 Task: Find a flat in Novi Sad, Serbia, for one adult from 7th to 15th July, with a price range of ₹15,000 to ₹20,000, and the host should speak English.
Action: Mouse moved to (581, 89)
Screenshot: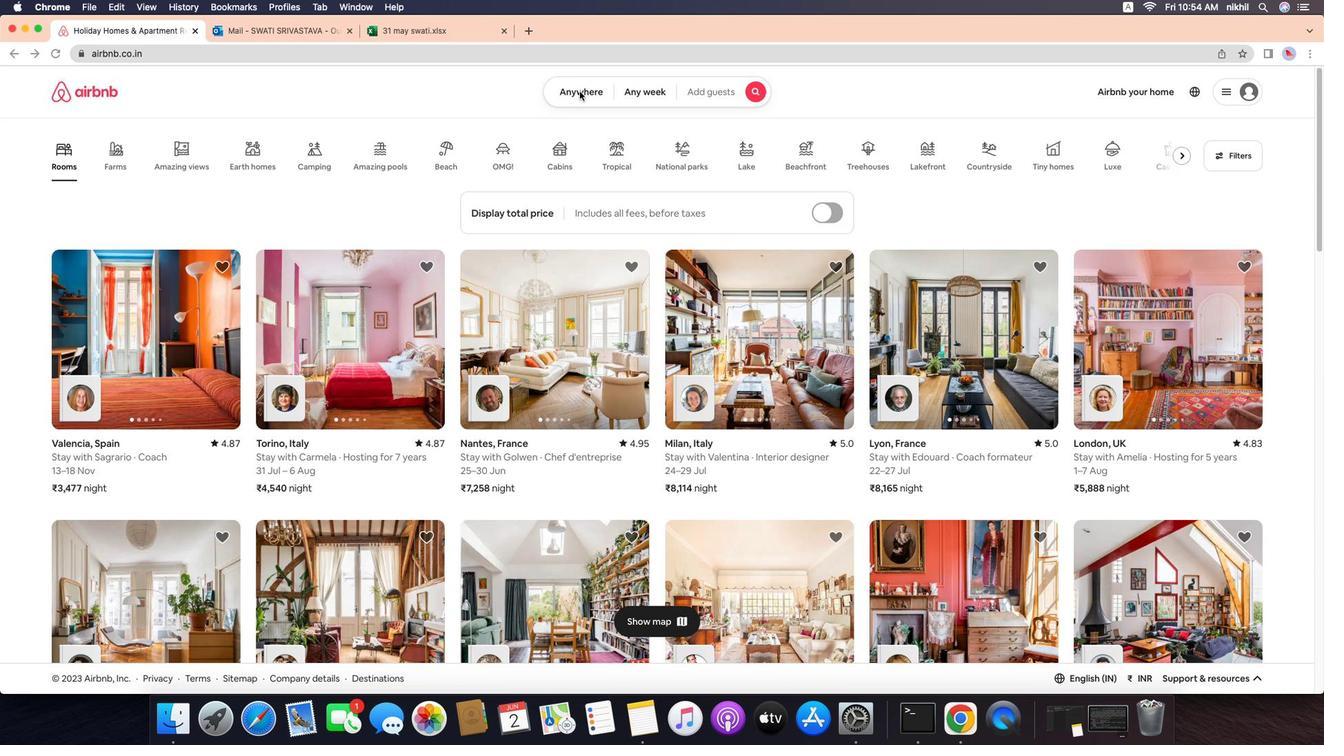 
Action: Mouse pressed left at (581, 89)
Screenshot: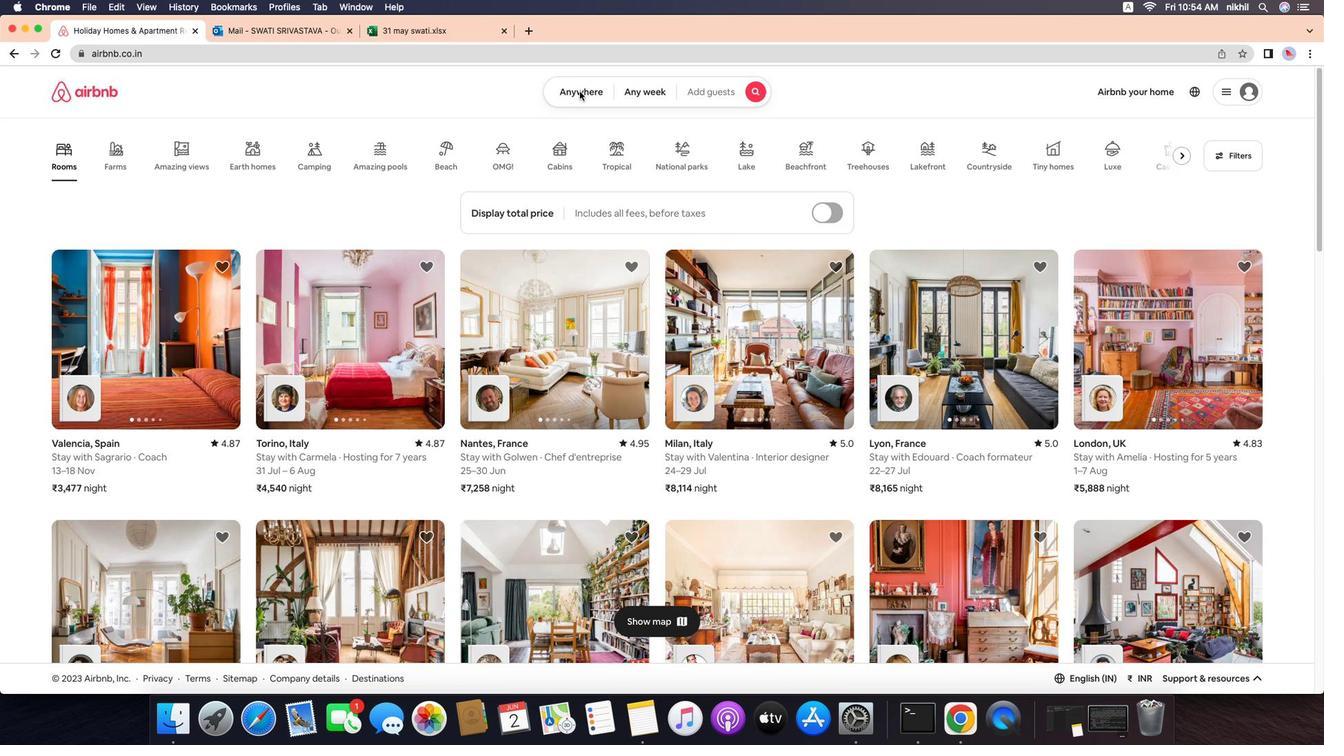 
Action: Mouse moved to (575, 95)
Screenshot: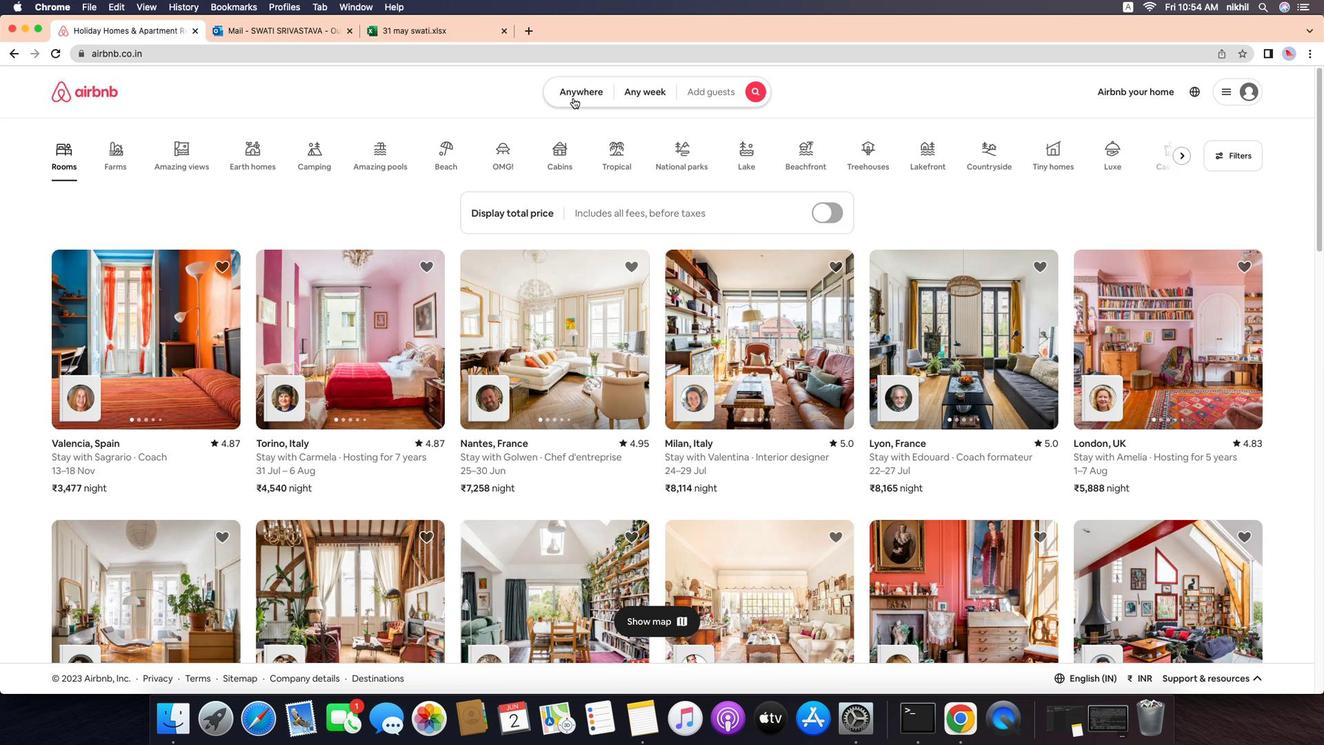 
Action: Mouse pressed left at (575, 95)
Screenshot: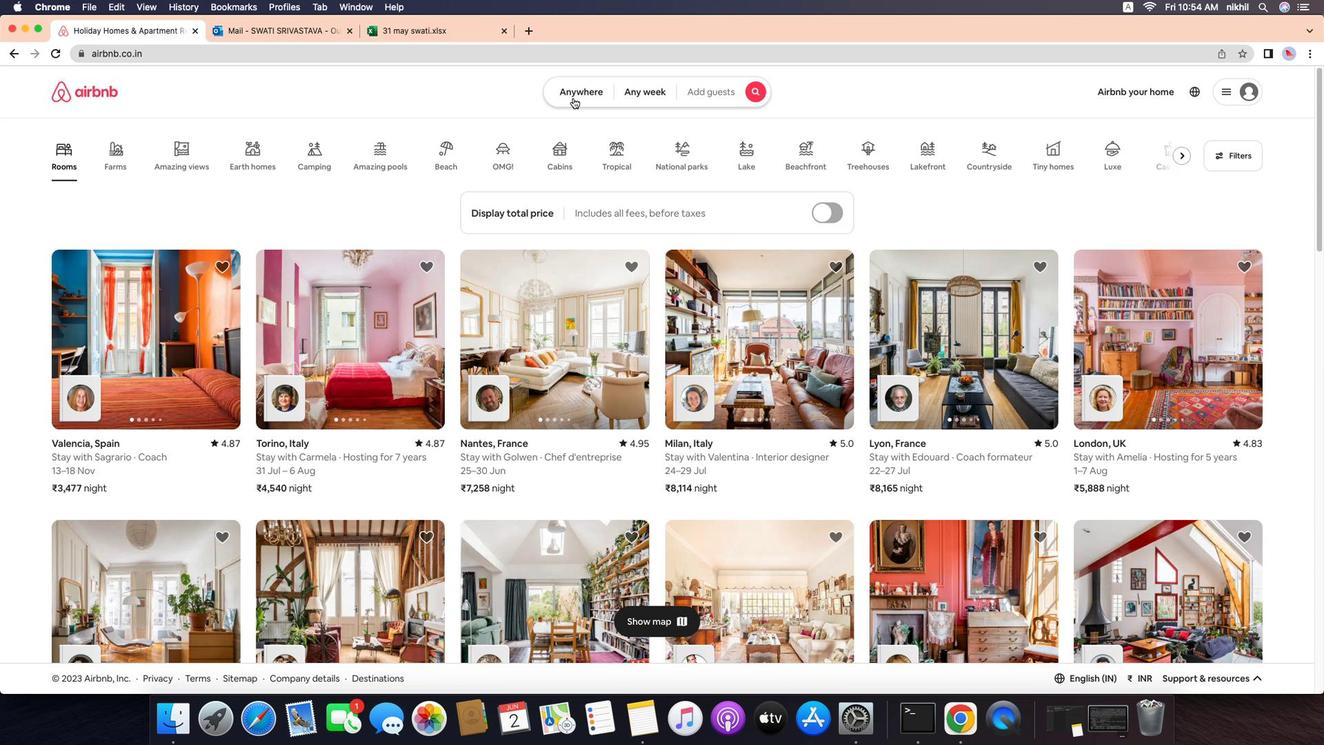 
Action: Mouse moved to (490, 137)
Screenshot: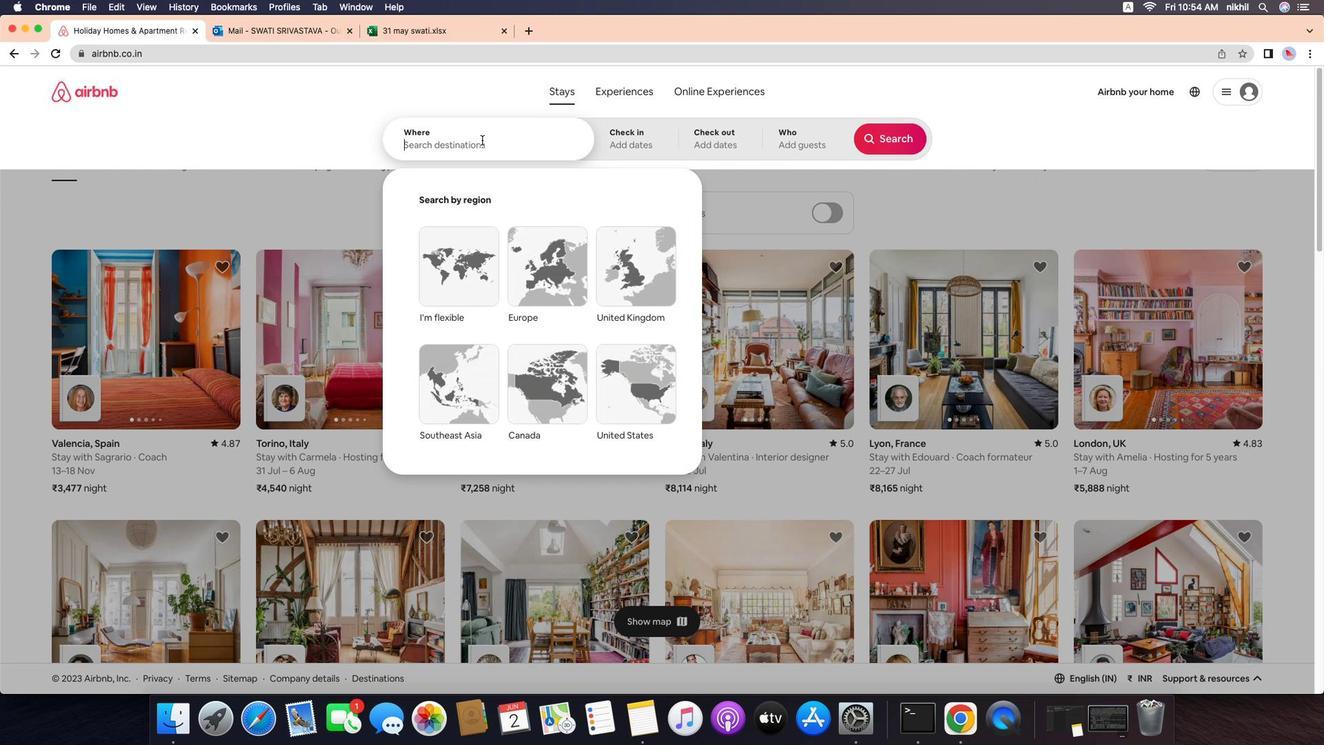 
Action: Mouse pressed left at (490, 137)
Screenshot: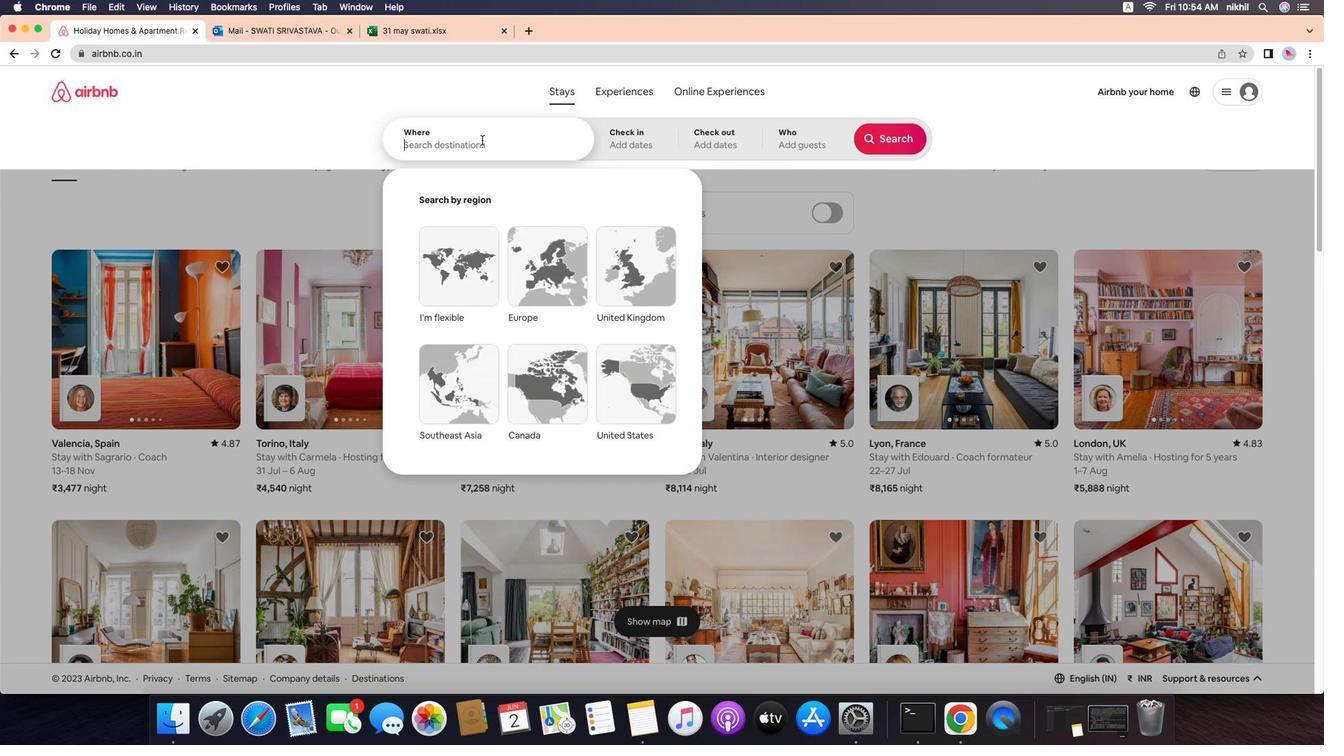 
Action: Mouse moved to (490, 137)
Screenshot: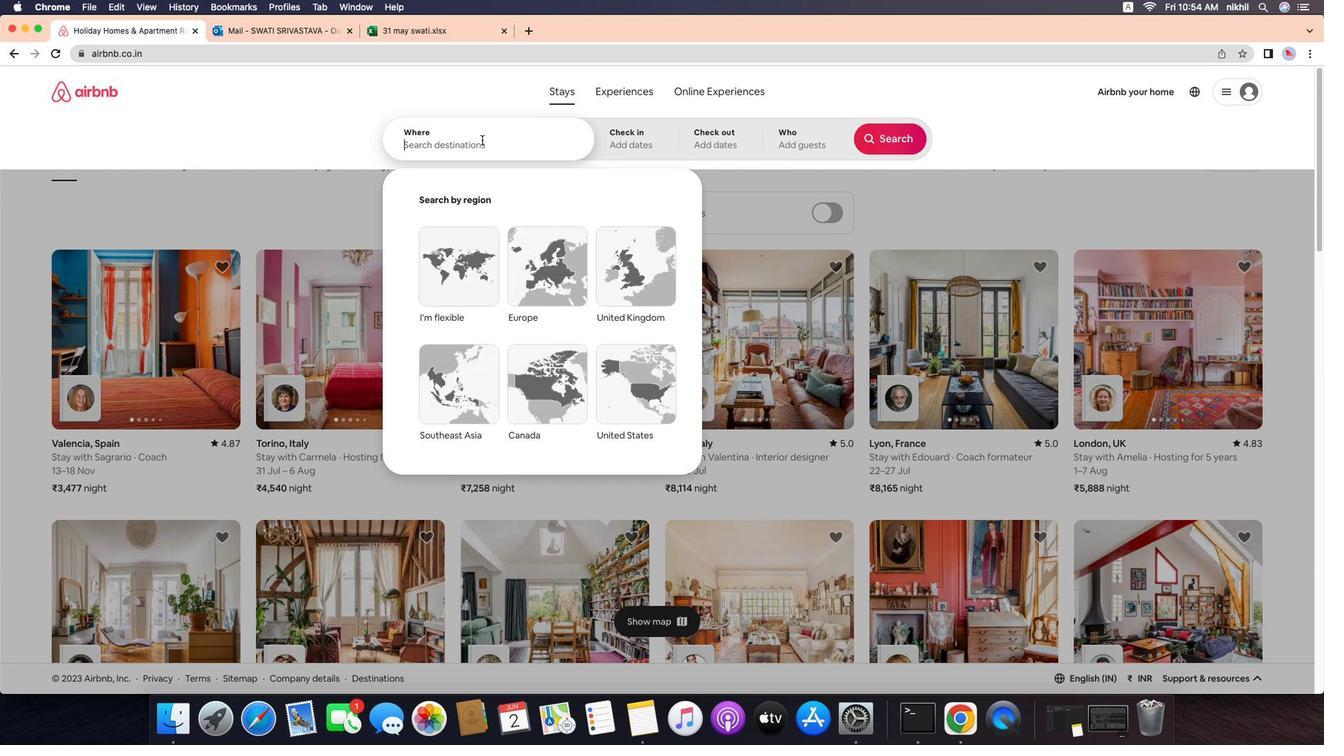 
Action: Key pressed Key.caps_lock'N'Key.caps_lock'o''v''i'Key.spaceKey.caps_lock'S'Key.caps_lock'a''s'','Key.spaceKey.caps_lock'S'Key.caps_lock'e''r''b''i''a'
Screenshot: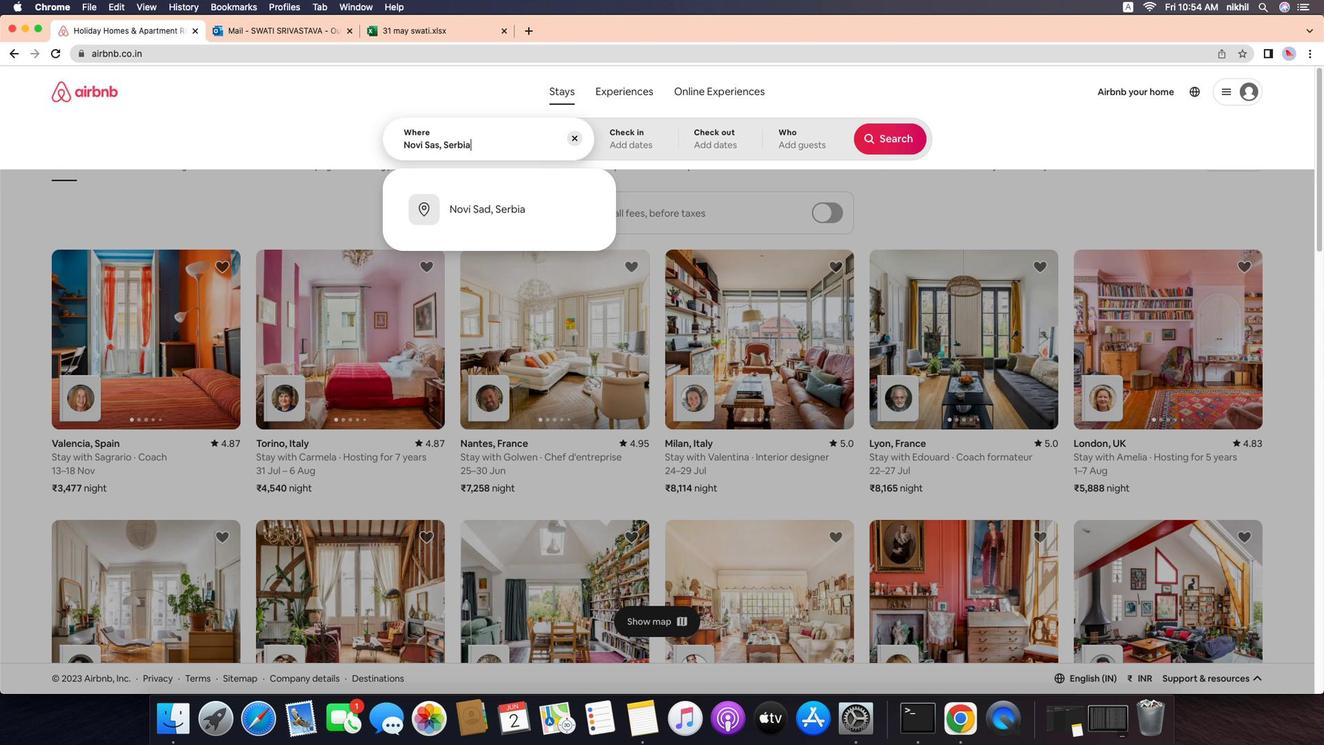 
Action: Mouse moved to (521, 204)
Screenshot: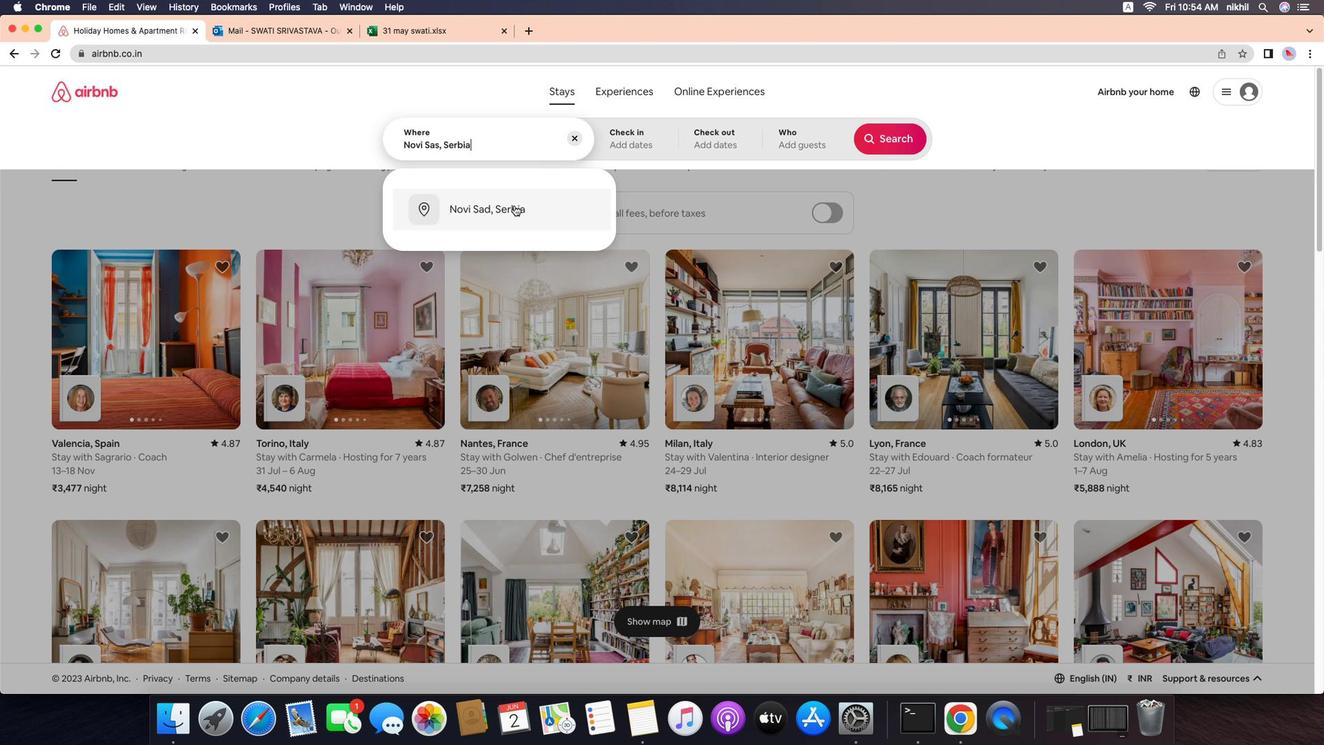 
Action: Mouse pressed left at (521, 204)
Screenshot: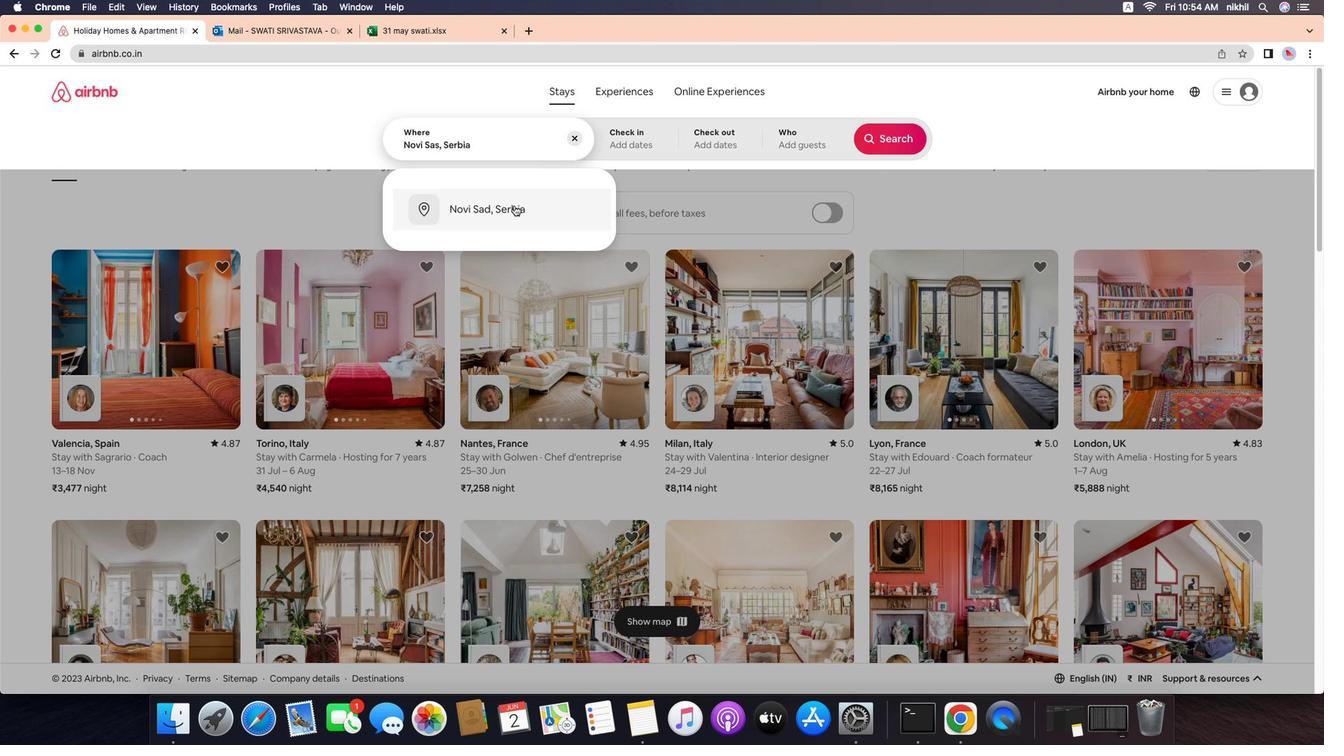 
Action: Mouse moved to (831, 327)
Screenshot: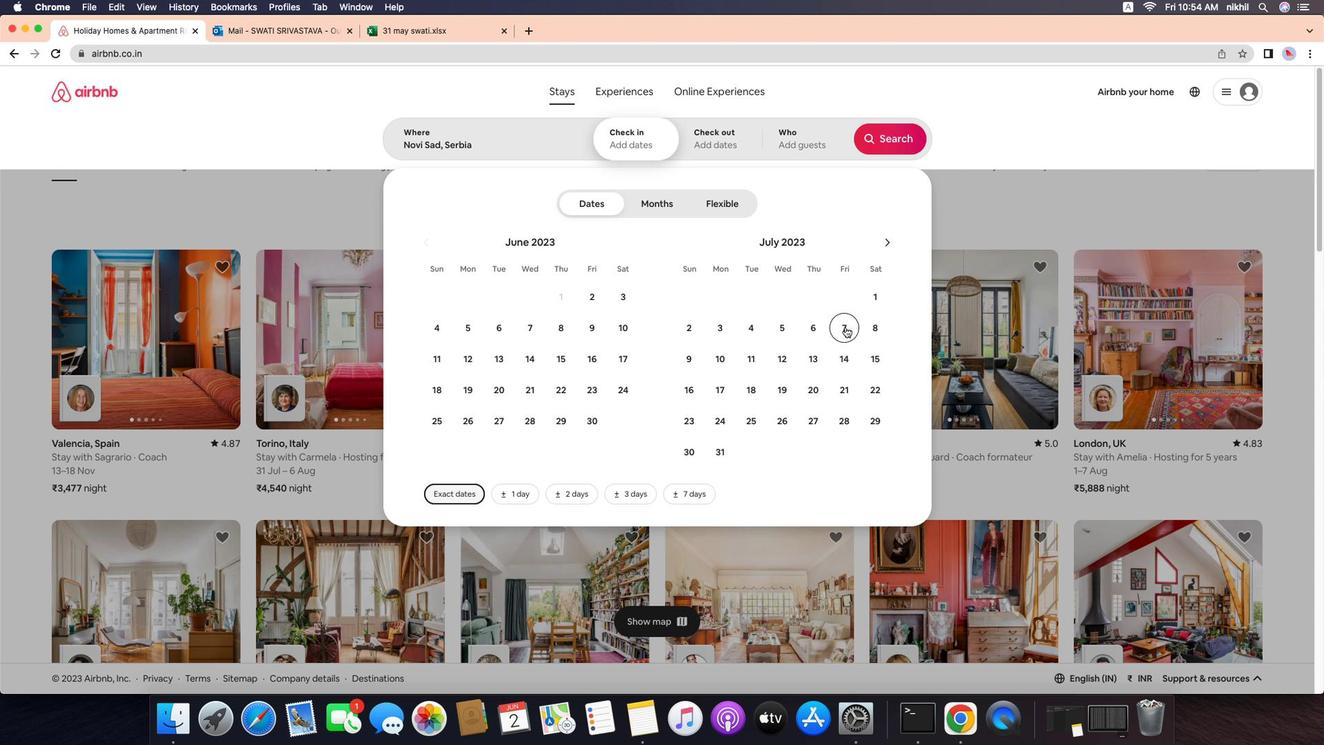 
Action: Mouse pressed left at (831, 327)
Screenshot: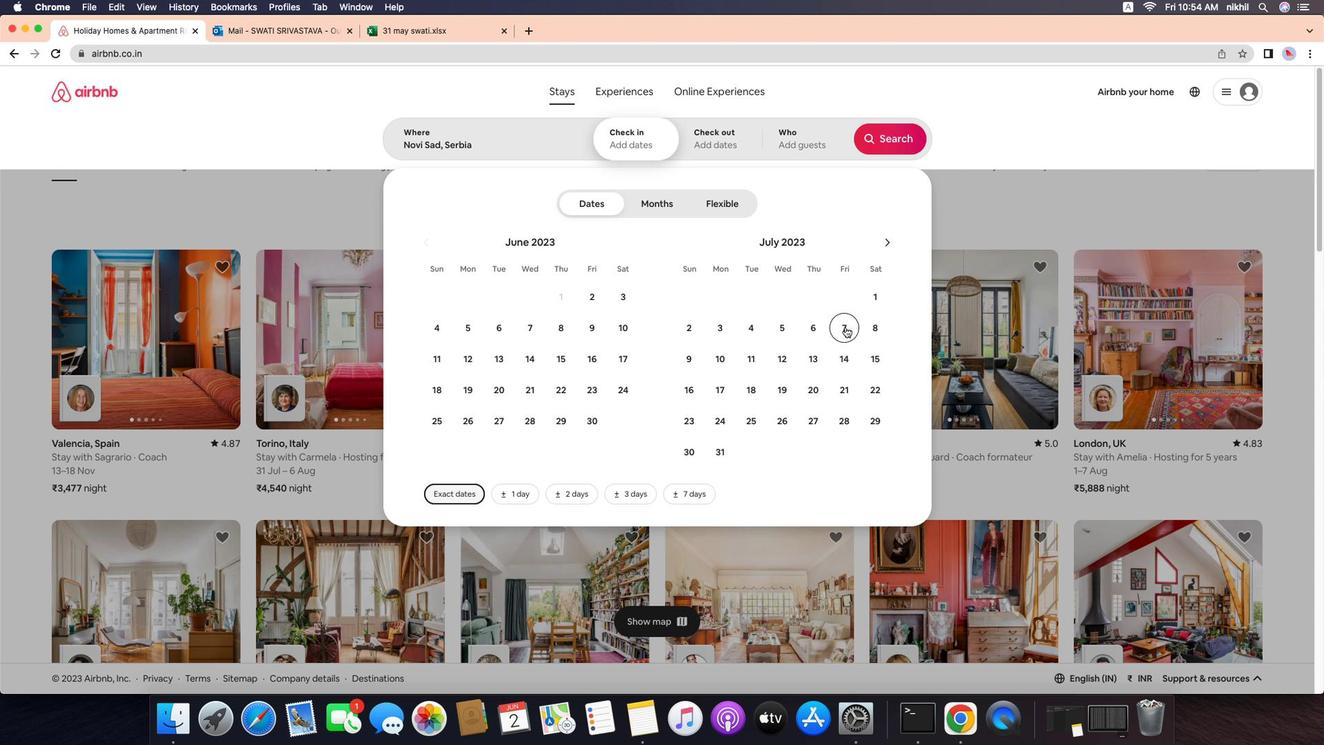 
Action: Mouse moved to (870, 363)
Screenshot: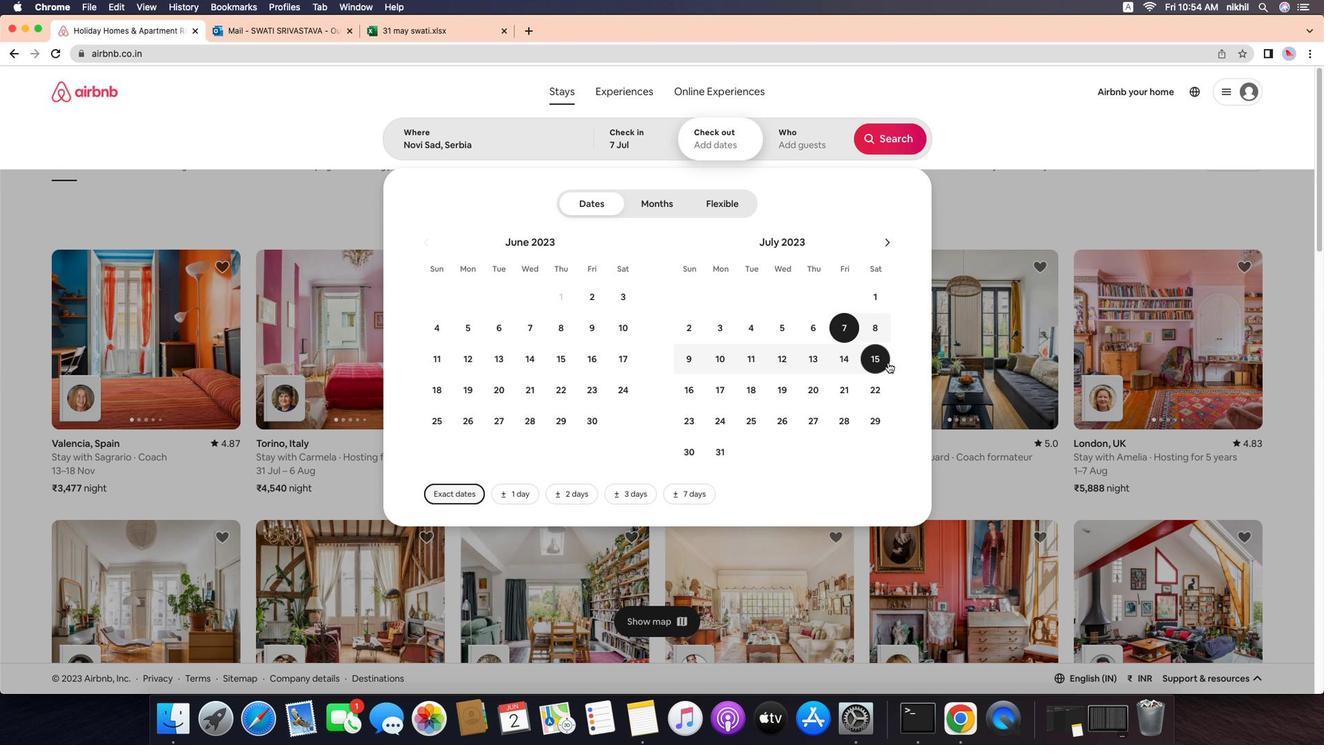 
Action: Mouse pressed left at (870, 363)
Screenshot: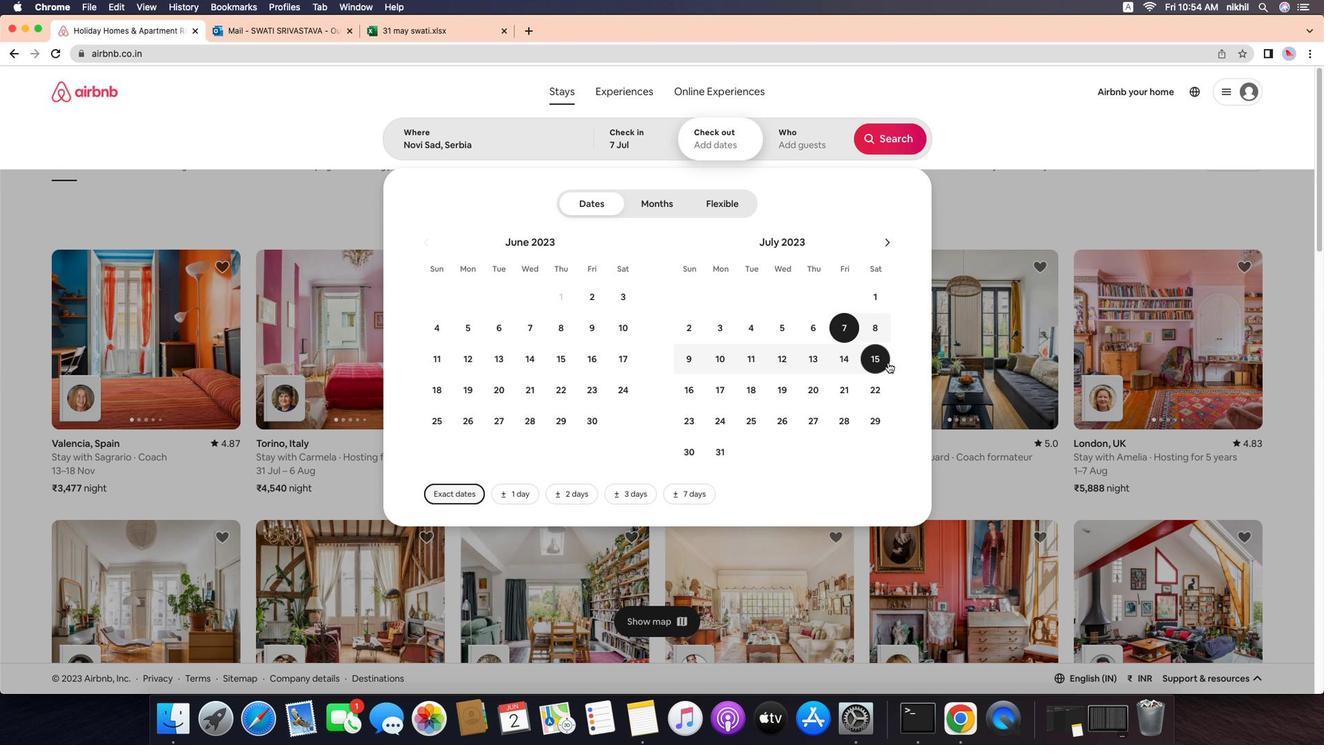 
Action: Mouse moved to (795, 138)
Screenshot: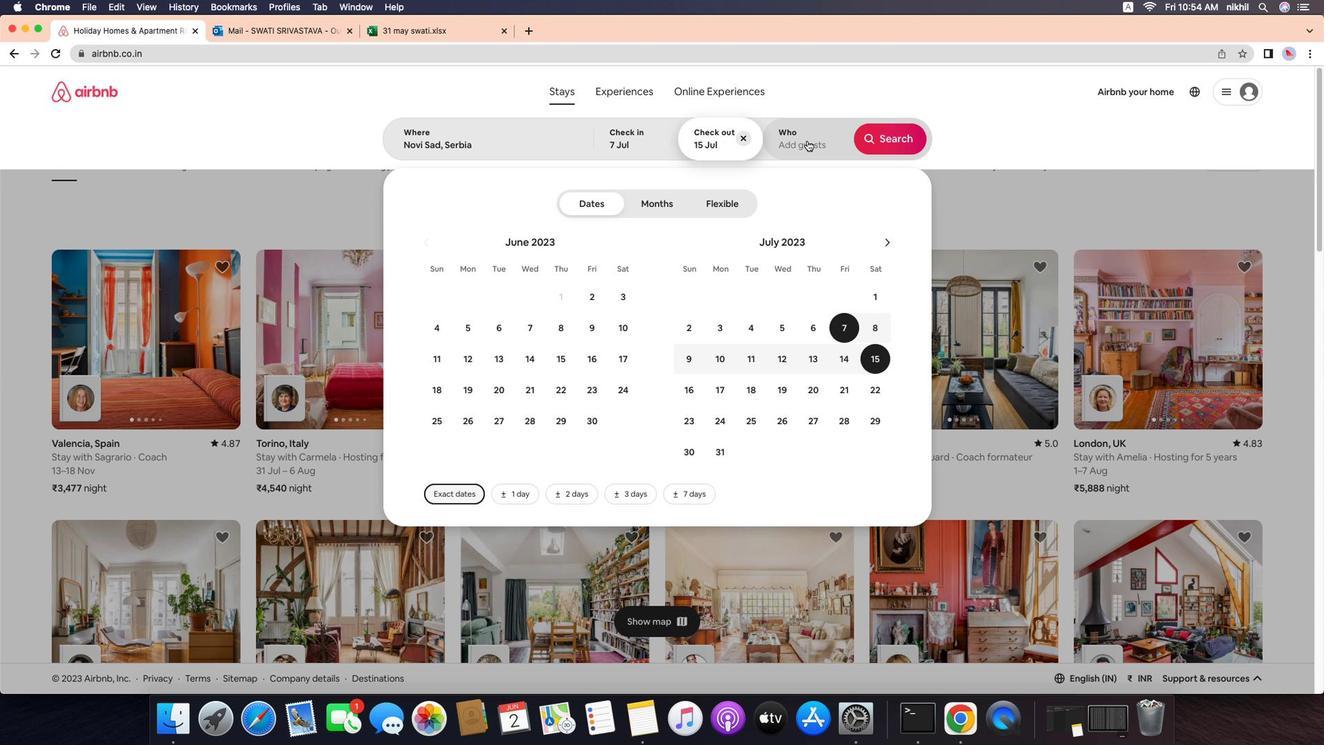 
Action: Mouse pressed left at (795, 138)
Screenshot: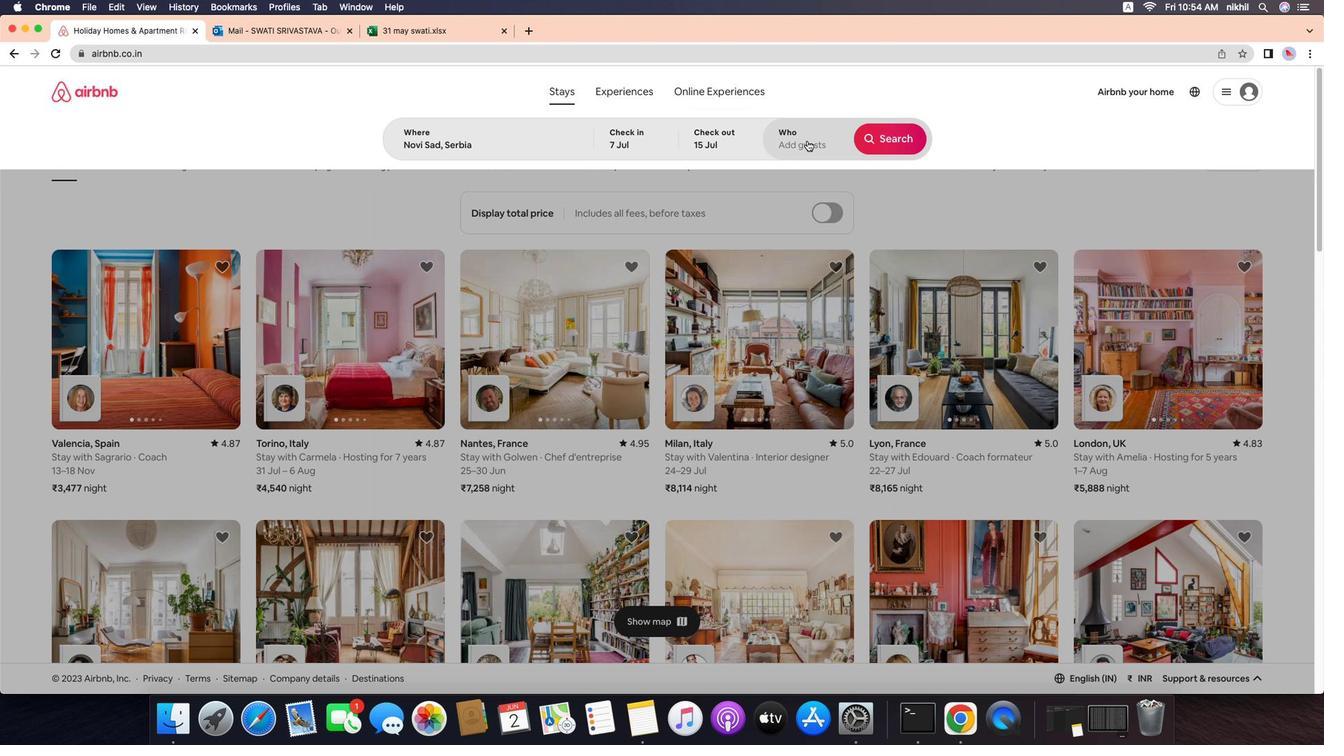 
Action: Mouse moved to (877, 203)
Screenshot: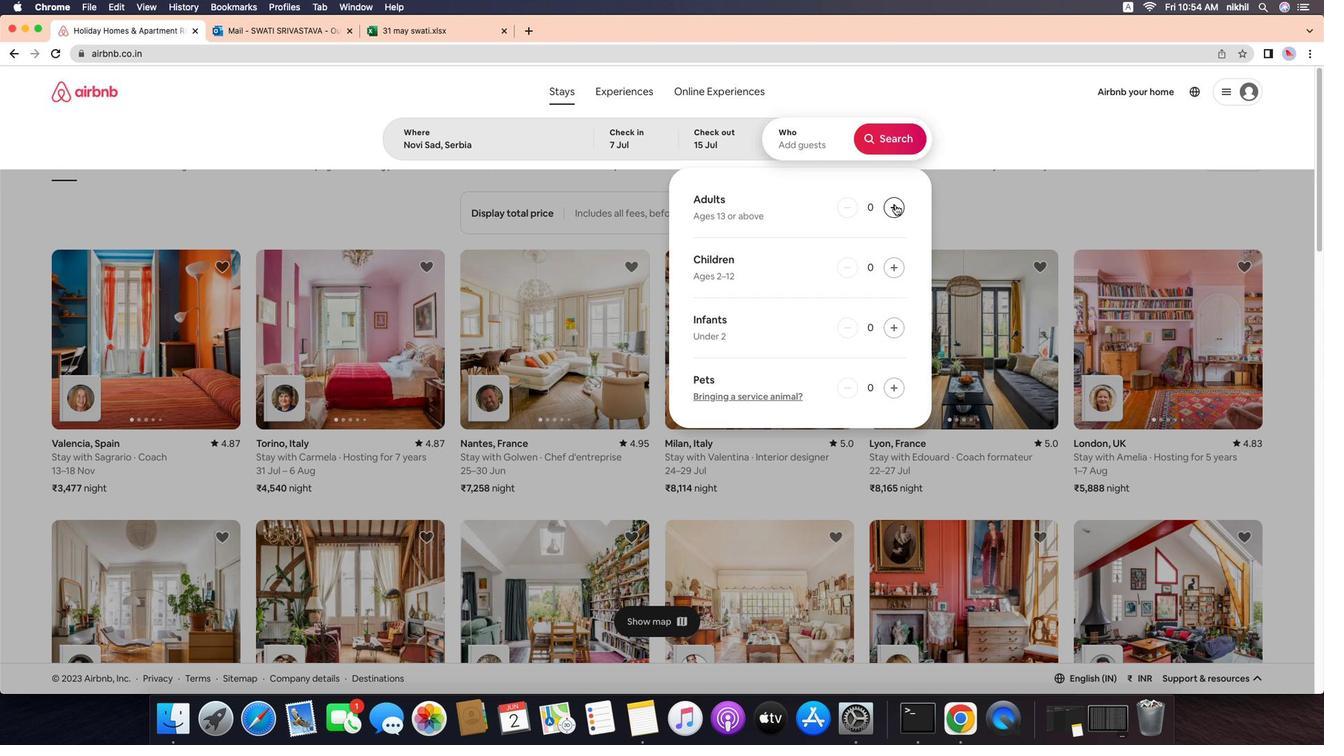 
Action: Mouse pressed left at (877, 203)
Screenshot: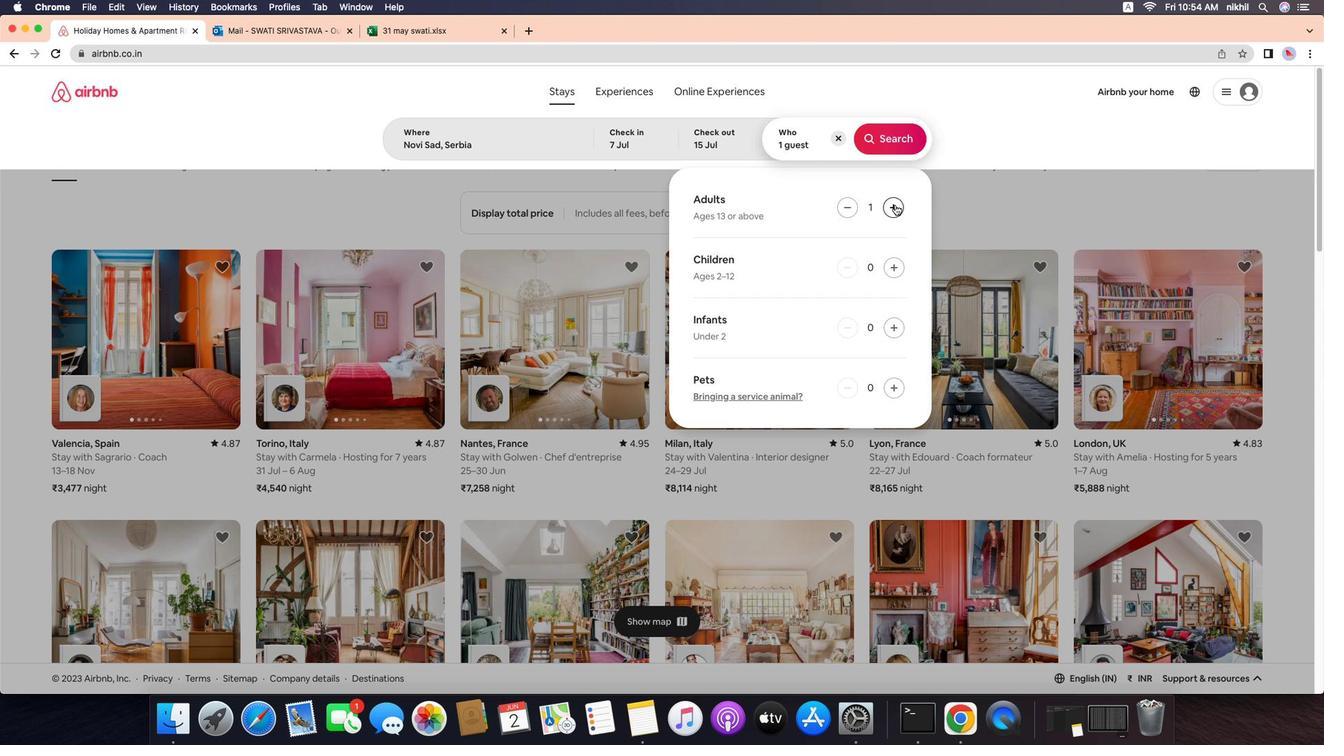 
Action: Mouse pressed left at (877, 203)
Screenshot: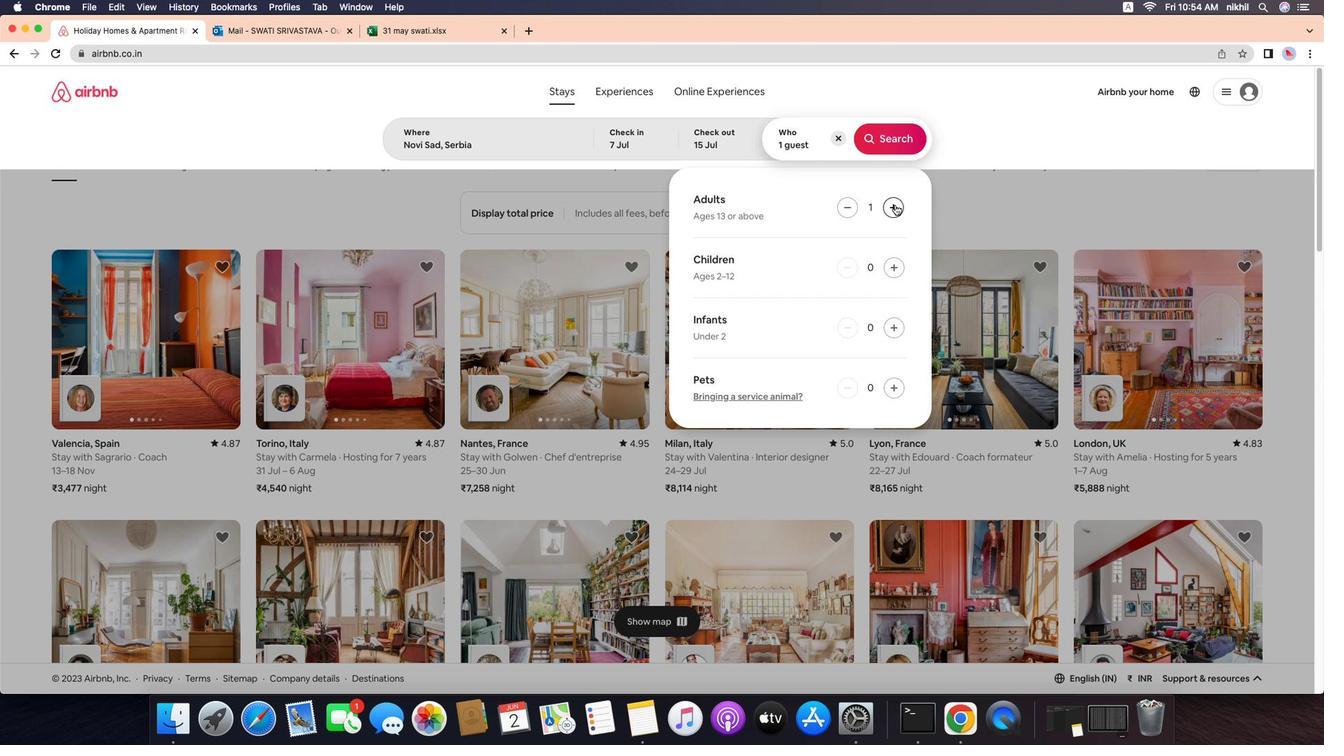 
Action: Mouse pressed left at (877, 203)
Screenshot: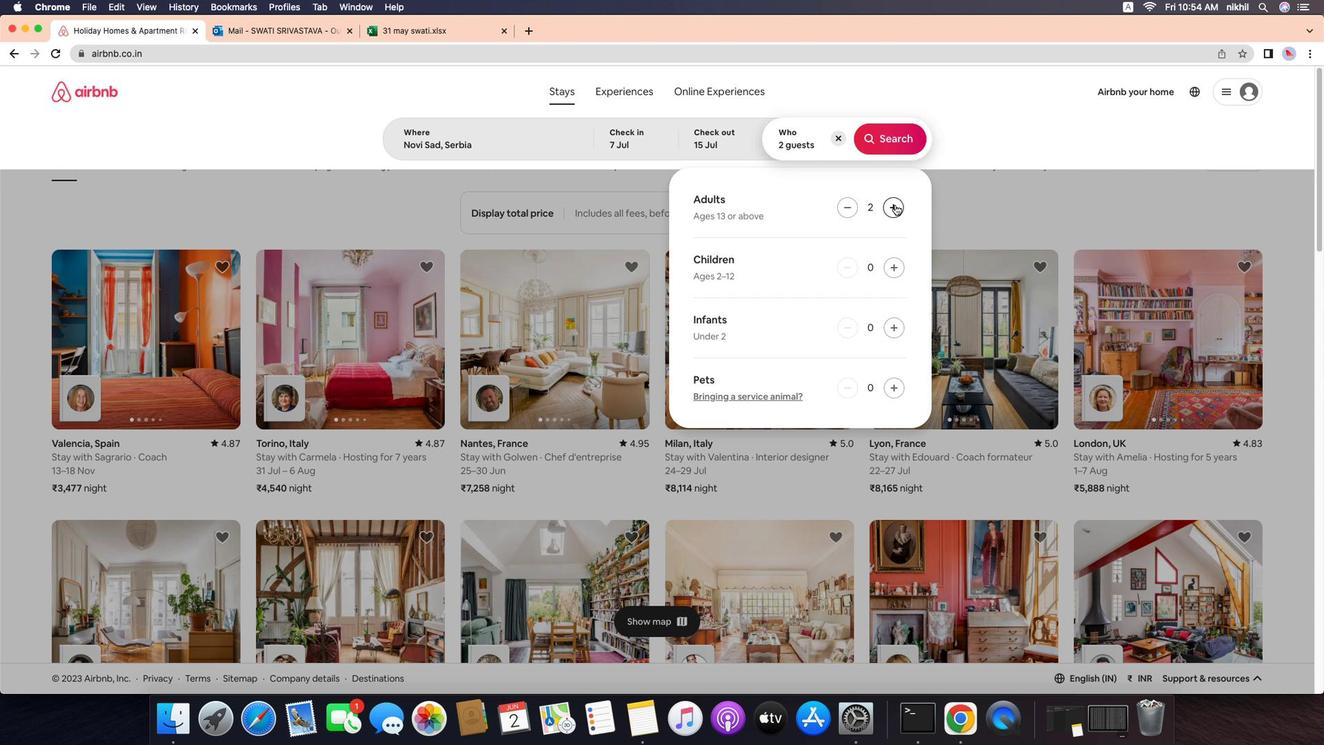 
Action: Mouse pressed left at (877, 203)
Screenshot: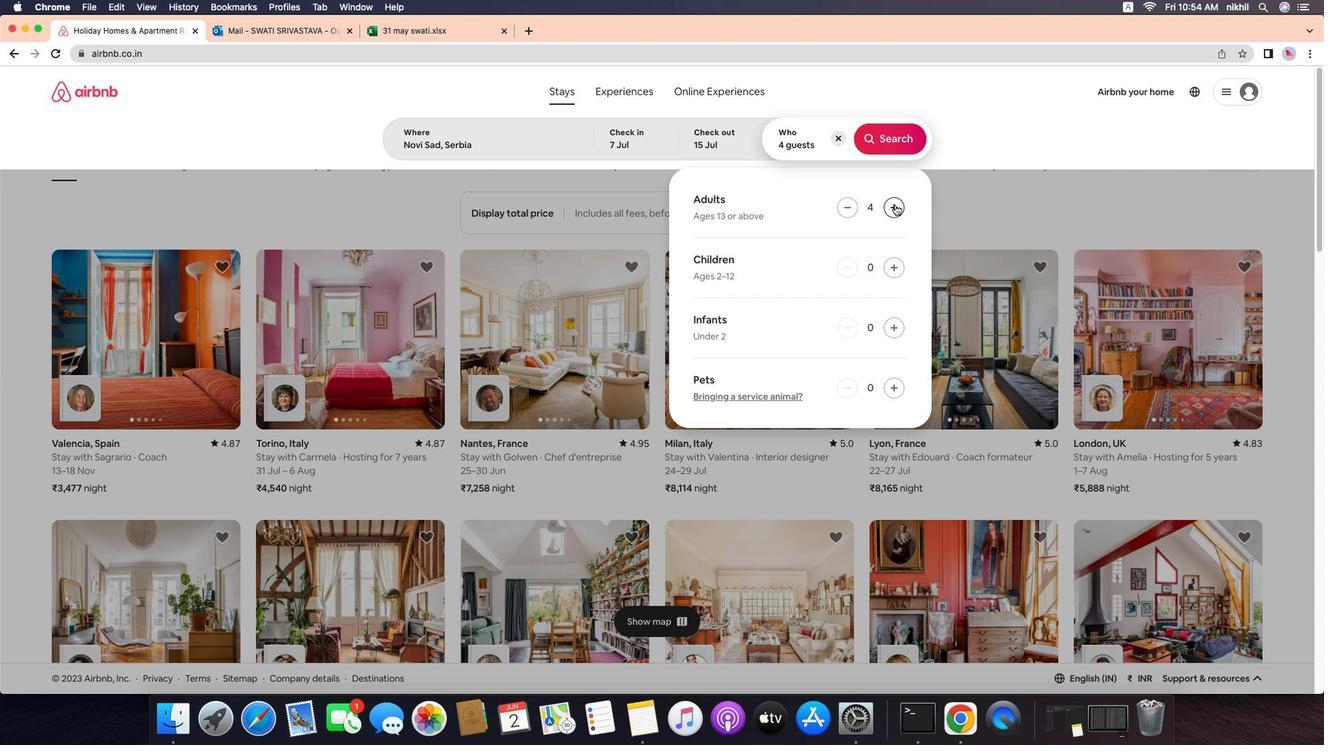 
Action: Mouse pressed left at (877, 203)
Screenshot: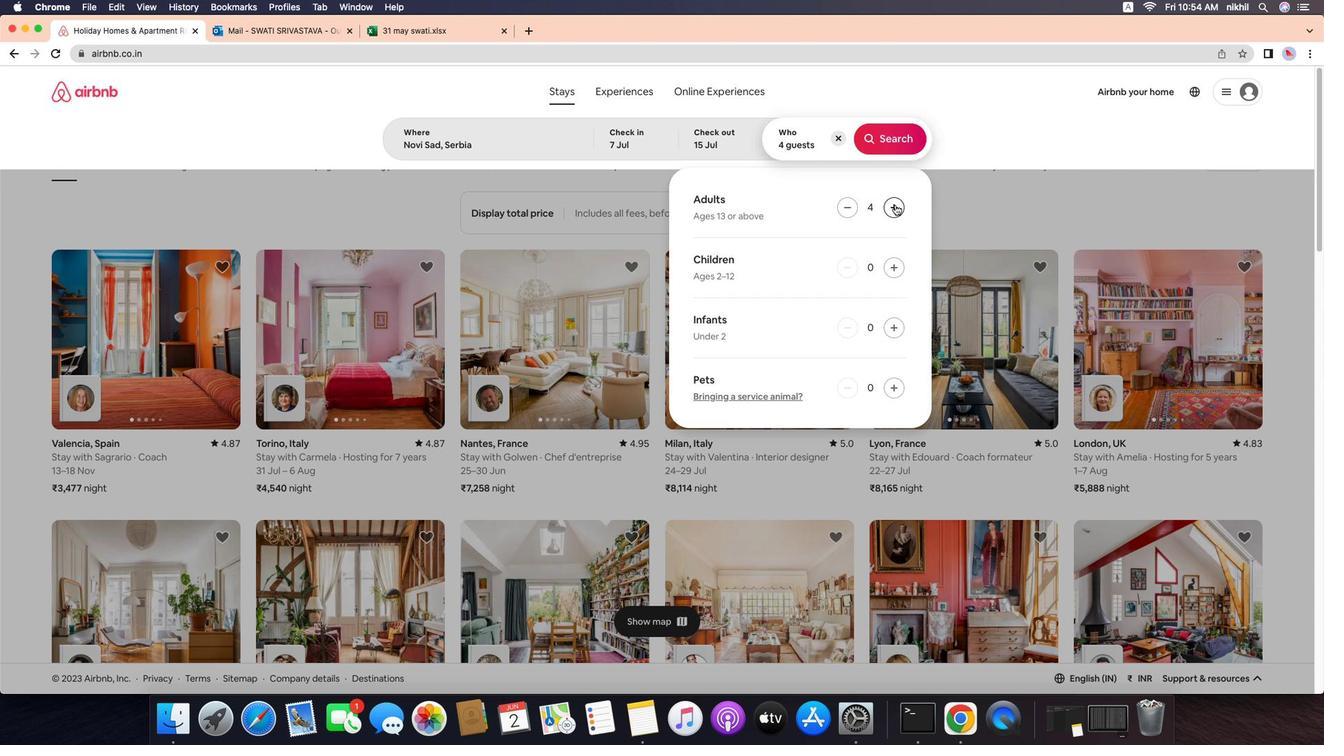
Action: Mouse pressed left at (877, 203)
Screenshot: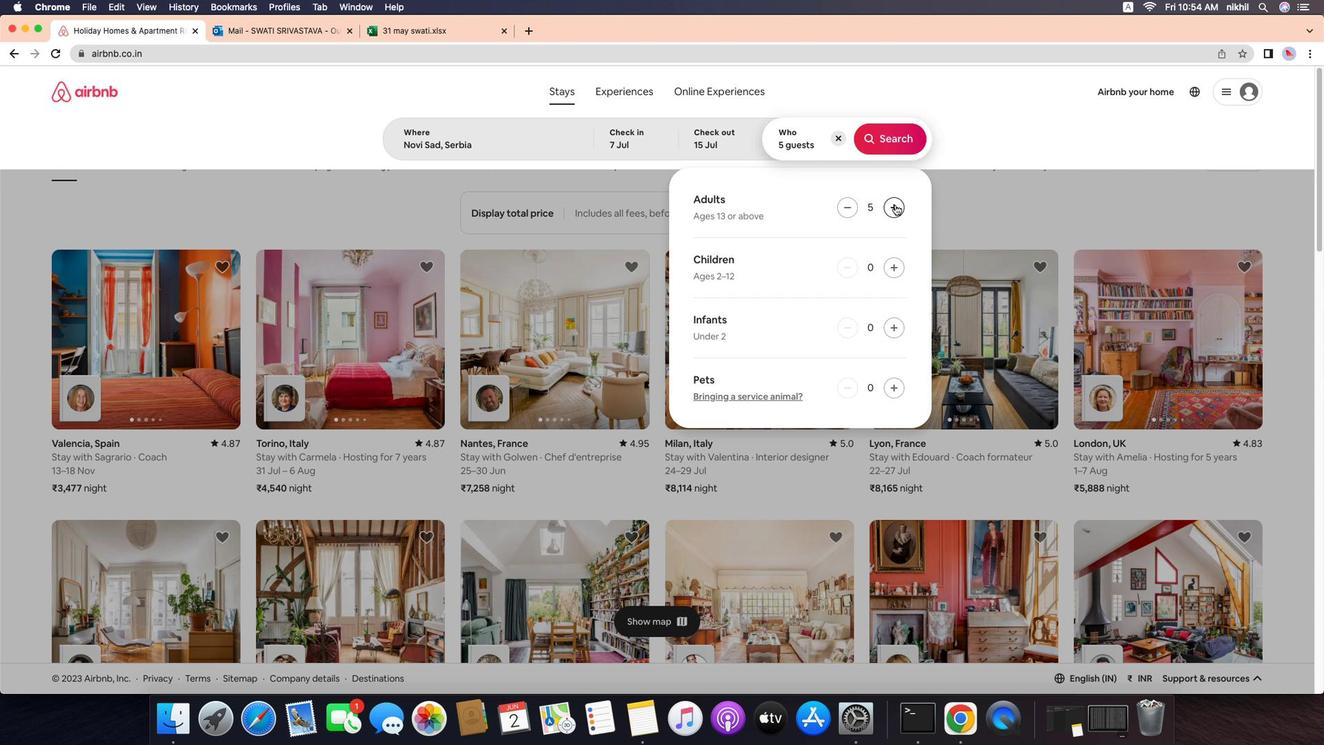 
Action: Mouse moved to (883, 135)
Screenshot: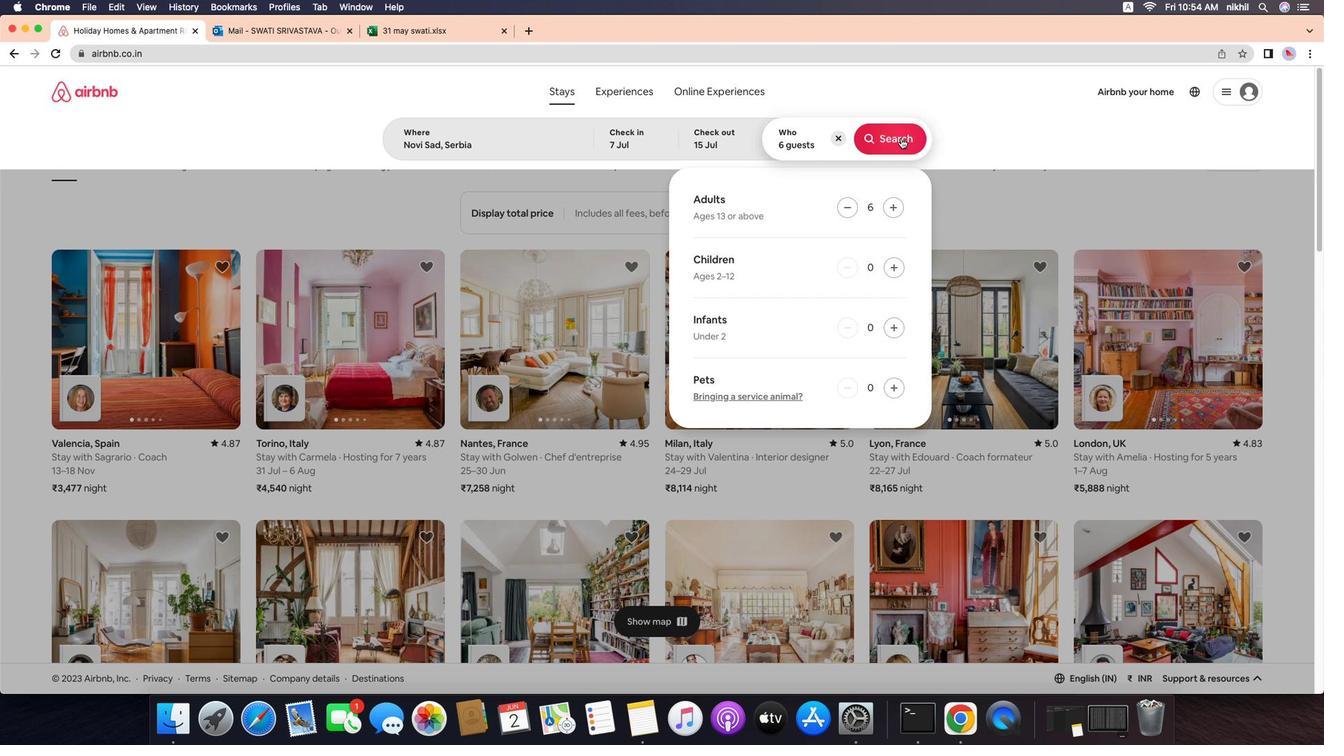 
Action: Mouse pressed left at (883, 135)
Screenshot: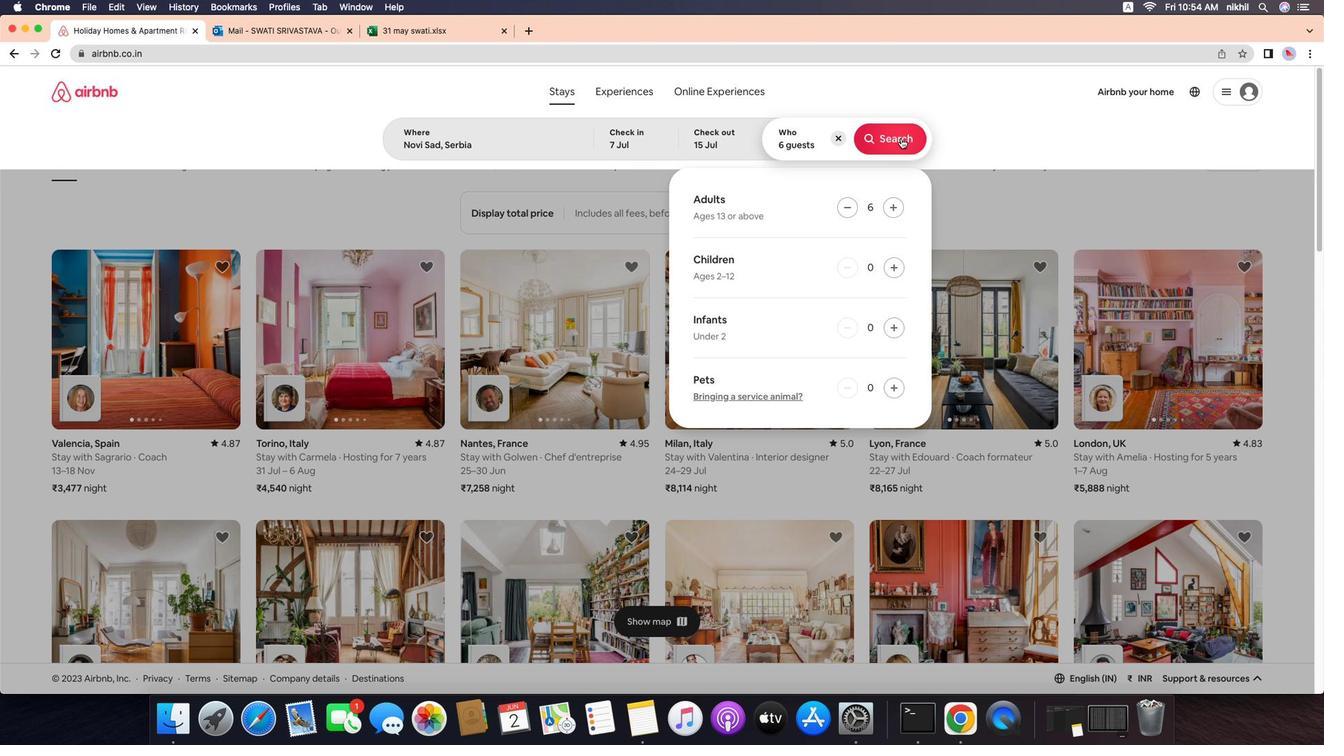 
Action: Mouse moved to (1229, 147)
Screenshot: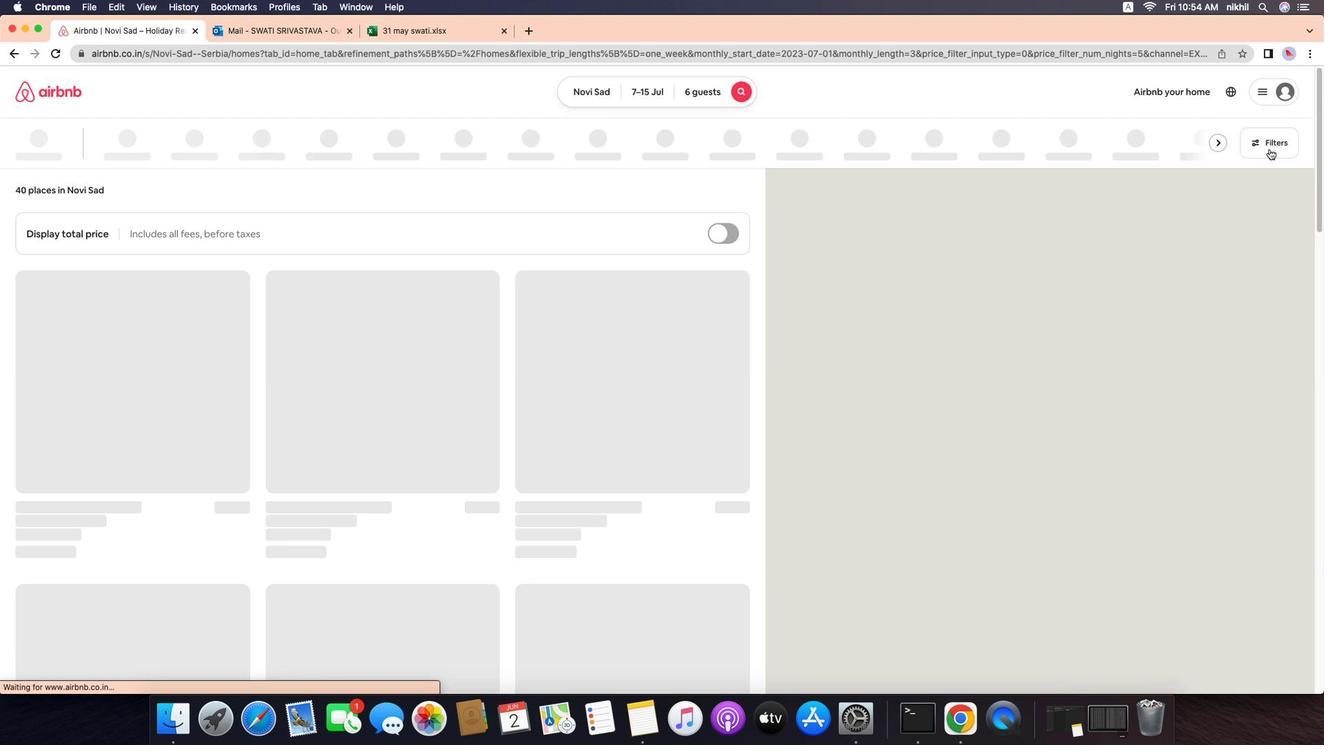 
Action: Mouse pressed left at (1229, 147)
Screenshot: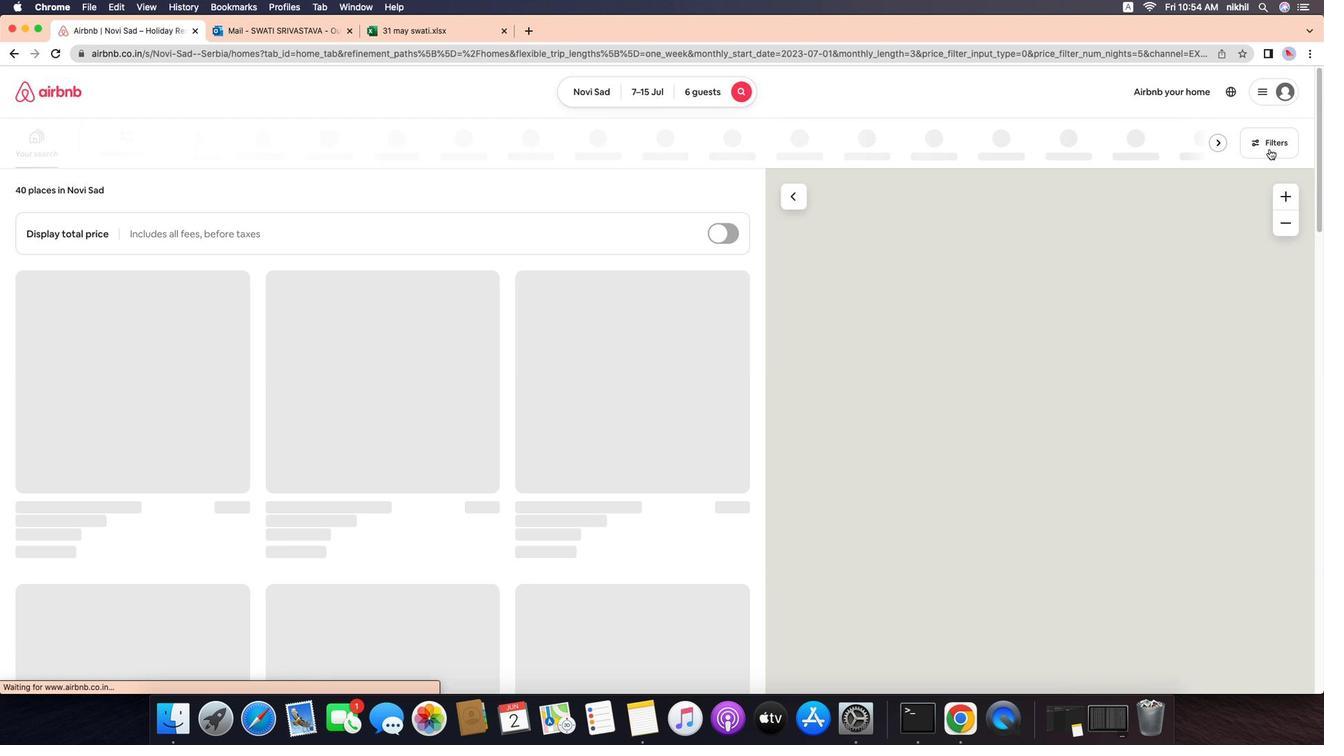 
Action: Mouse moved to (533, 465)
Screenshot: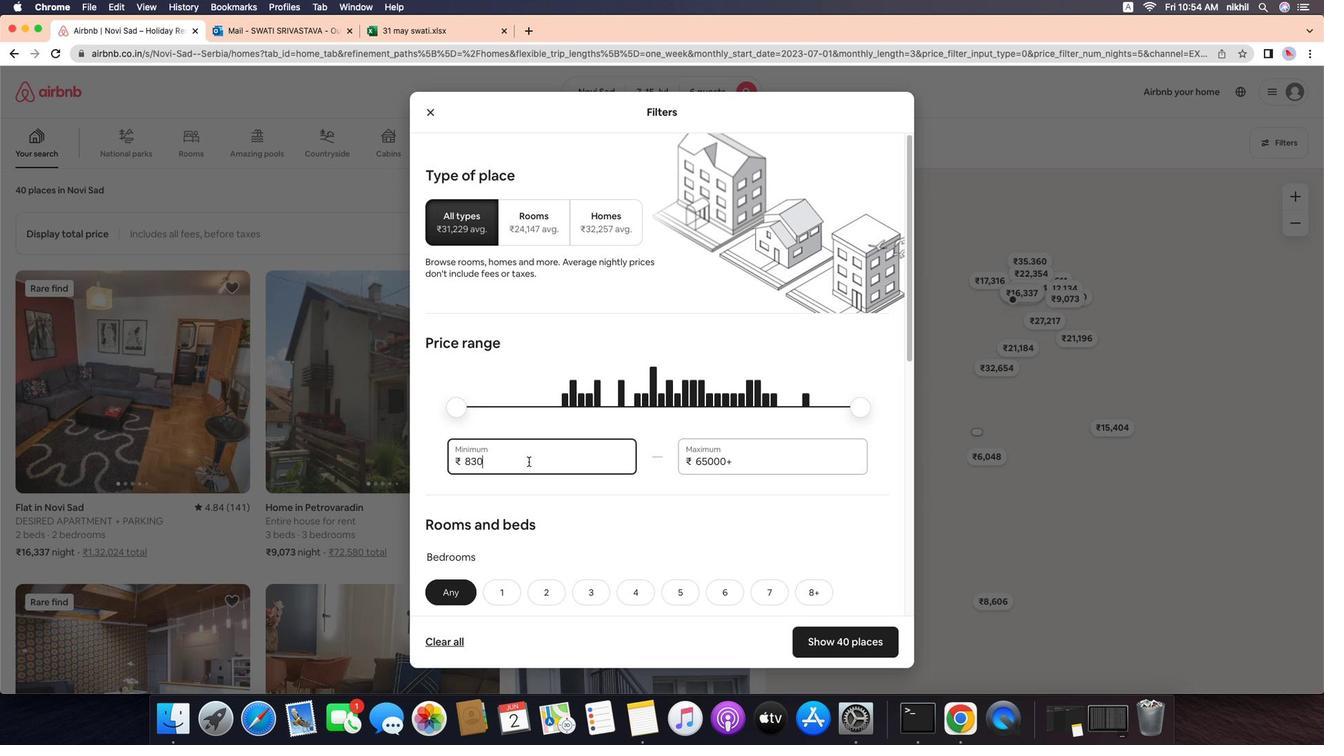 
Action: Mouse pressed left at (533, 465)
Screenshot: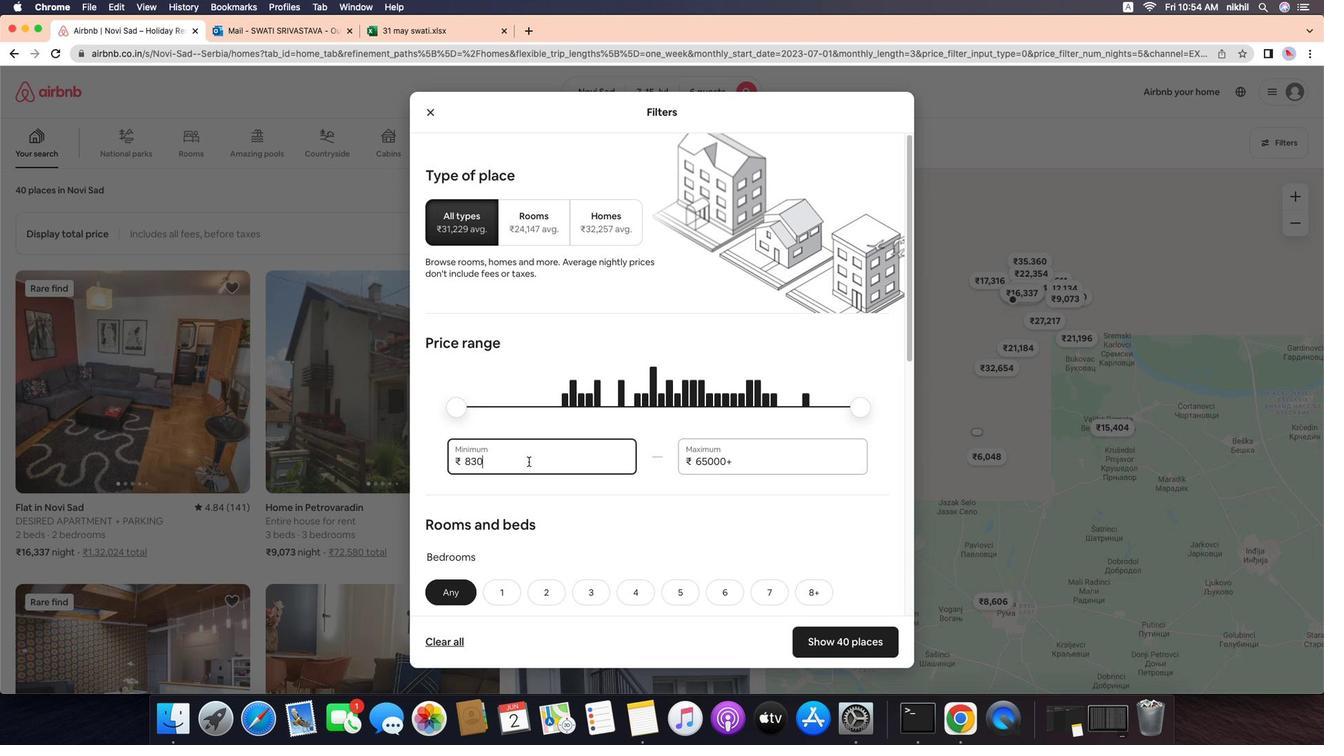 
Action: Key pressed Key.backspaceKey.backspaceKey.backspaceKey.backspace'1''5''0''0''0'
Screenshot: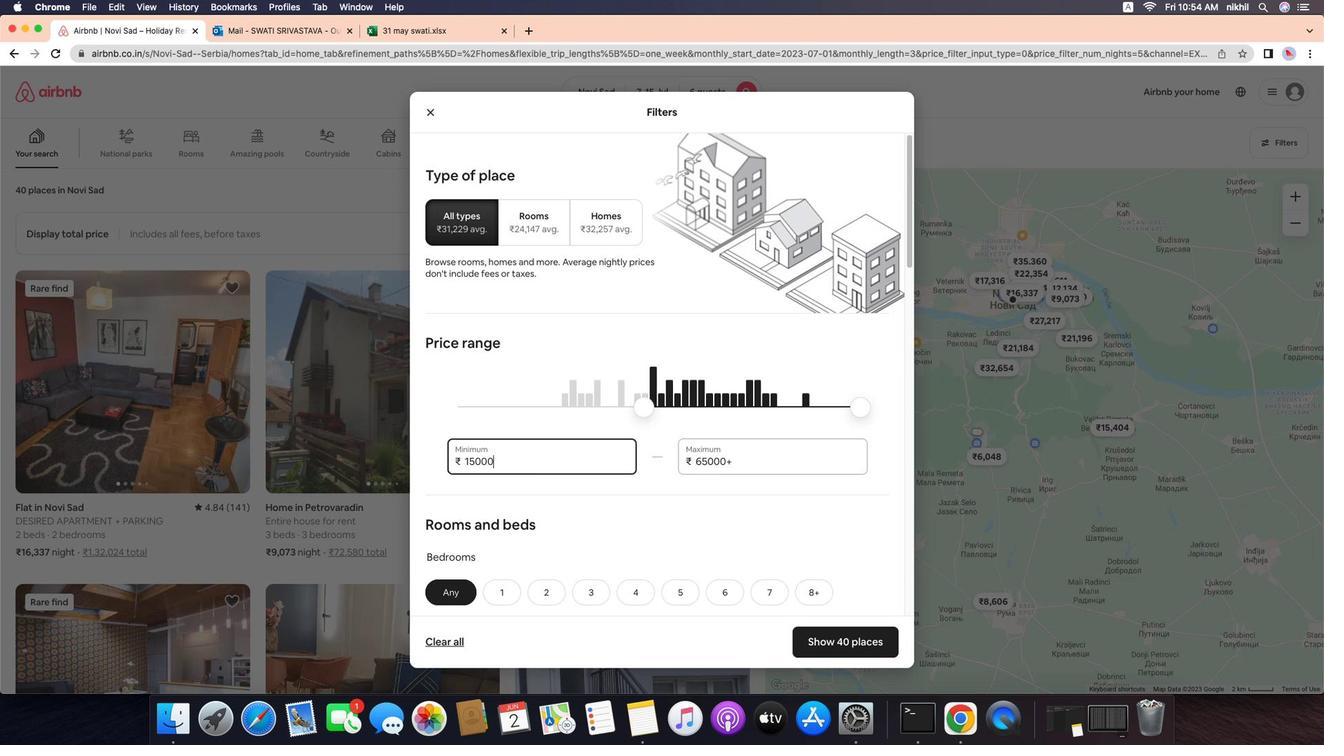 
Action: Mouse moved to (729, 465)
Screenshot: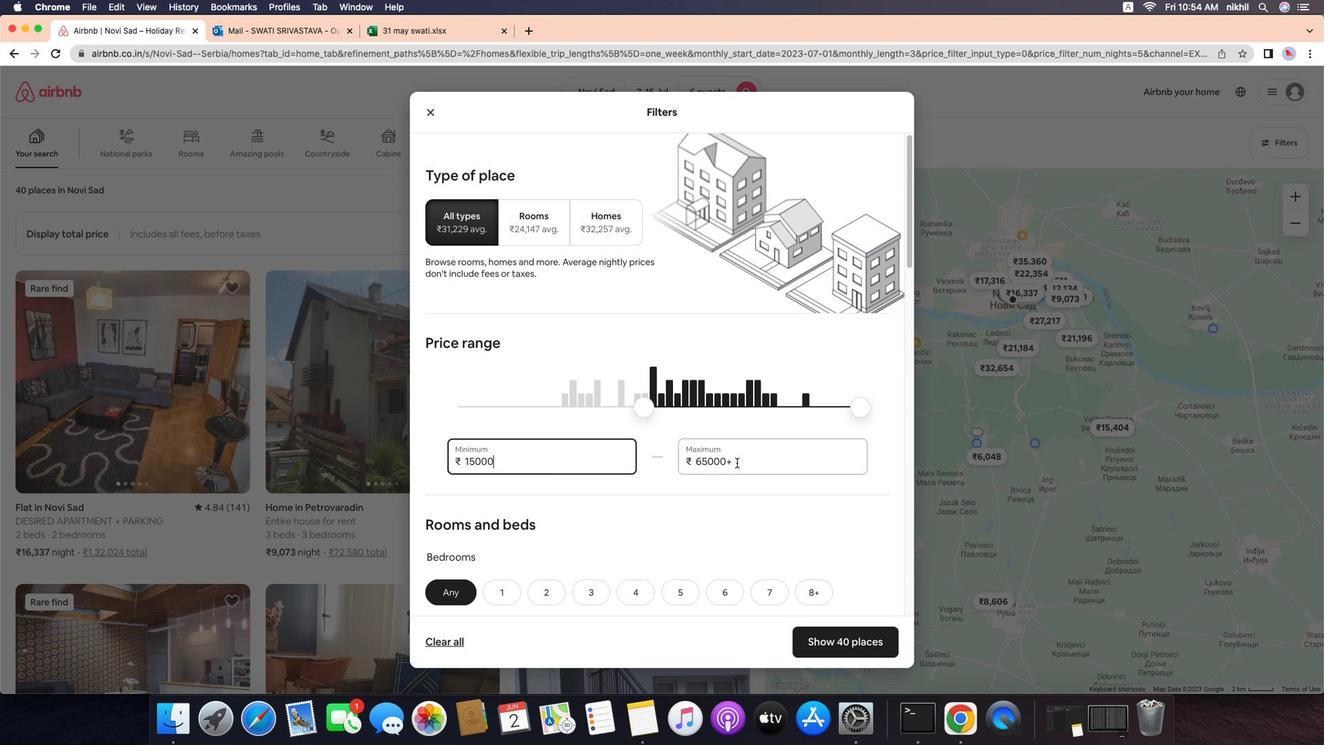 
Action: Mouse pressed left at (729, 465)
Screenshot: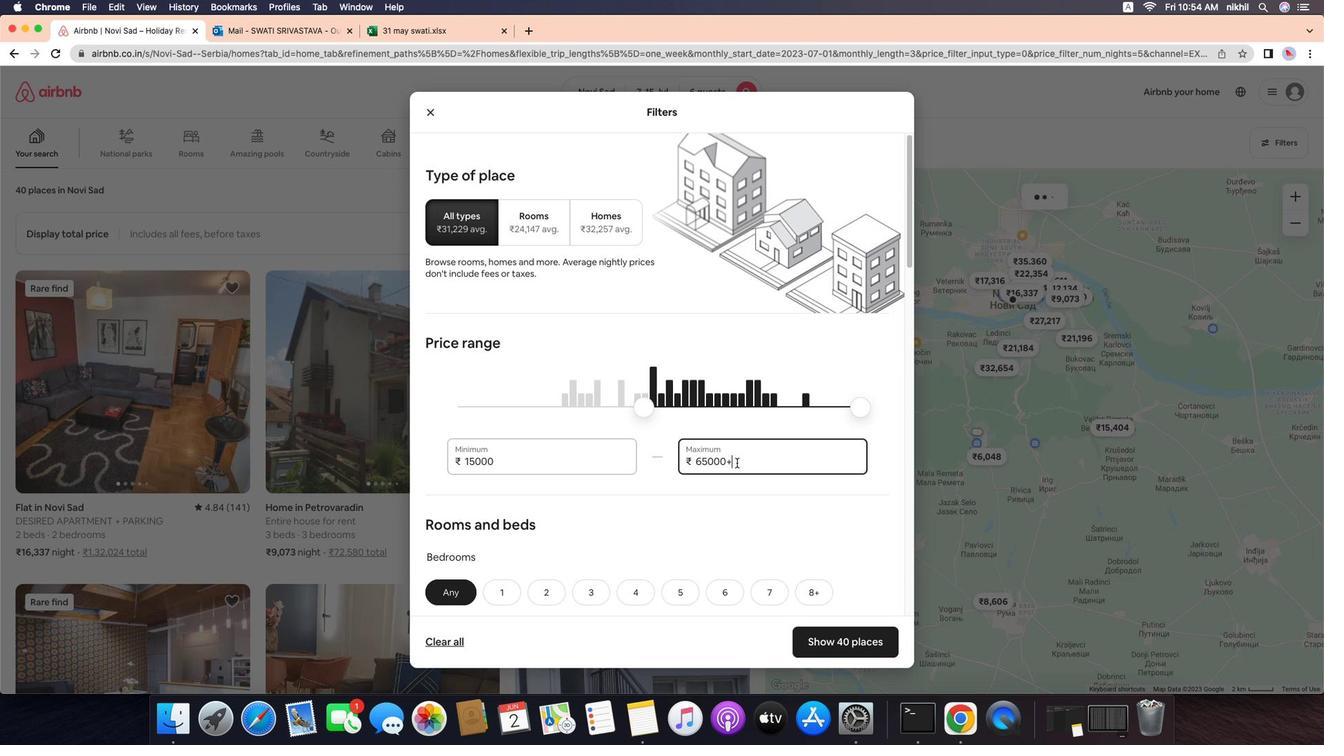
Action: Key pressed Key.backspaceKey.backspaceKey.backspaceKey.backspaceKey.backspaceKey.backspaceKey.backspaceKey.backspace'2''0''0''0''0'
Screenshot: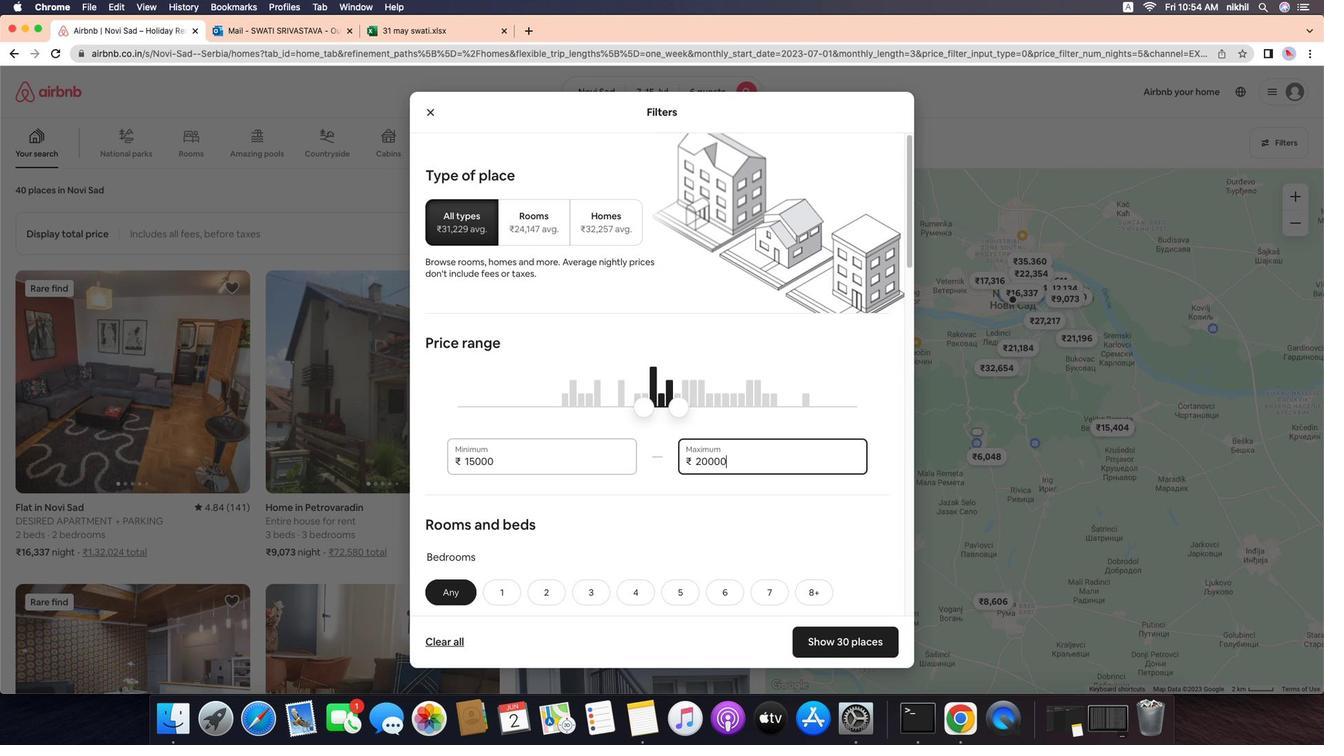 
Action: Mouse moved to (654, 489)
Screenshot: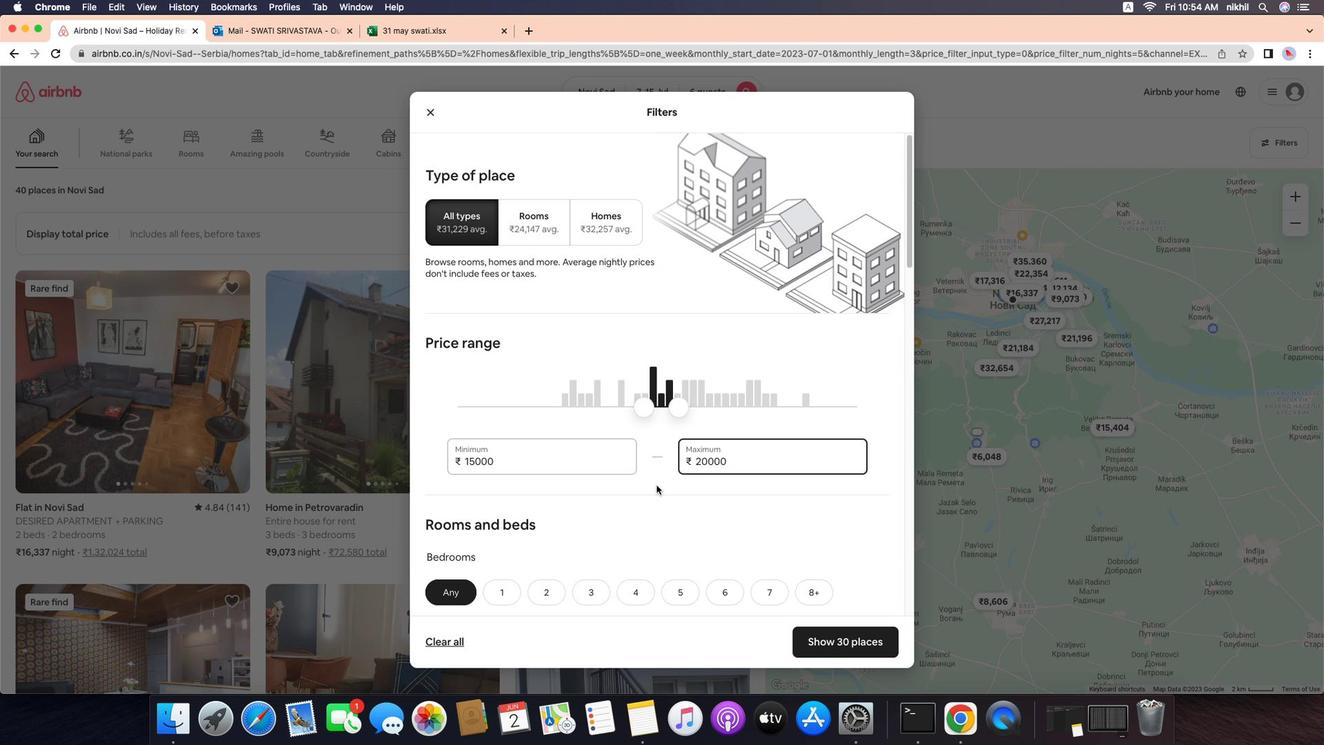 
Action: Mouse scrolled (654, 489) with delta (37, -4)
Screenshot: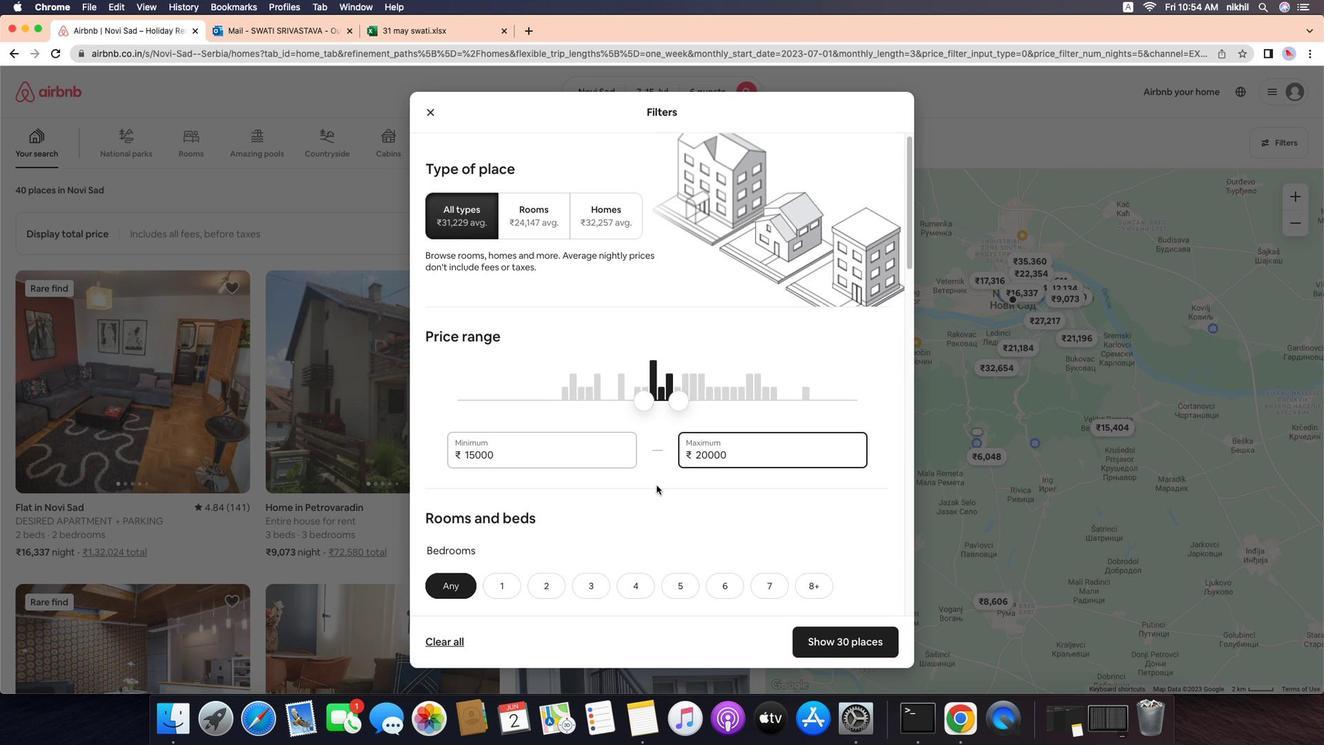 
Action: Mouse scrolled (654, 489) with delta (37, -4)
Screenshot: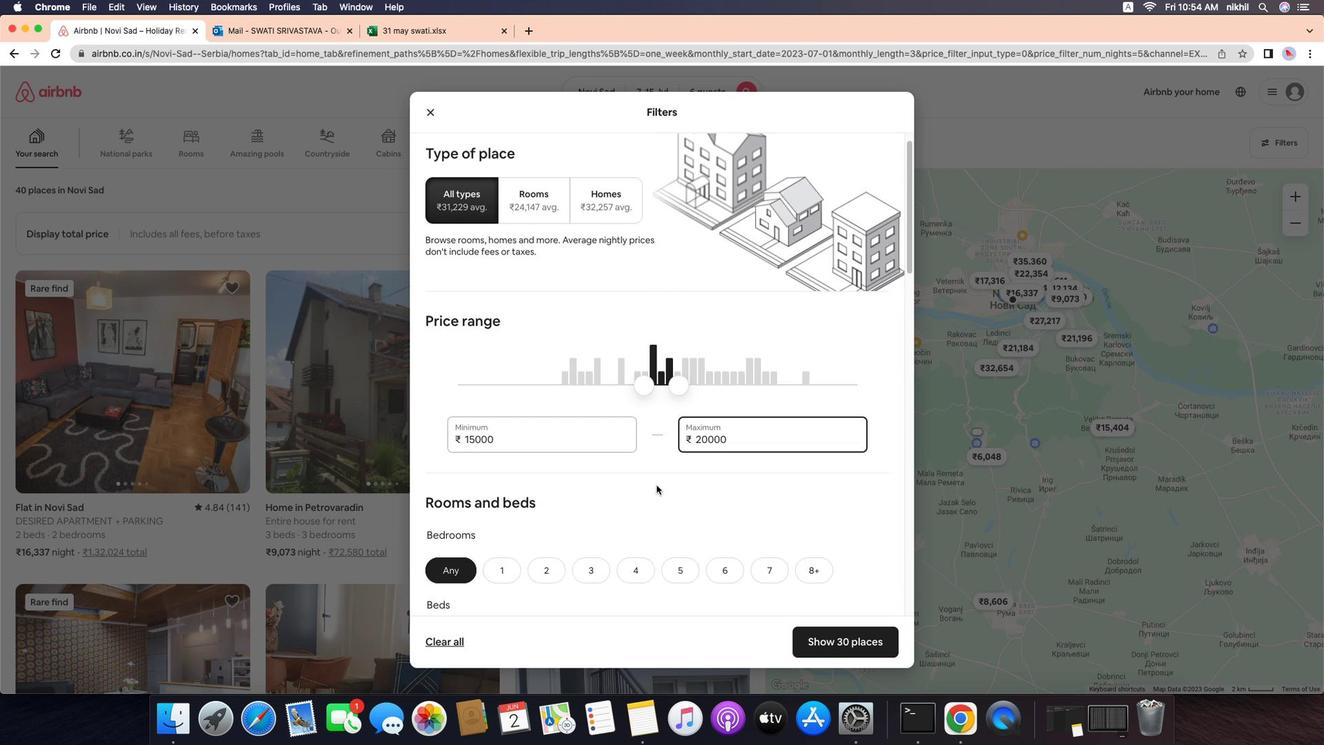 
Action: Mouse scrolled (654, 489) with delta (37, -5)
Screenshot: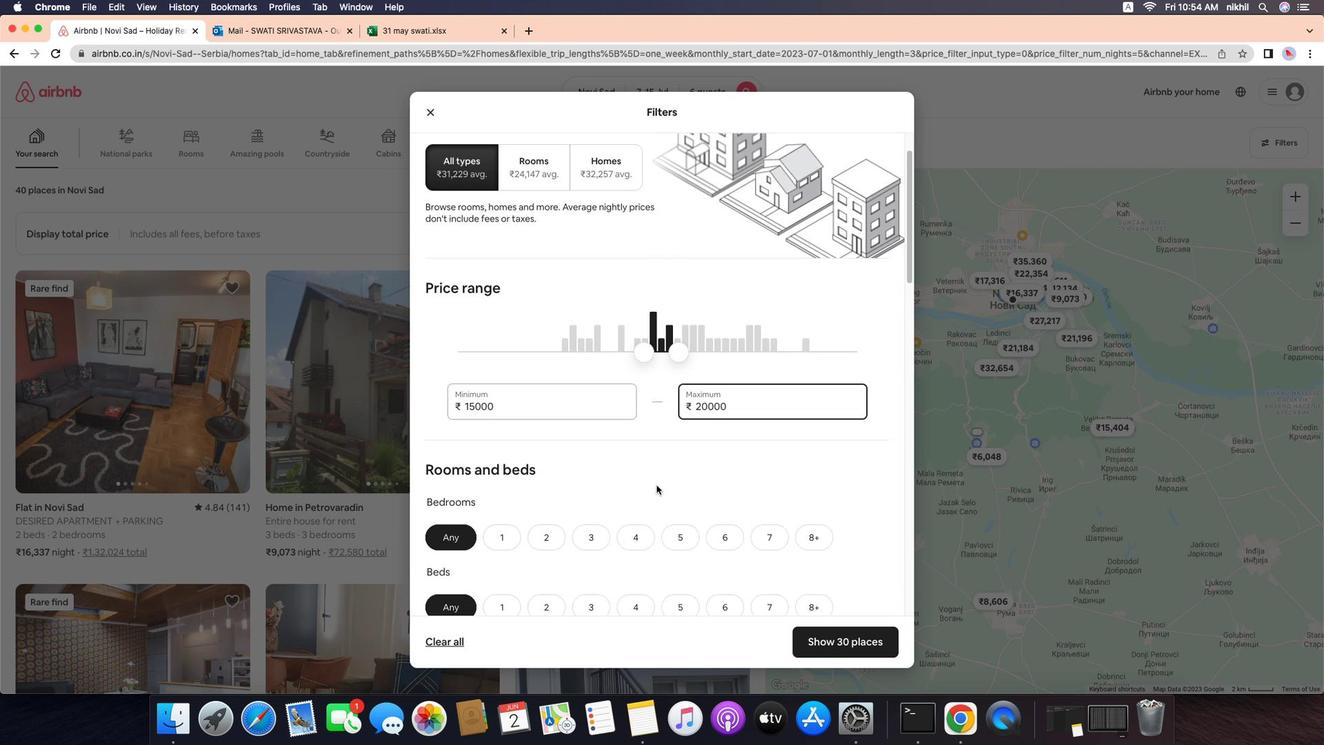 
Action: Mouse scrolled (654, 489) with delta (37, -6)
Screenshot: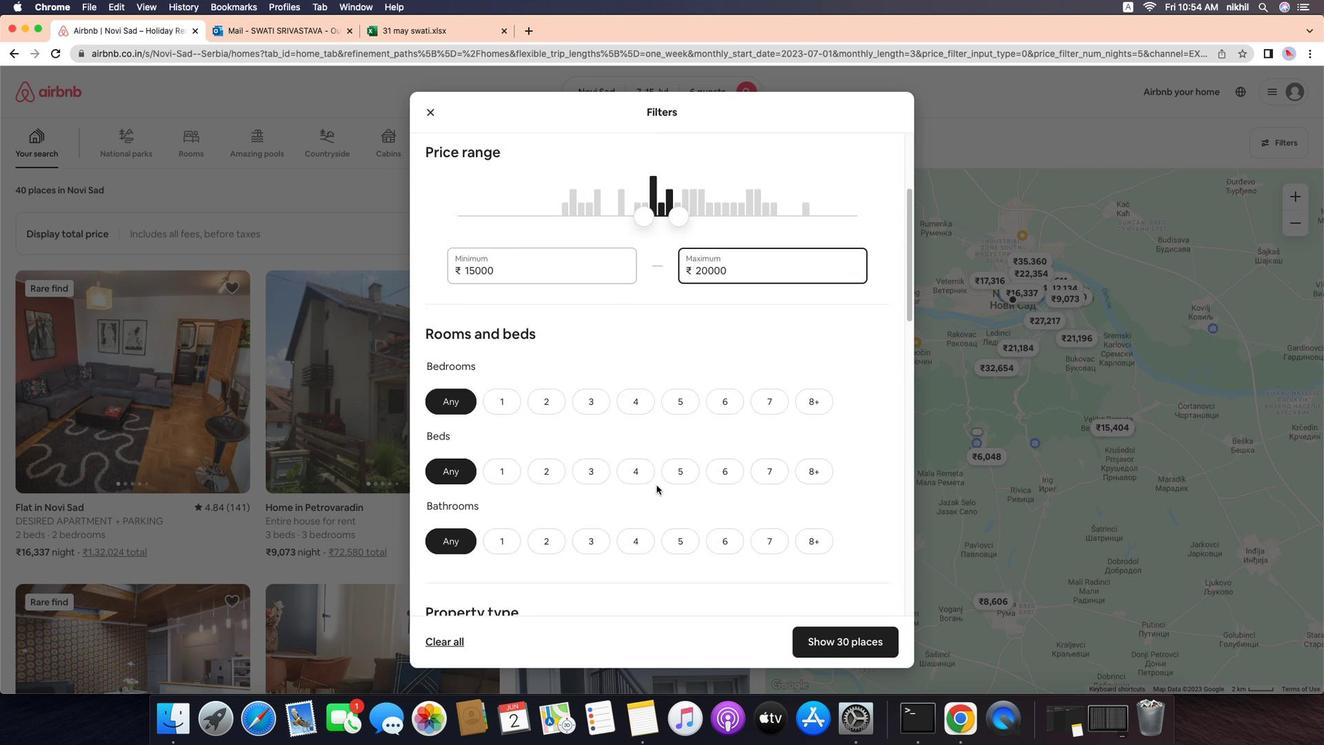 
Action: Mouse scrolled (654, 489) with delta (37, -4)
Screenshot: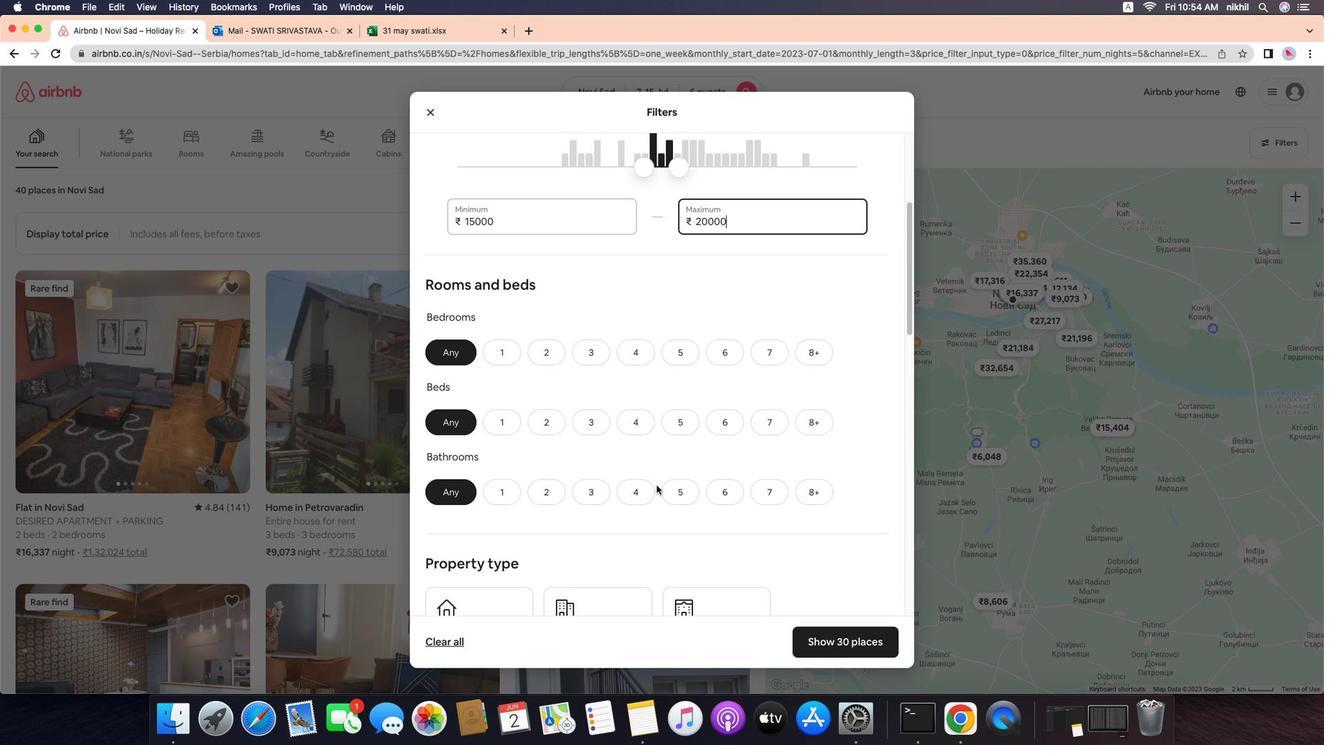 
Action: Mouse moved to (601, 362)
Screenshot: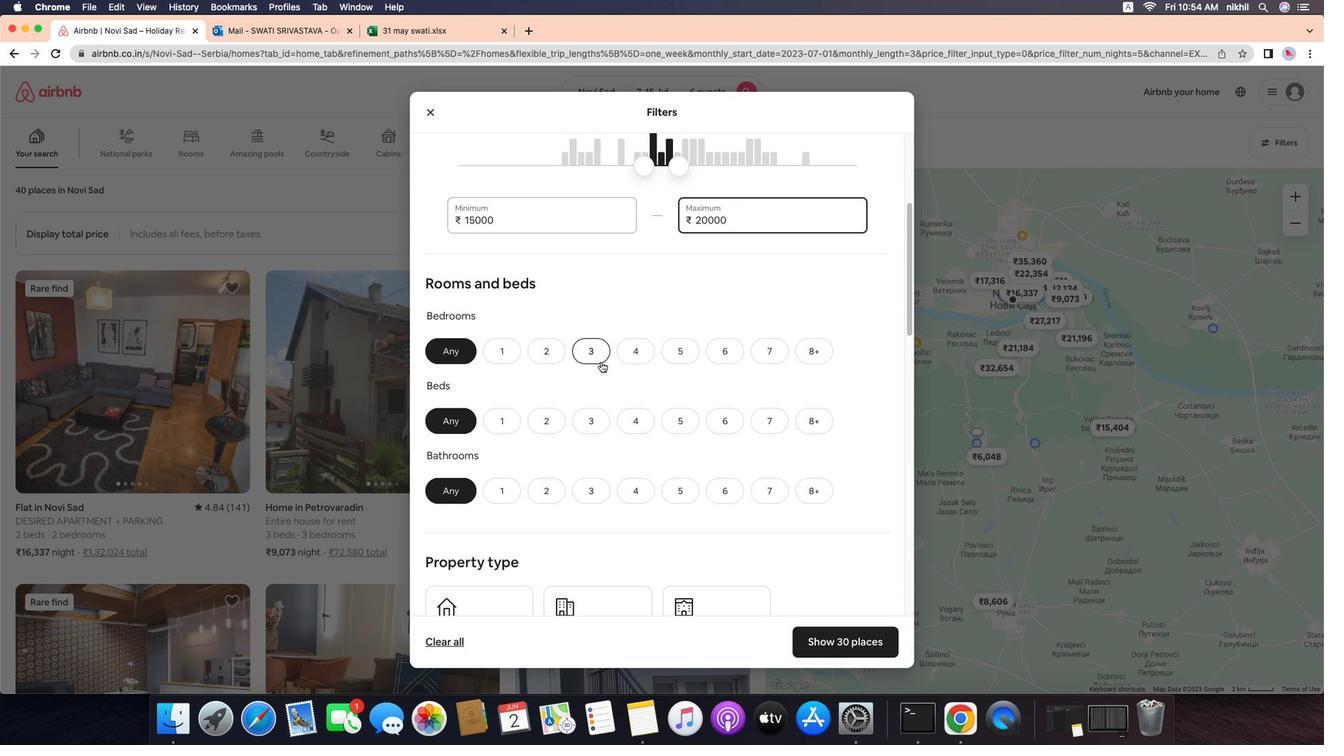 
Action: Mouse pressed left at (601, 362)
Screenshot: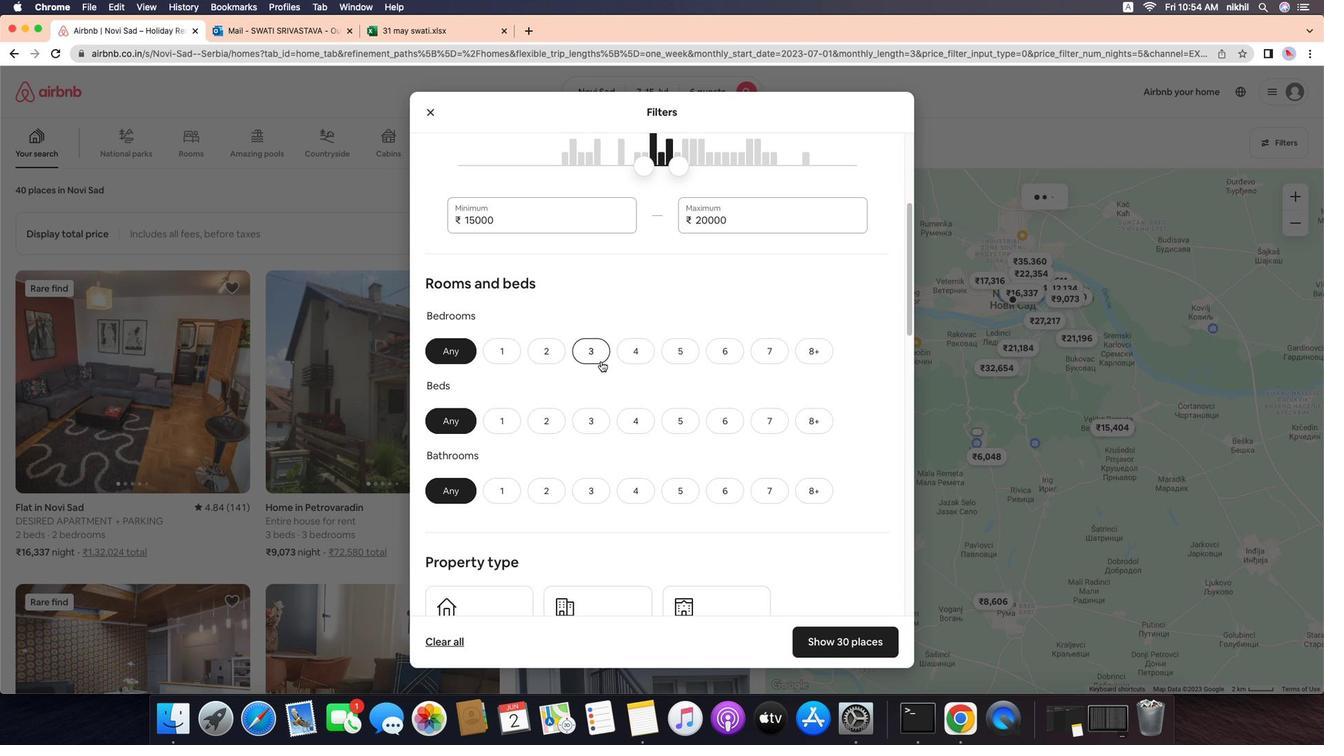 
Action: Mouse moved to (596, 431)
Screenshot: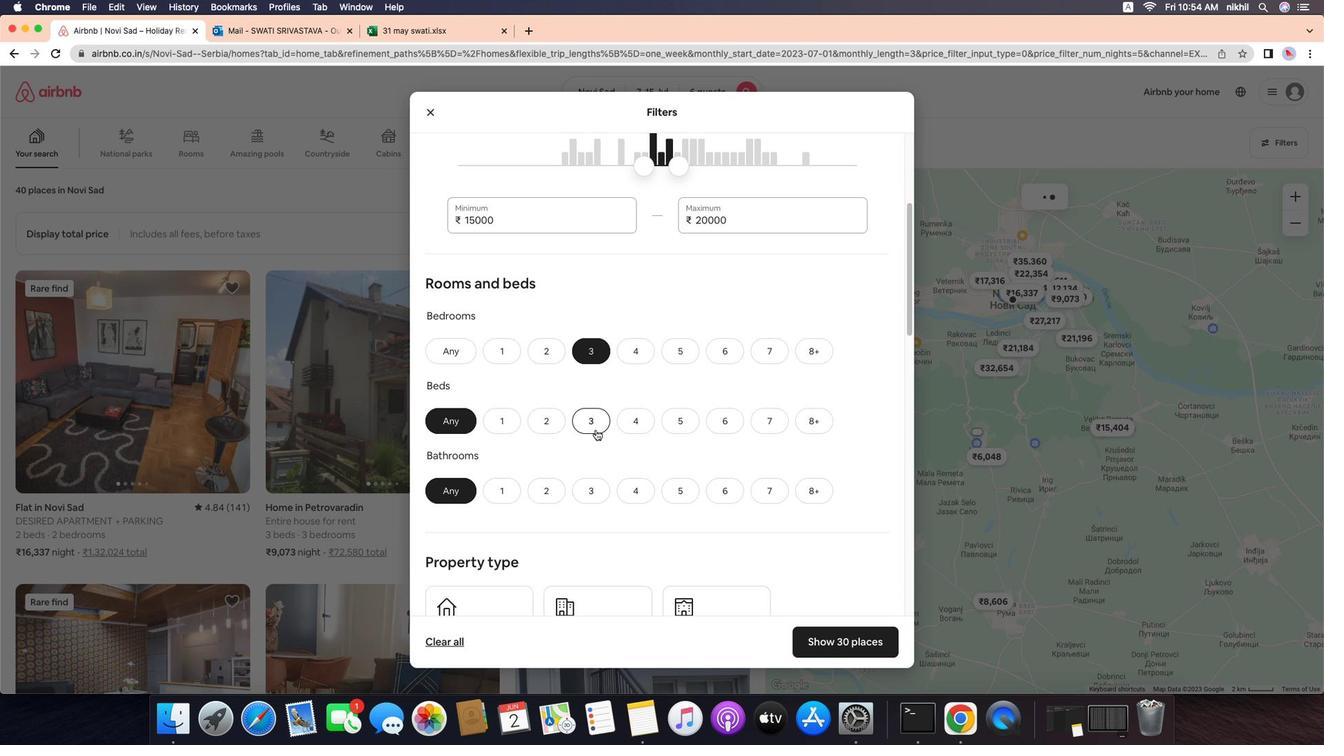 
Action: Mouse pressed left at (596, 431)
Screenshot: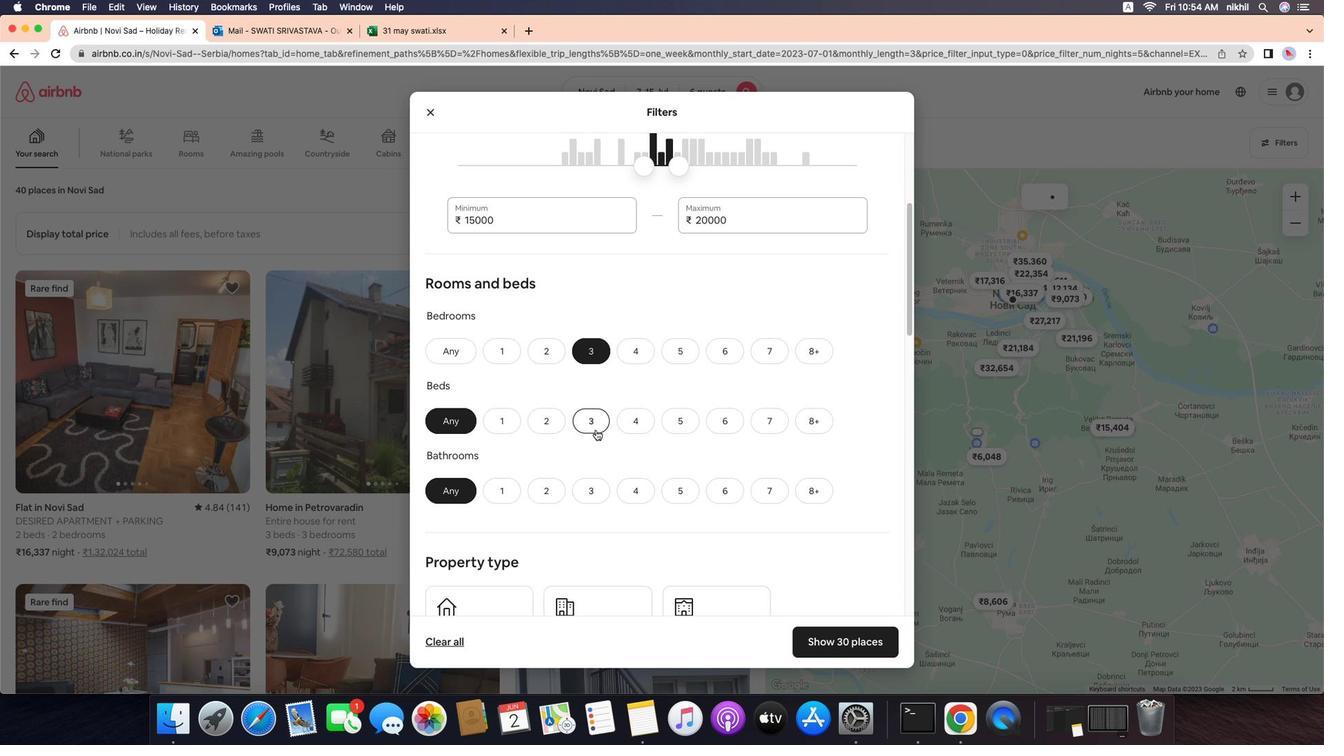 
Action: Mouse moved to (592, 496)
Screenshot: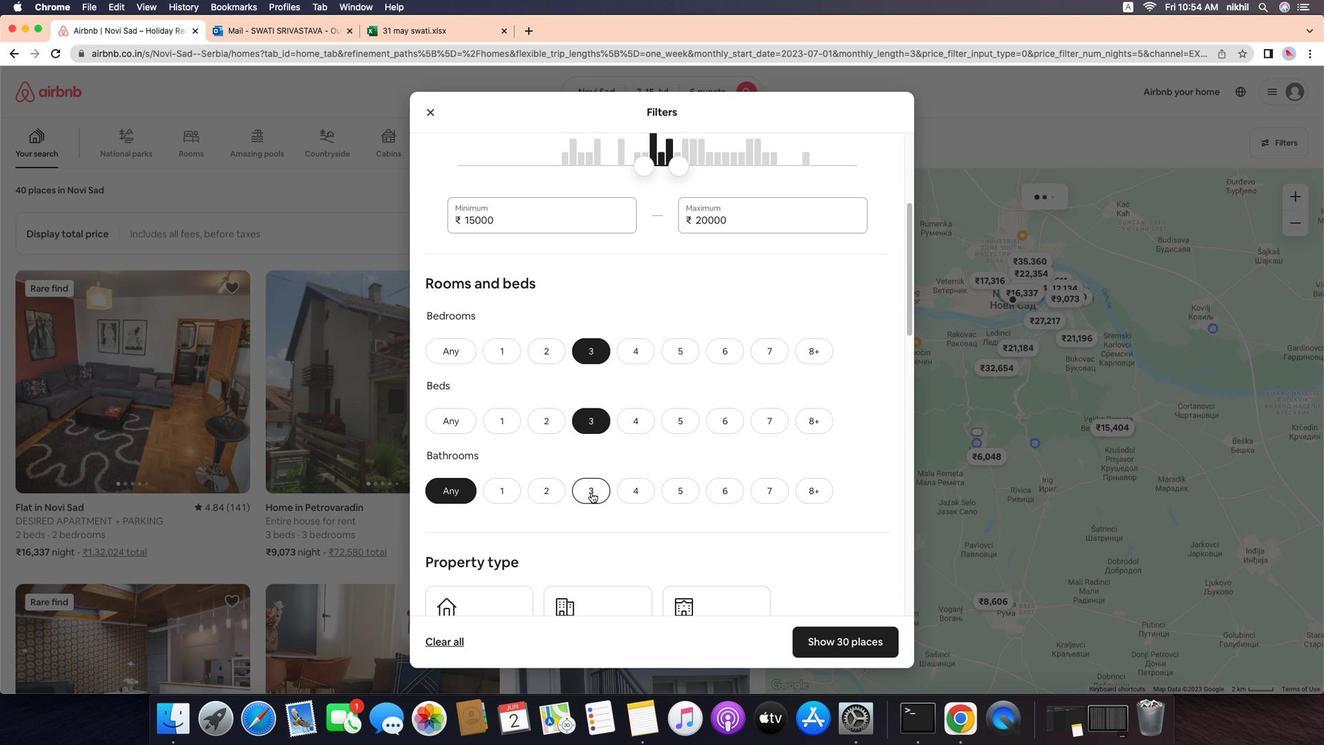 
Action: Mouse pressed left at (592, 496)
Screenshot: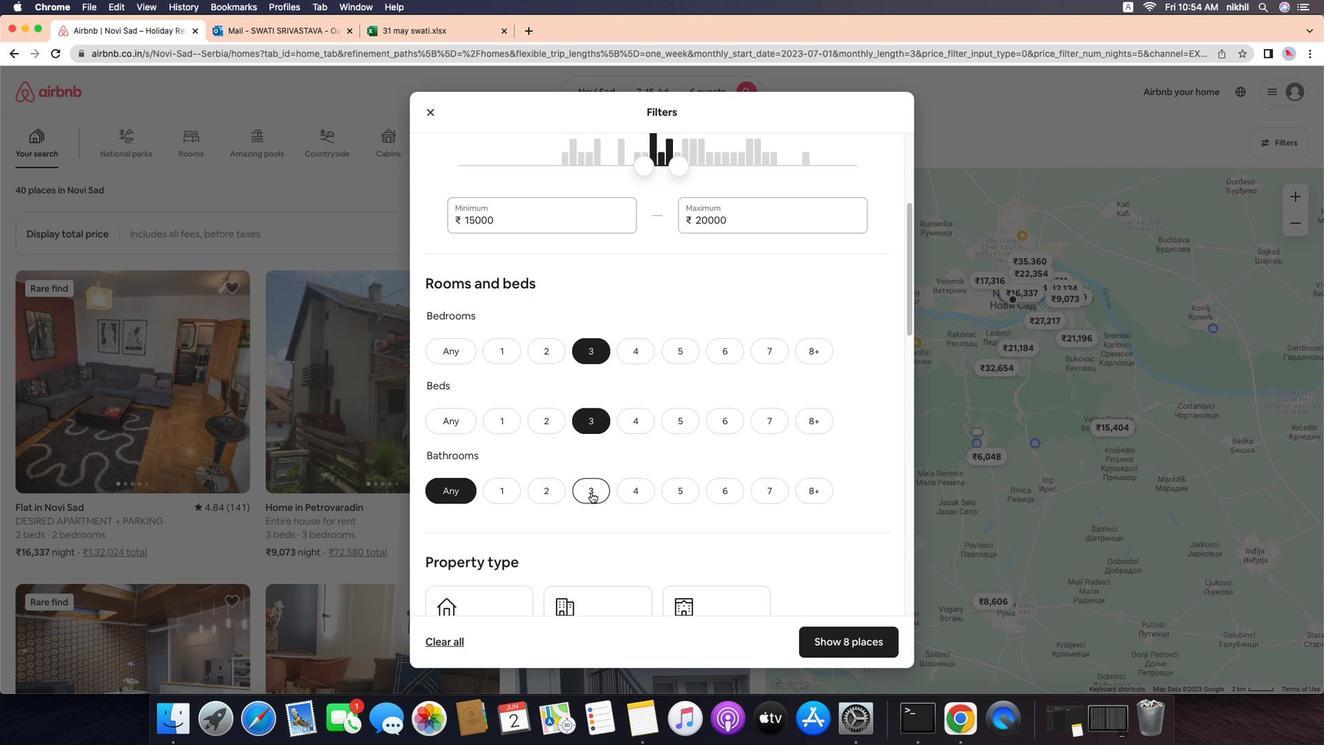 
Action: Mouse moved to (672, 465)
Screenshot: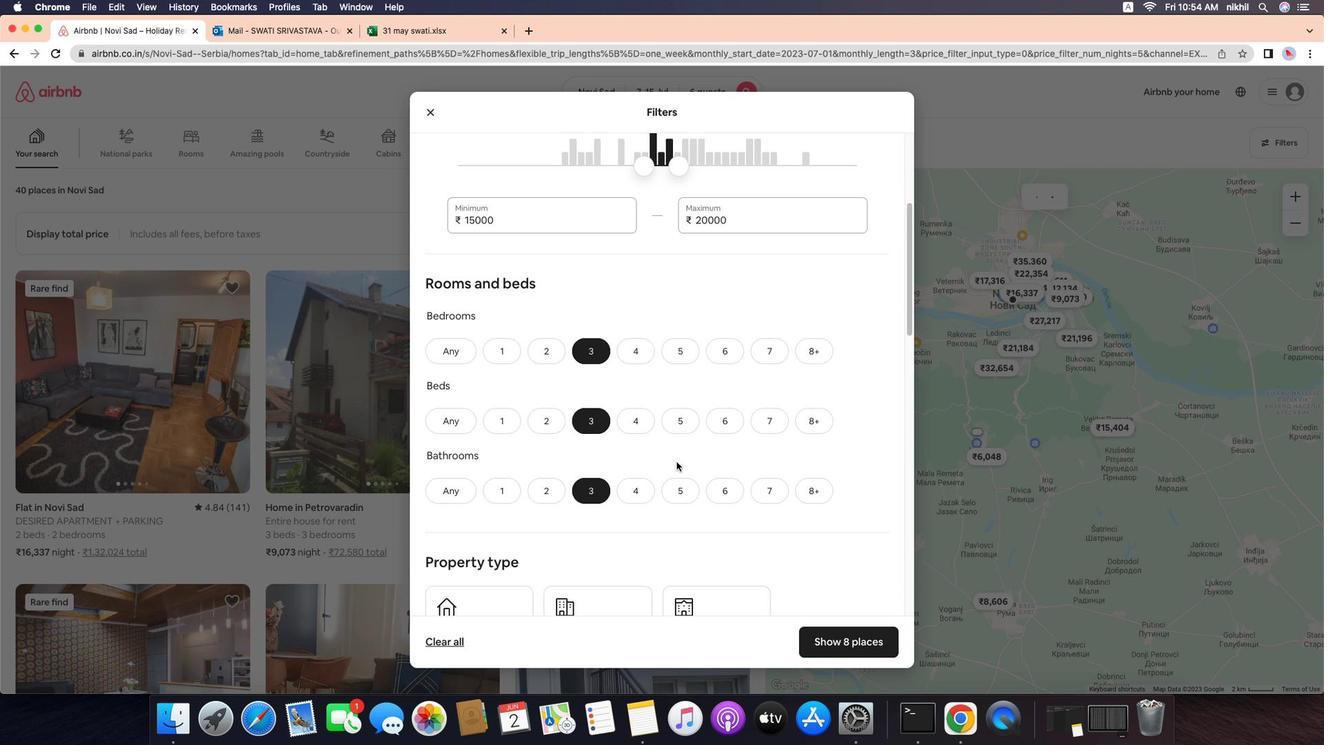 
Action: Mouse scrolled (672, 465) with delta (37, -4)
Screenshot: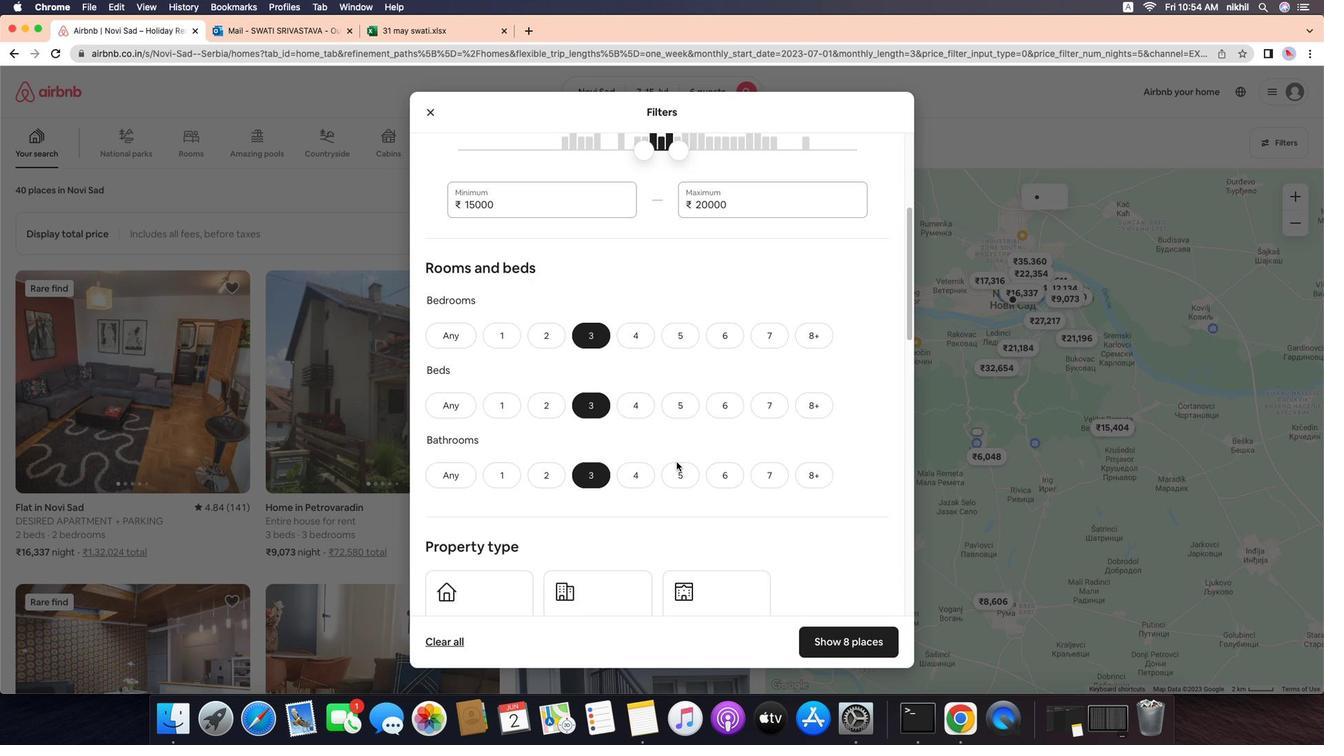 
Action: Mouse scrolled (672, 465) with delta (37, -4)
Screenshot: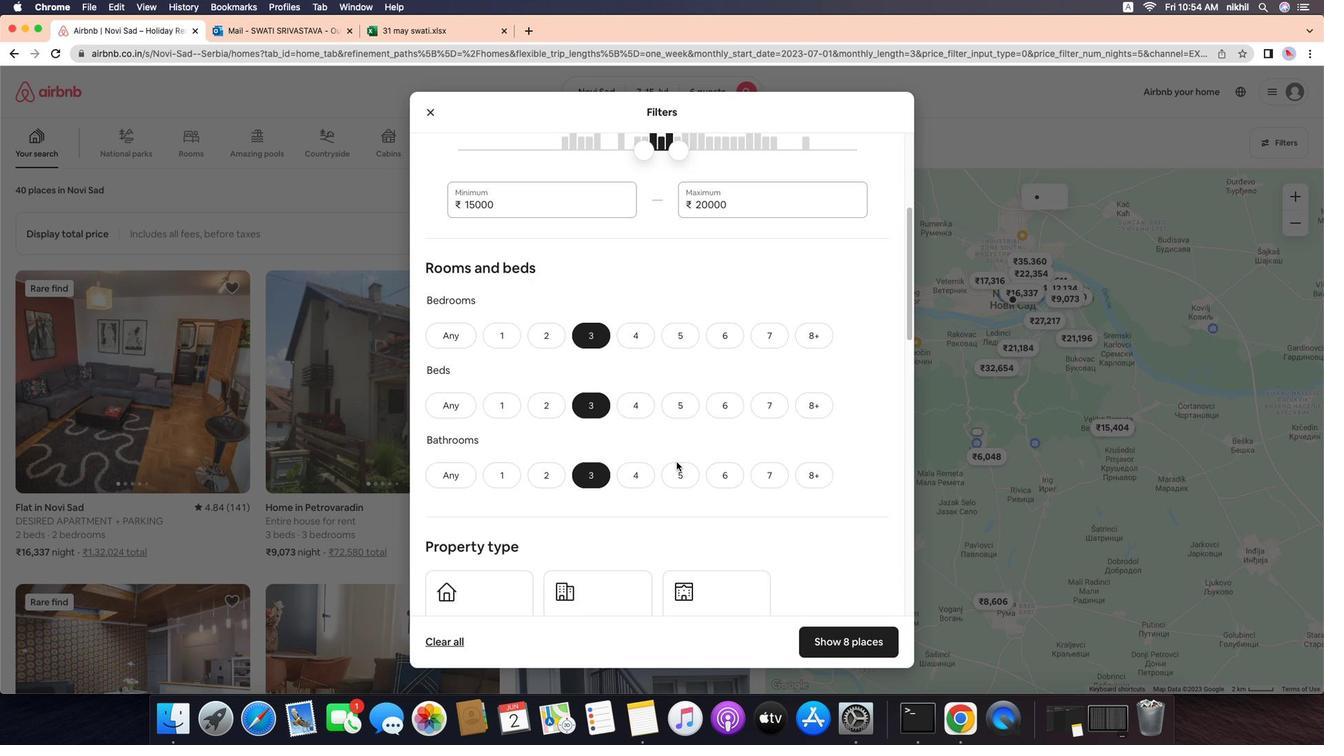 
Action: Mouse scrolled (672, 465) with delta (37, -6)
Screenshot: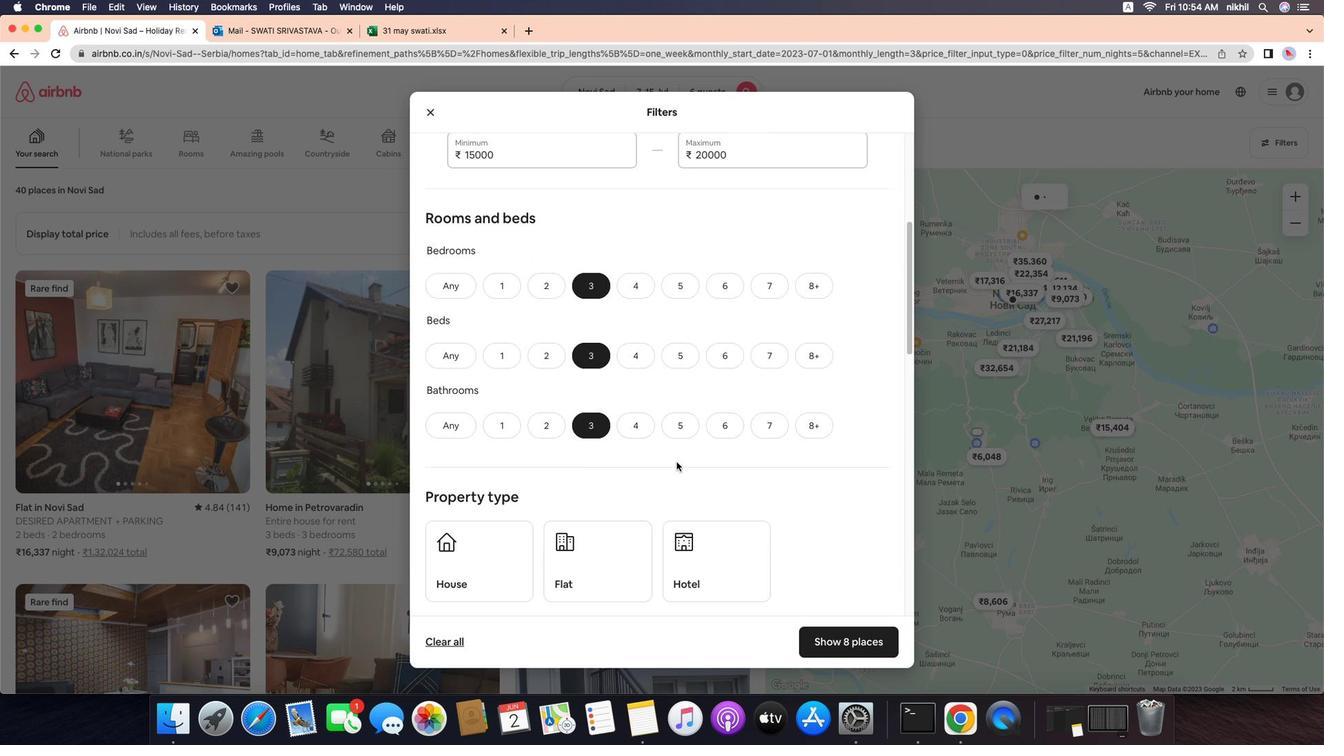 
Action: Mouse scrolled (672, 465) with delta (37, -6)
Screenshot: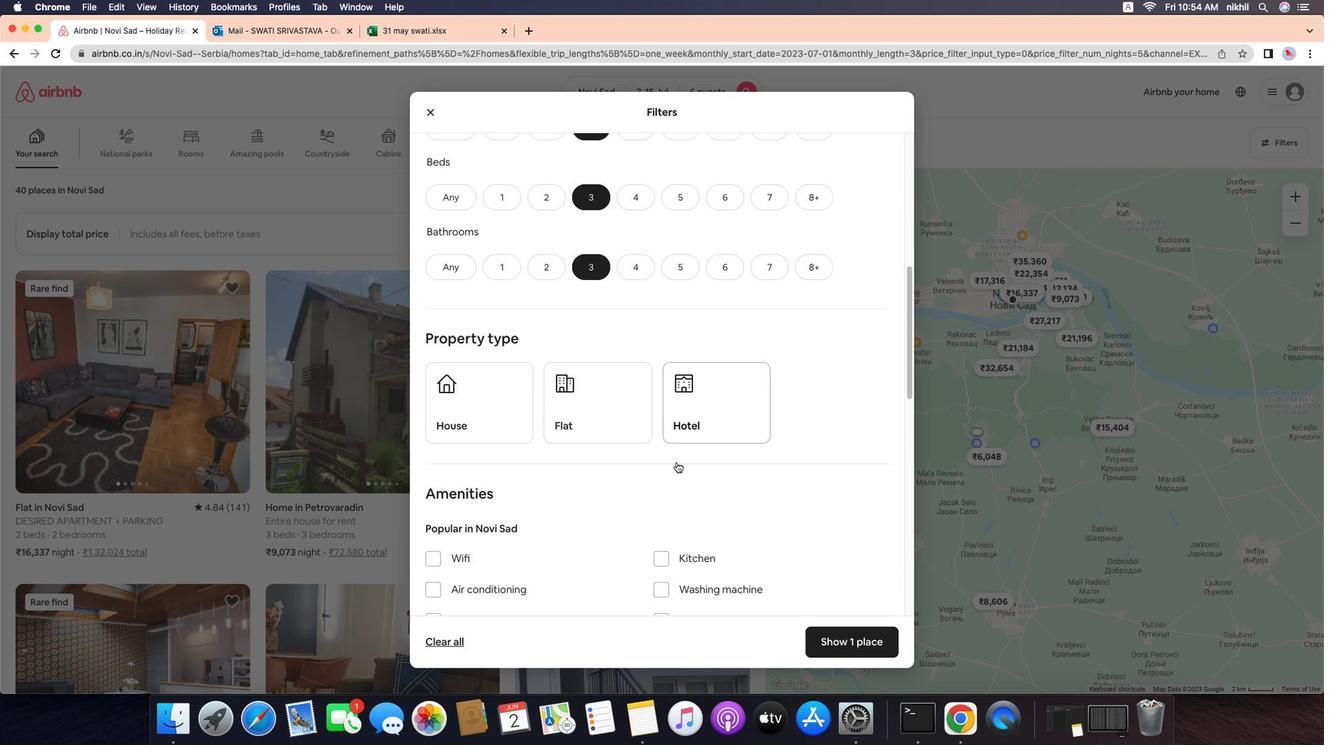 
Action: Mouse moved to (507, 385)
Screenshot: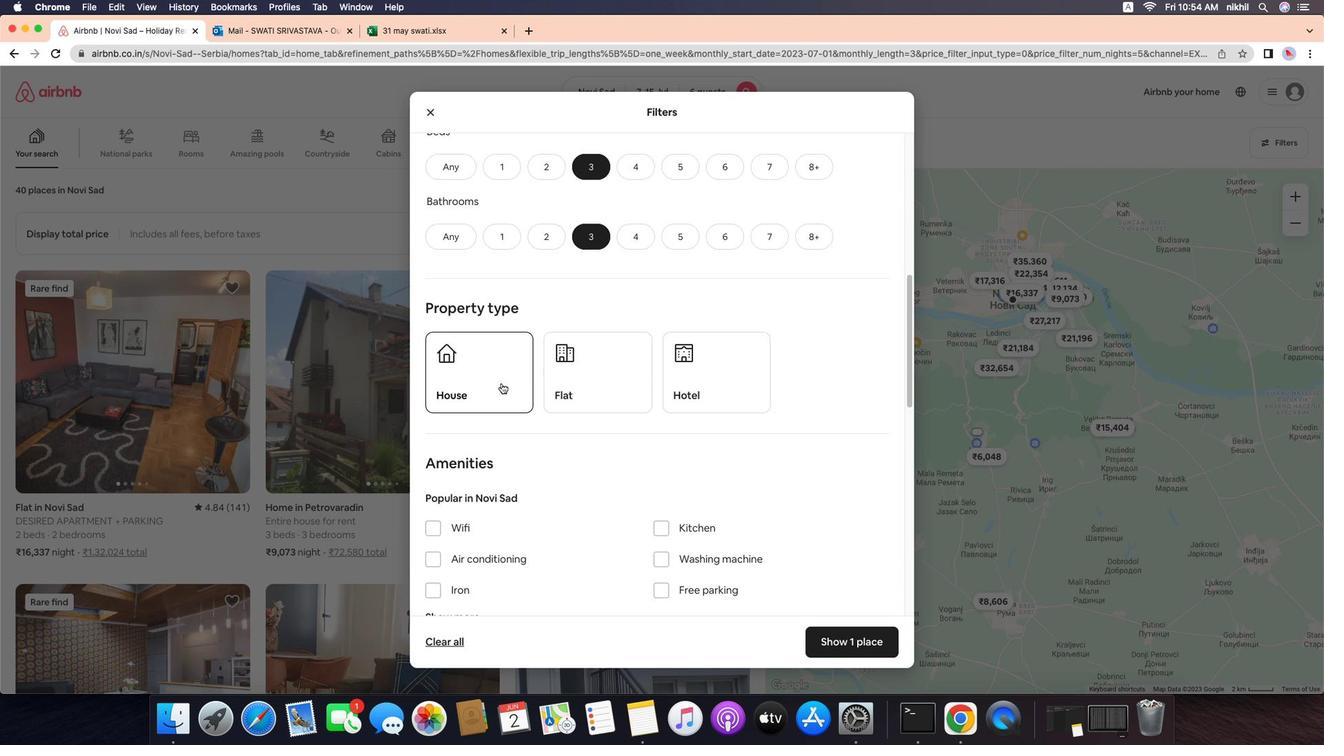 
Action: Mouse pressed left at (507, 385)
Screenshot: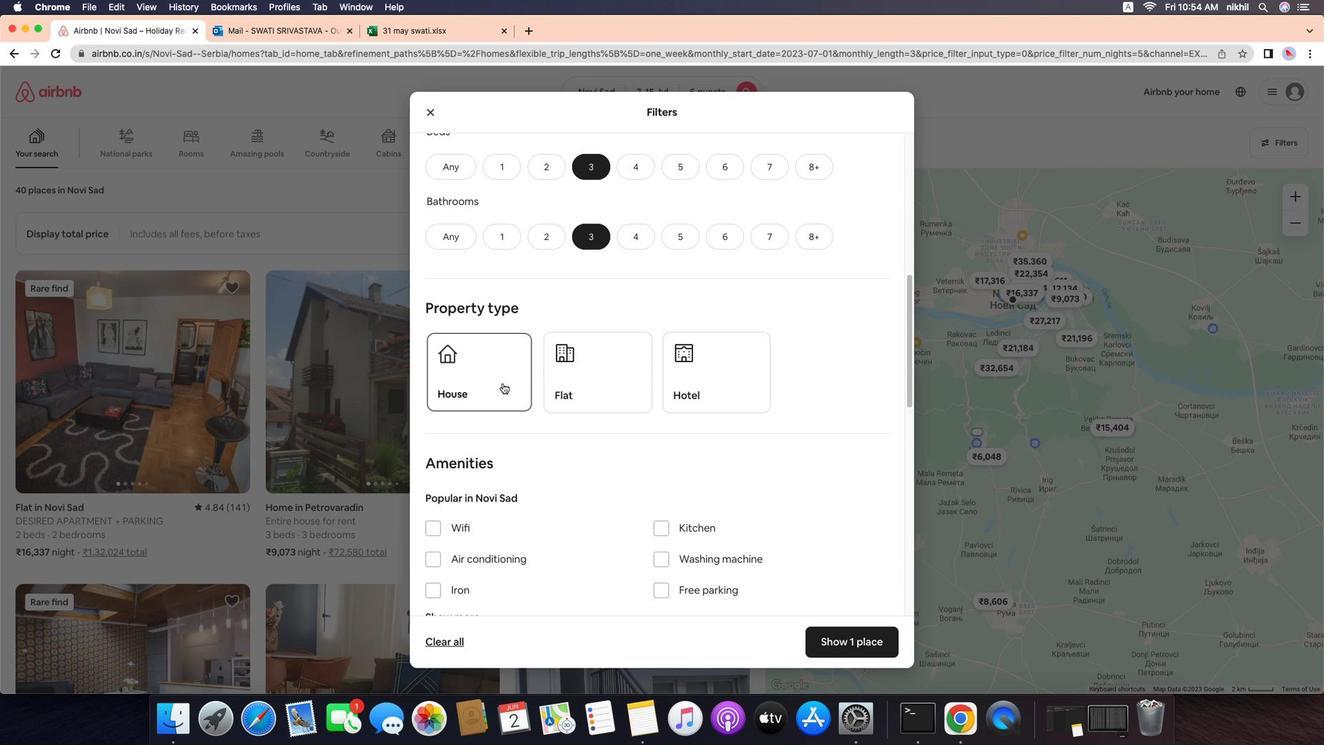 
Action: Mouse moved to (598, 381)
Screenshot: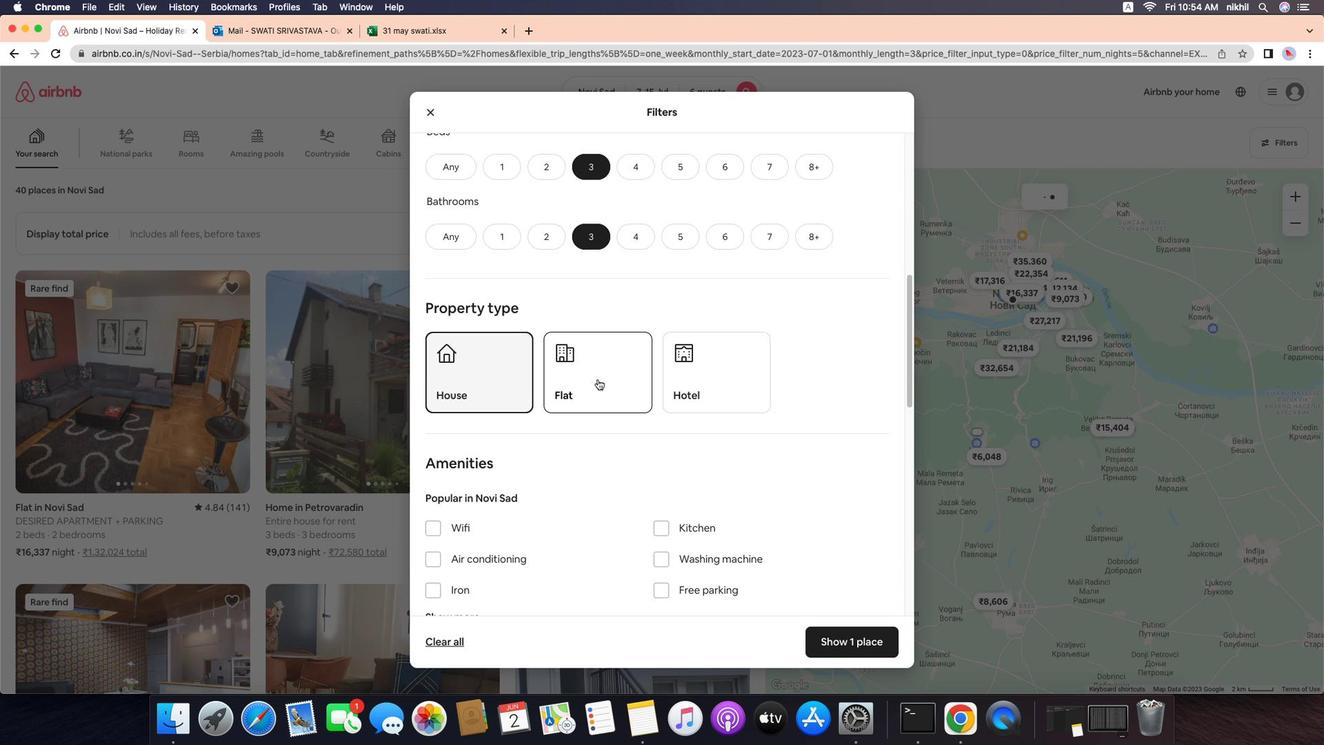 
Action: Mouse pressed left at (598, 381)
Screenshot: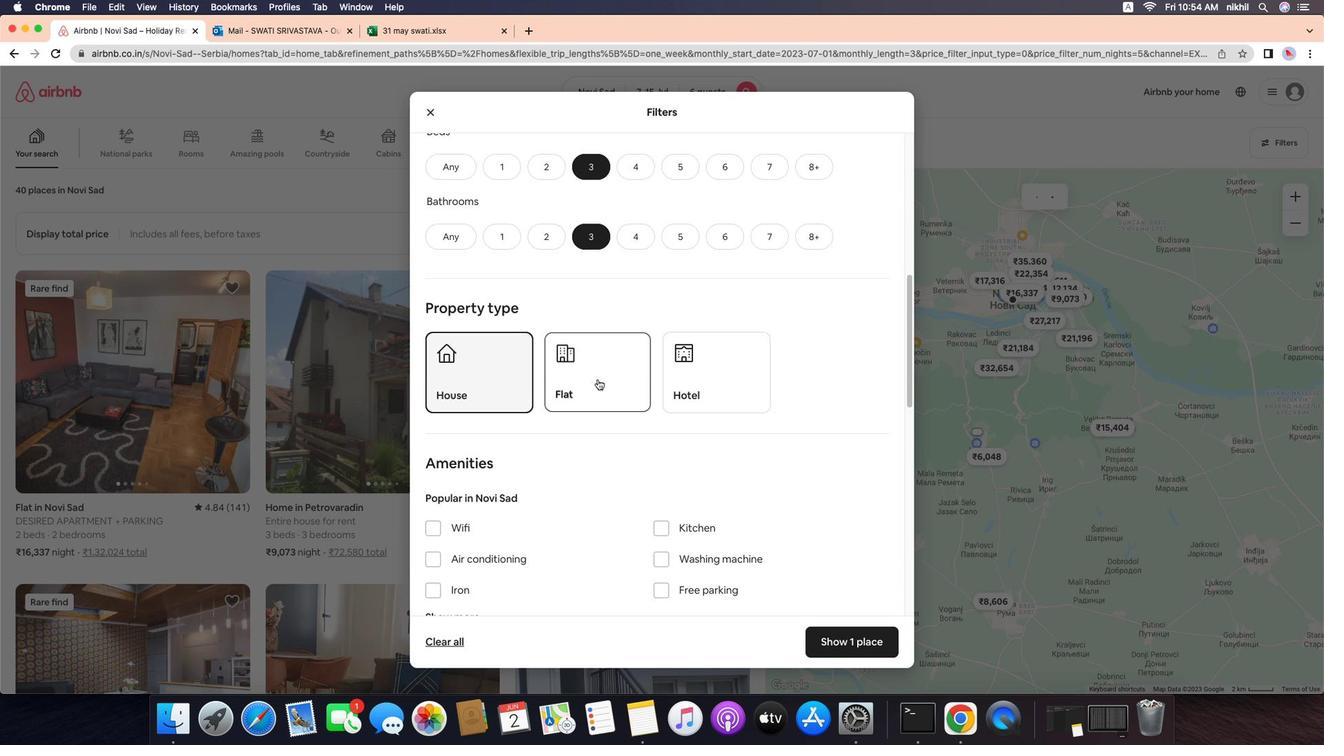 
Action: Mouse moved to (701, 430)
Screenshot: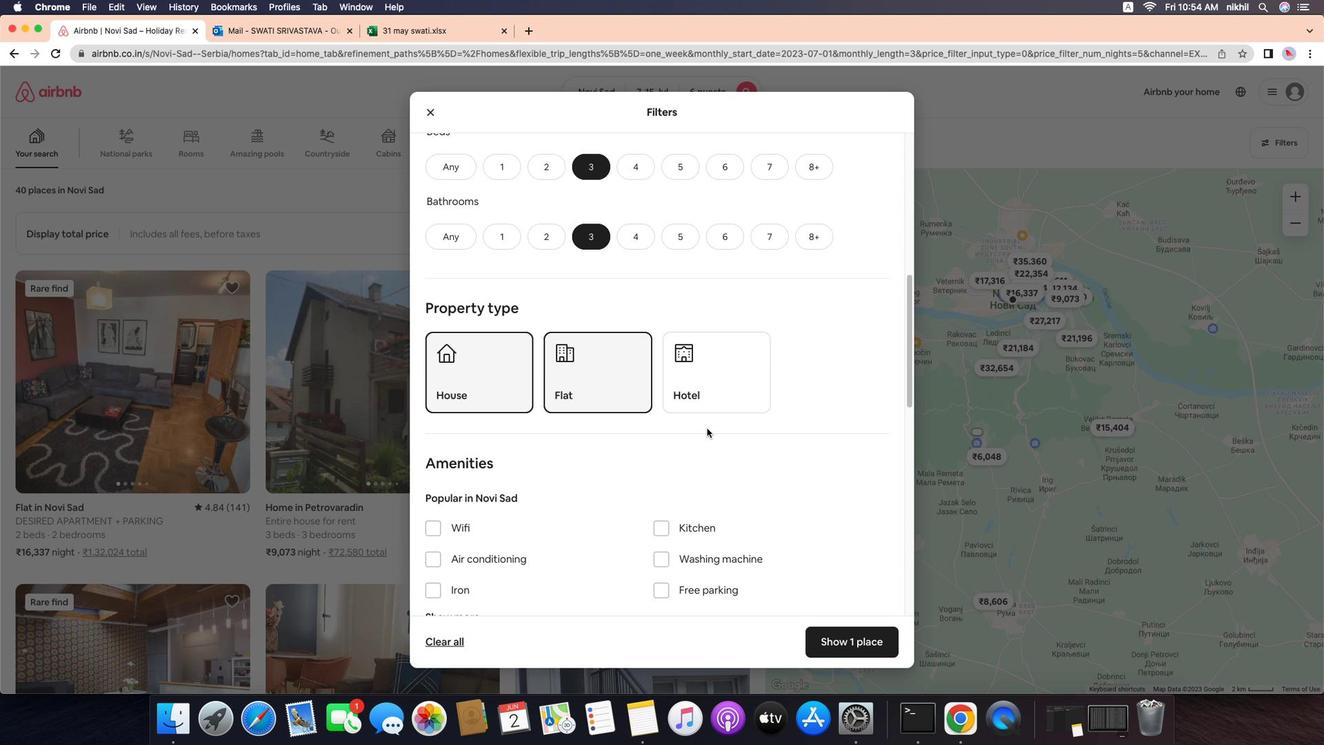 
Action: Mouse scrolled (701, 430) with delta (37, -4)
Screenshot: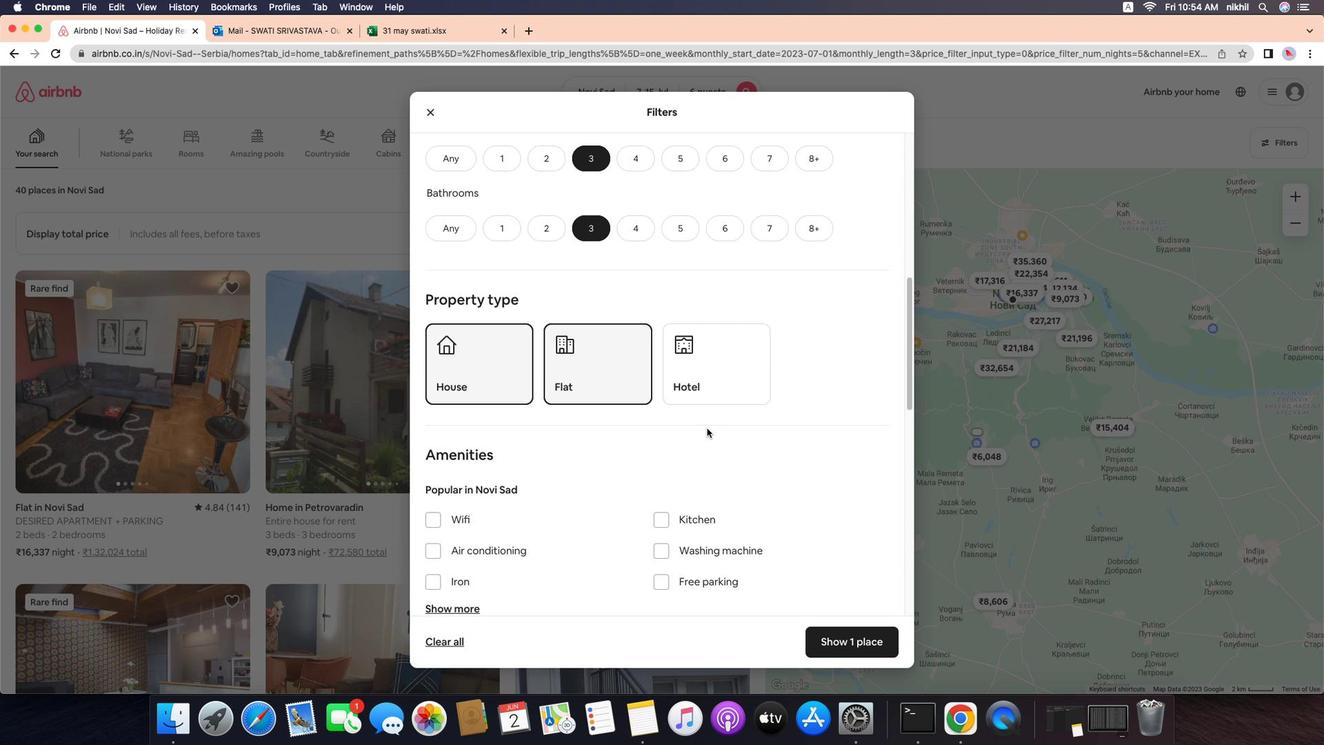 
Action: Mouse scrolled (701, 430) with delta (37, -4)
Screenshot: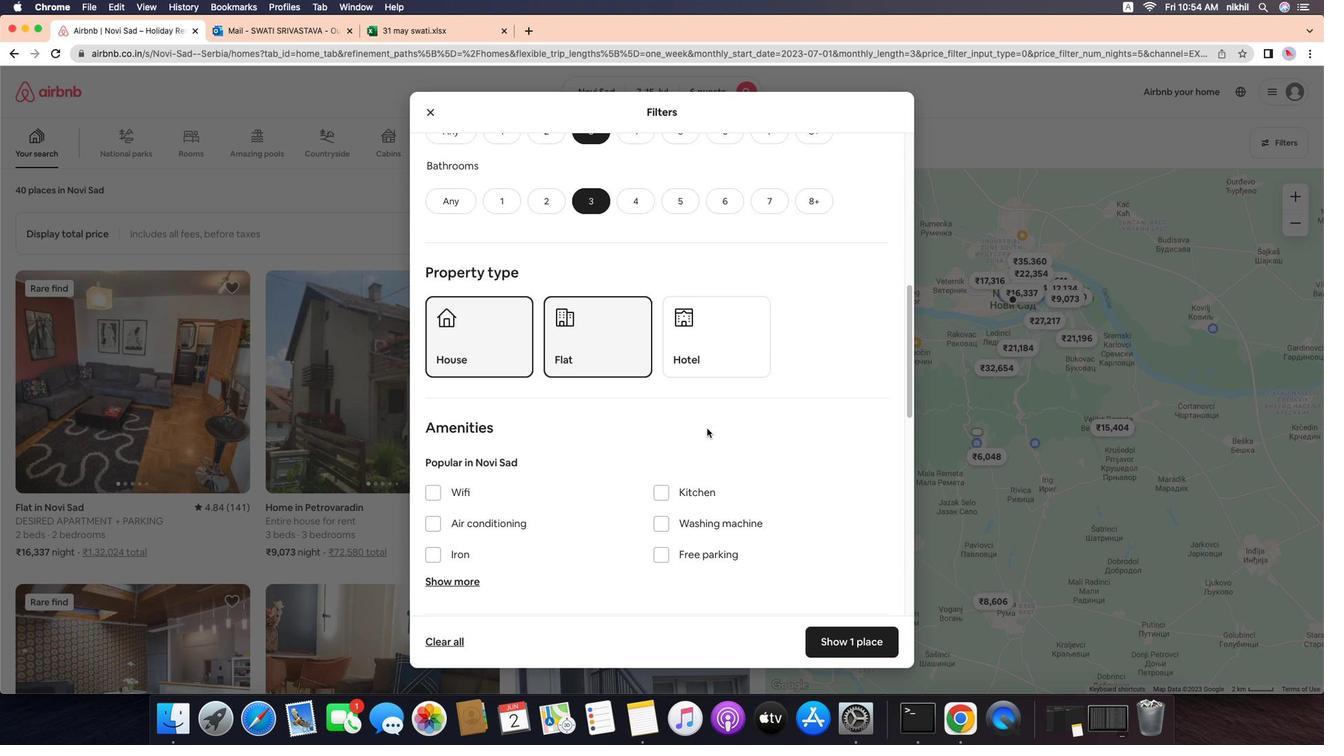 
Action: Mouse scrolled (701, 430) with delta (37, -6)
Screenshot: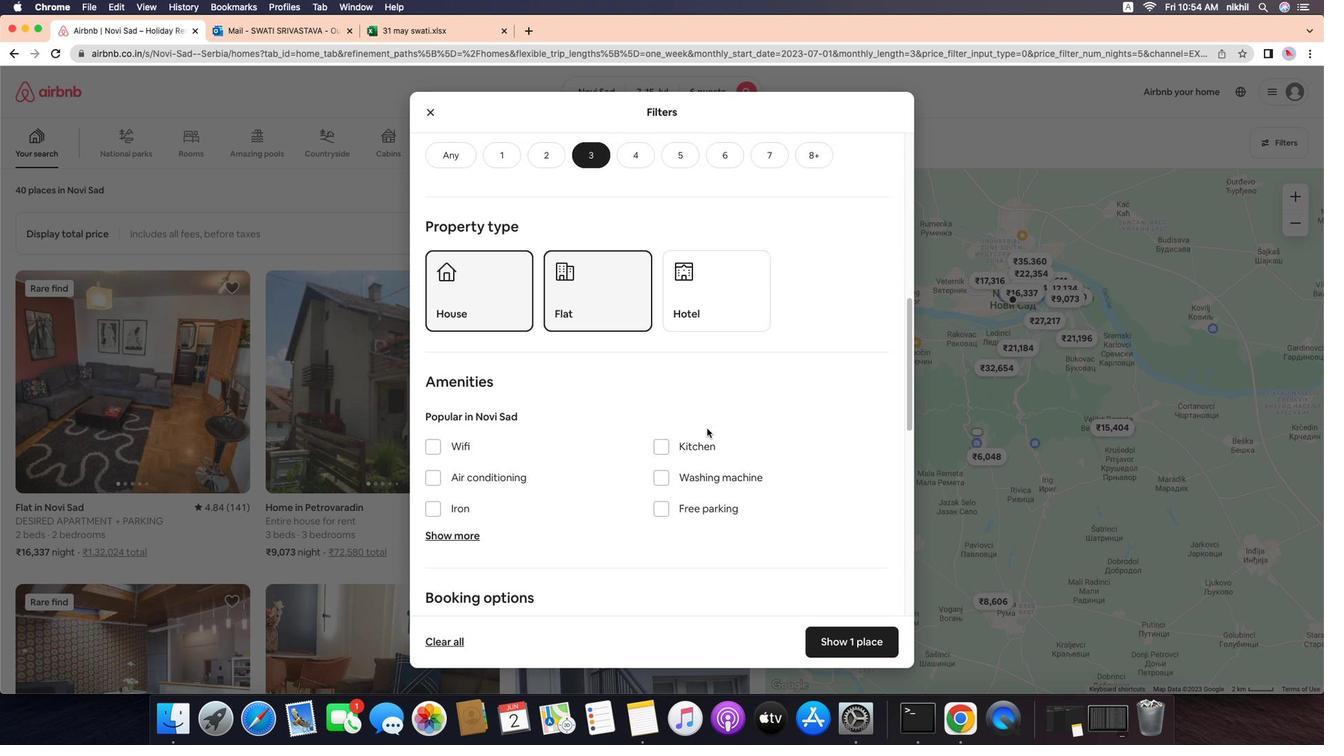 
Action: Mouse scrolled (701, 430) with delta (37, -6)
Screenshot: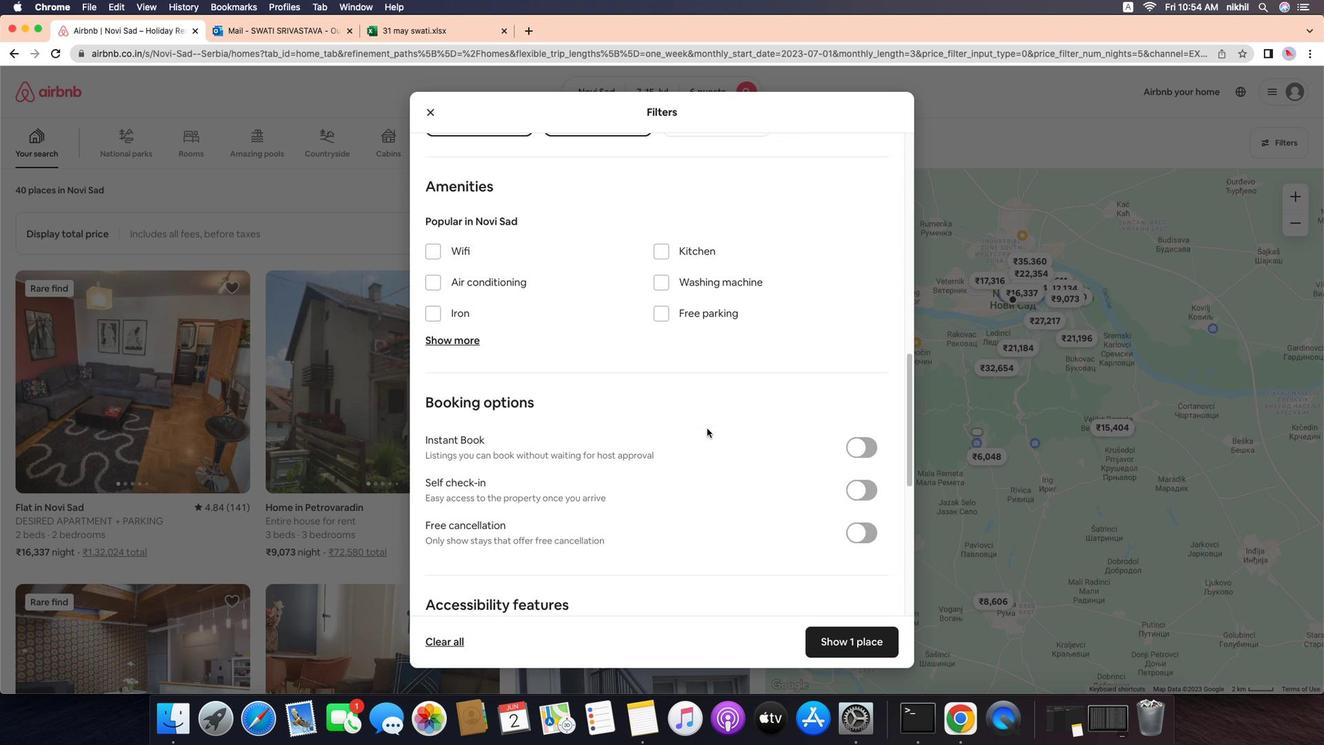 
Action: Mouse moved to (839, 487)
Screenshot: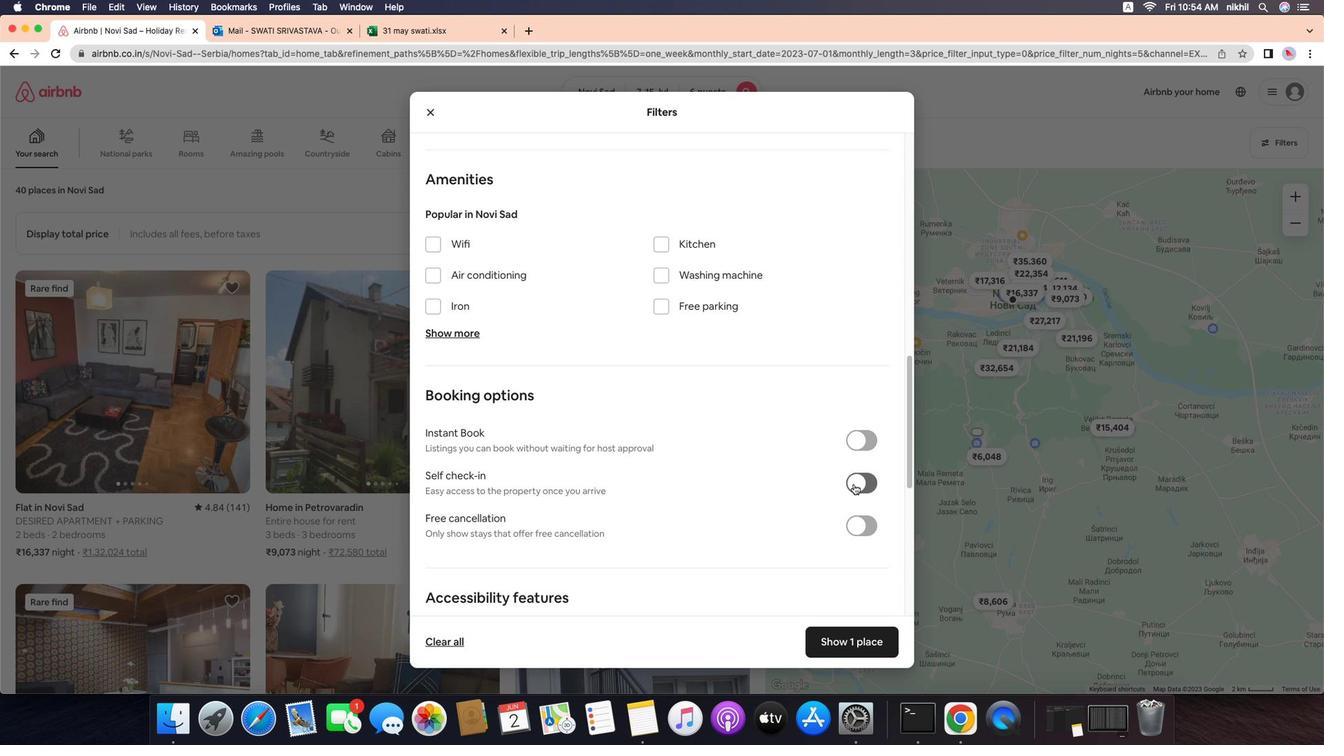 
Action: Mouse pressed left at (839, 487)
Screenshot: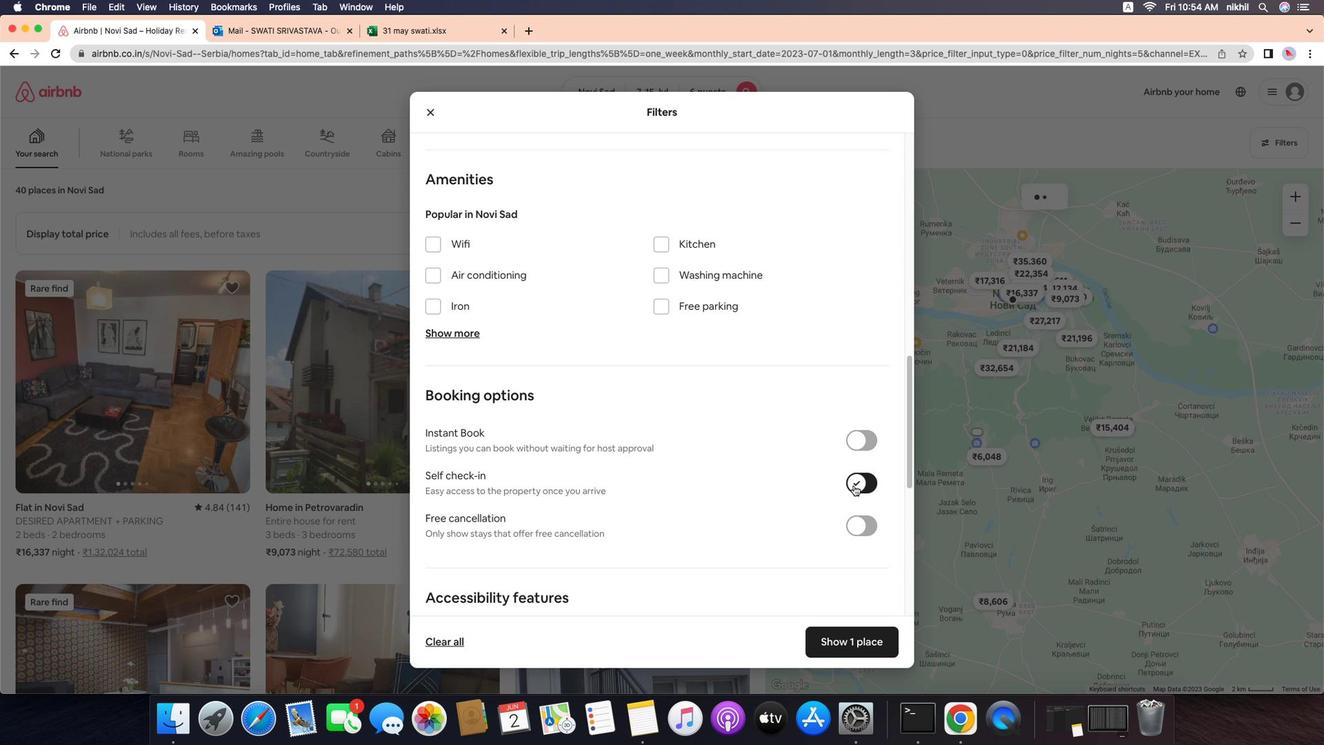 
Action: Mouse moved to (687, 514)
Screenshot: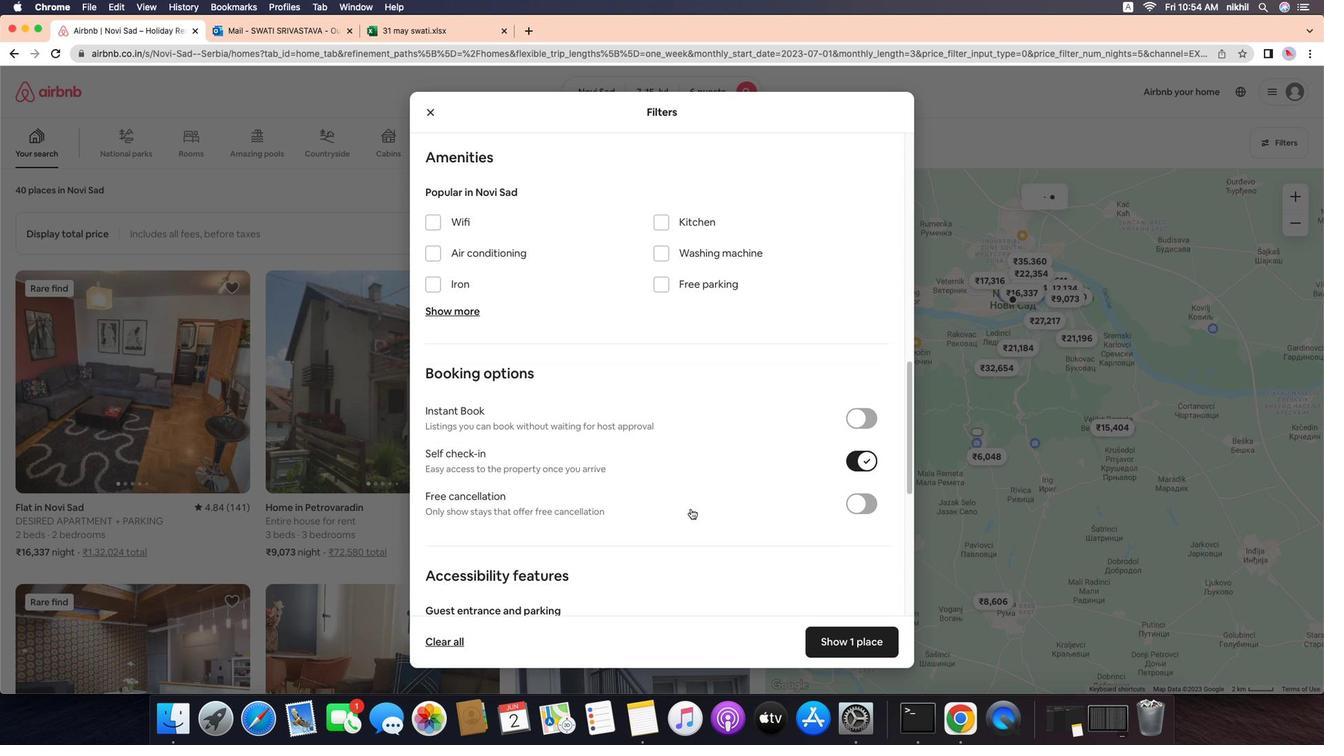 
Action: Mouse scrolled (687, 514) with delta (37, -4)
Screenshot: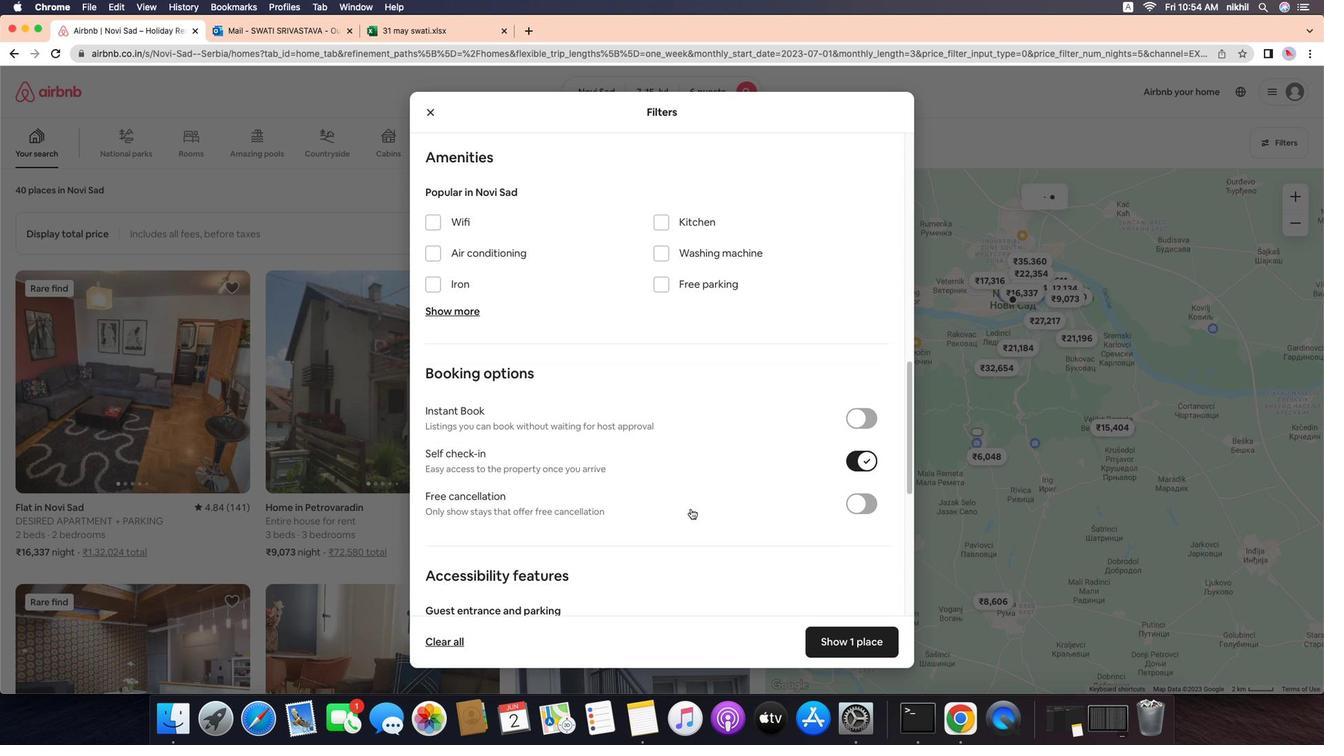 
Action: Mouse moved to (687, 514)
Screenshot: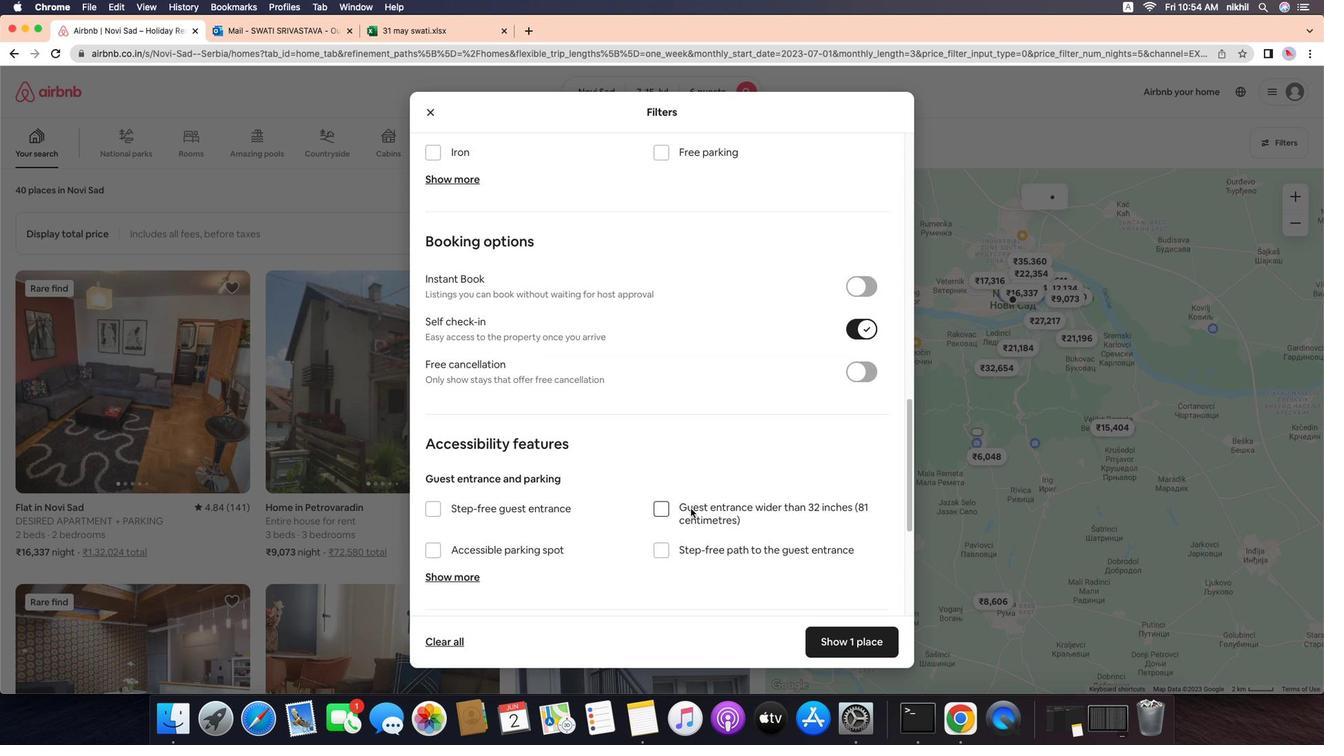 
Action: Mouse scrolled (687, 514) with delta (37, -4)
Screenshot: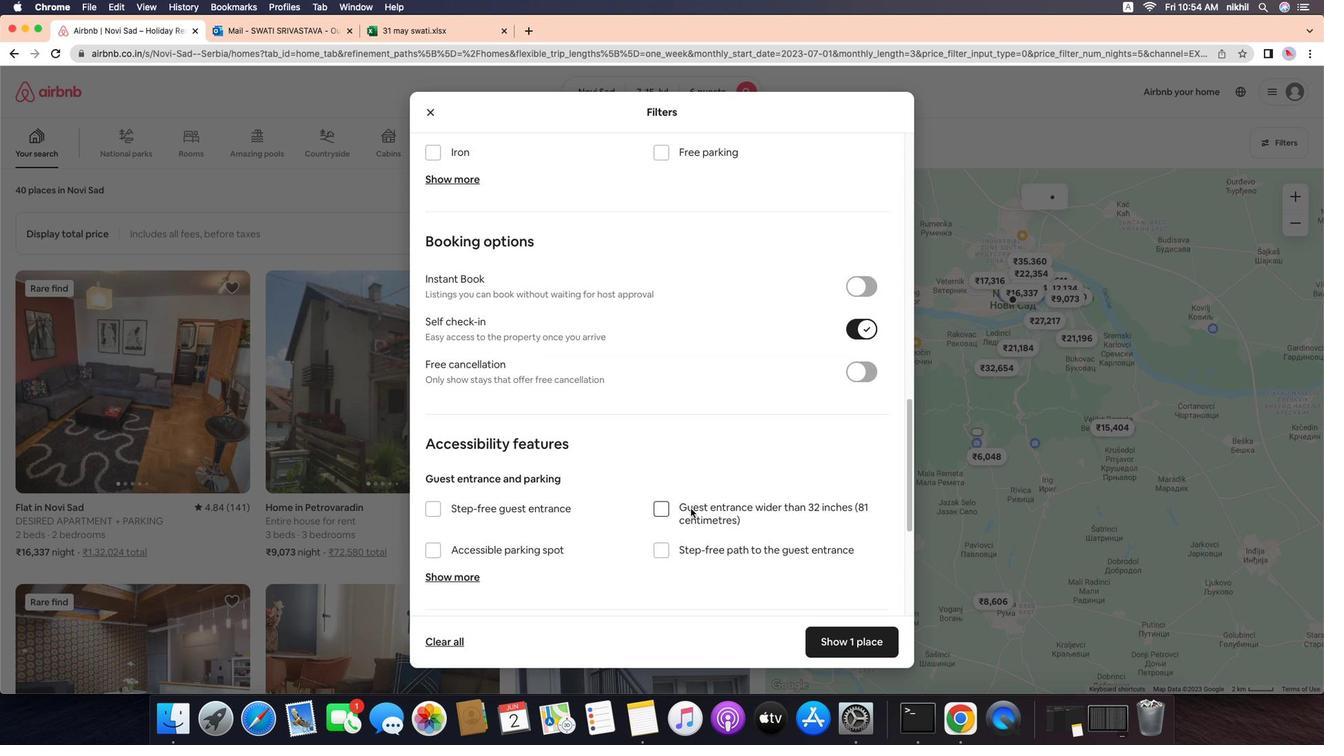 
Action: Mouse moved to (686, 513)
Screenshot: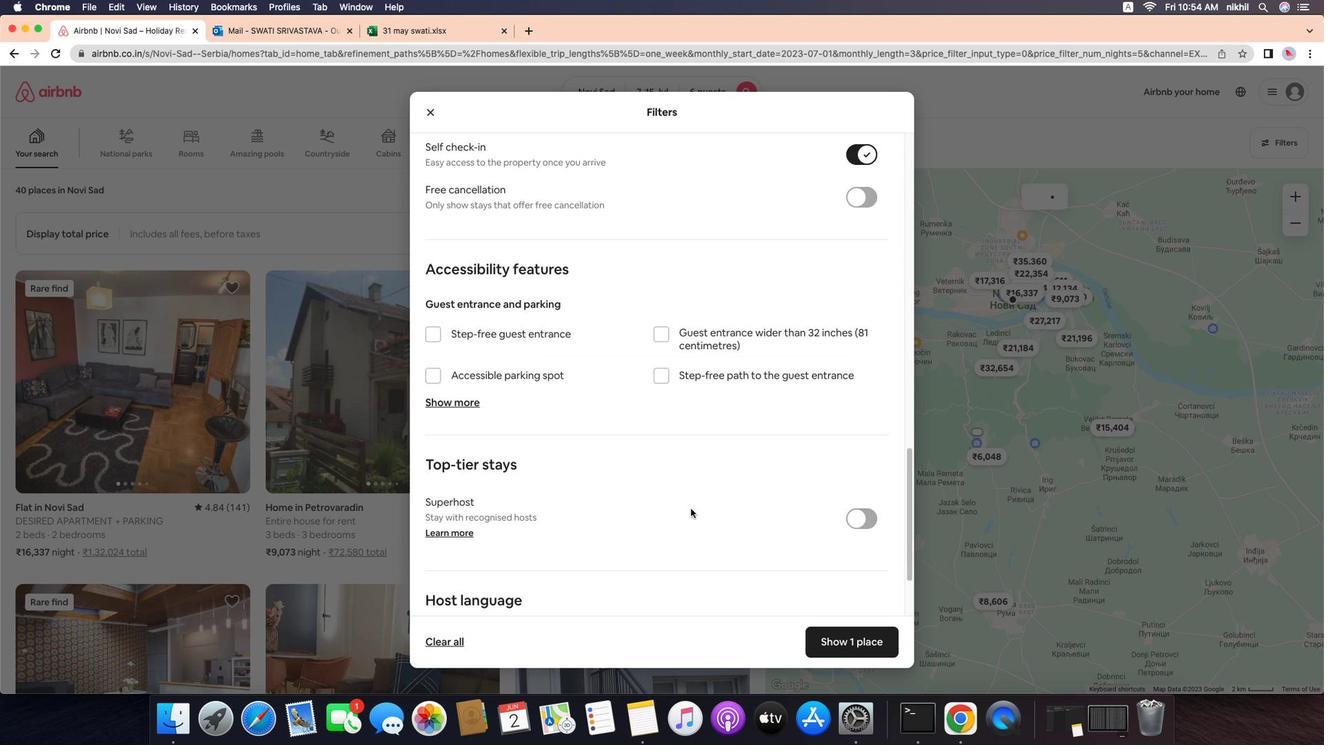 
Action: Mouse scrolled (686, 513) with delta (37, -6)
Screenshot: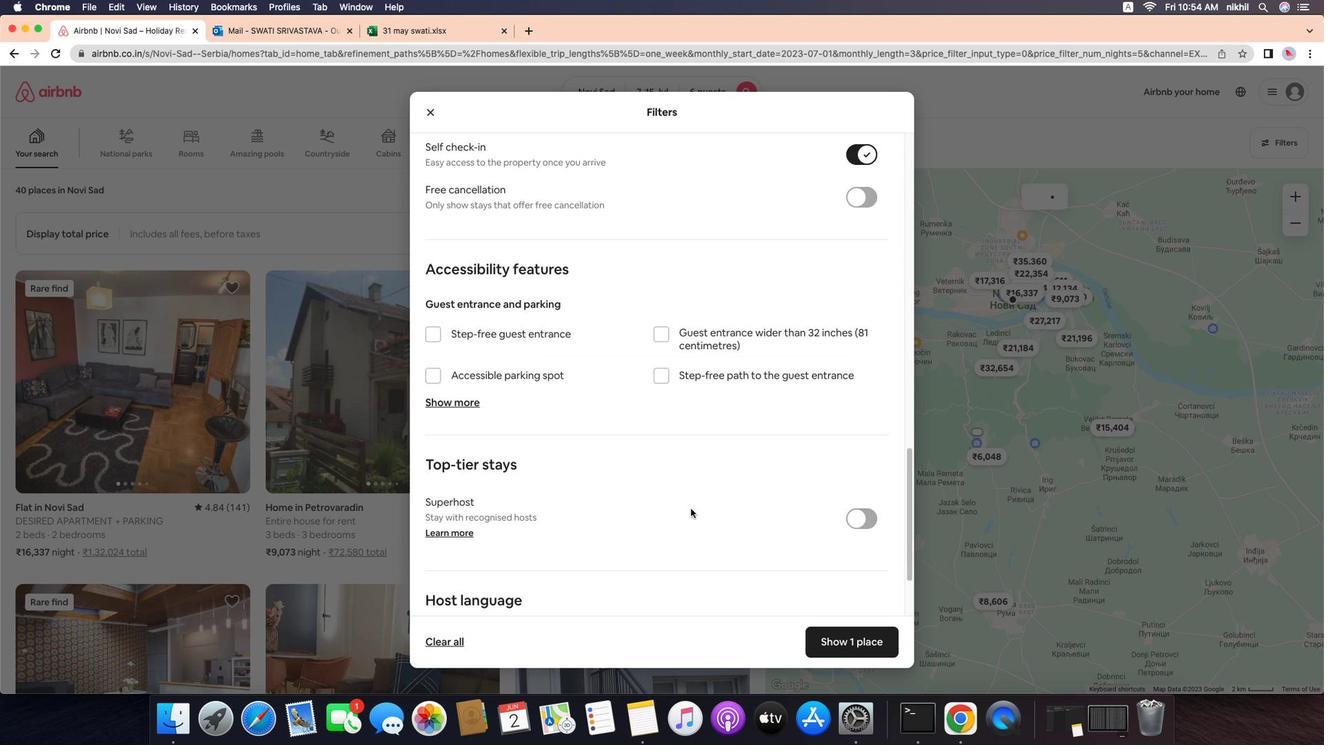 
Action: Mouse moved to (686, 513)
Screenshot: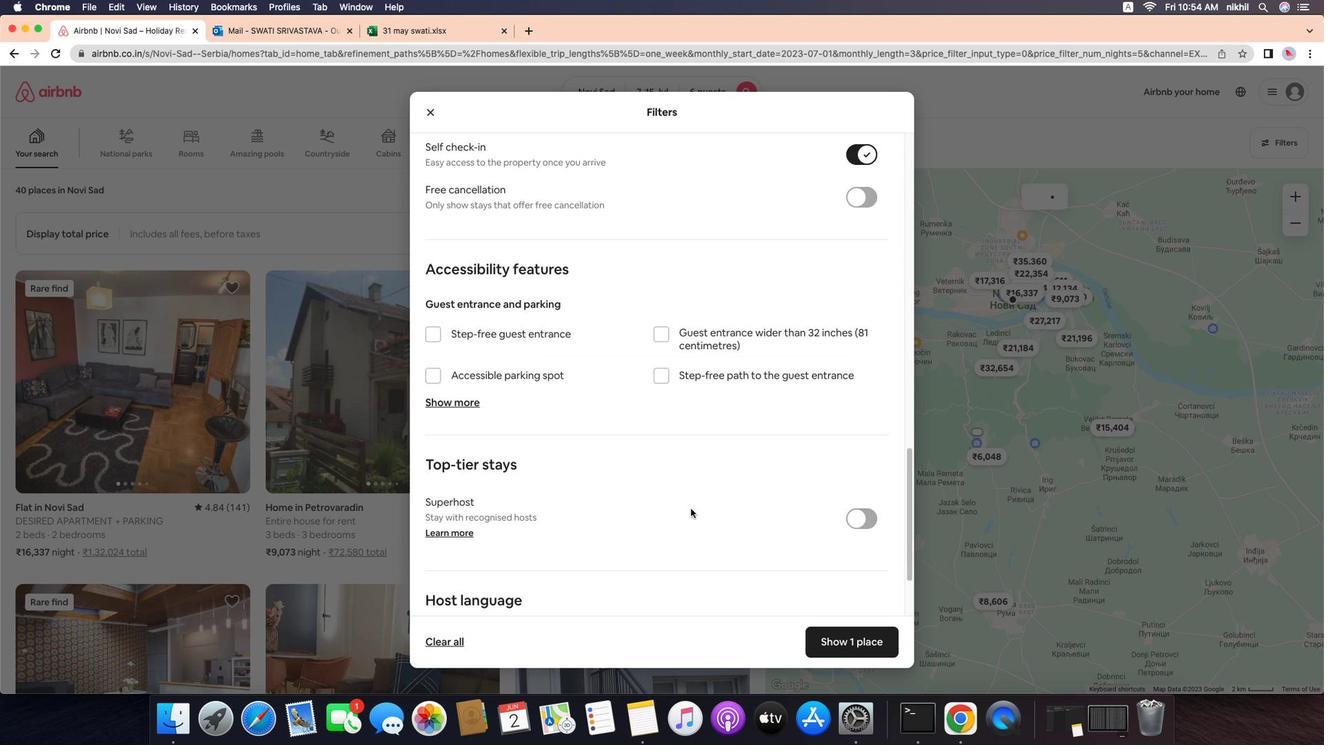 
Action: Mouse scrolled (686, 513) with delta (37, -8)
Screenshot: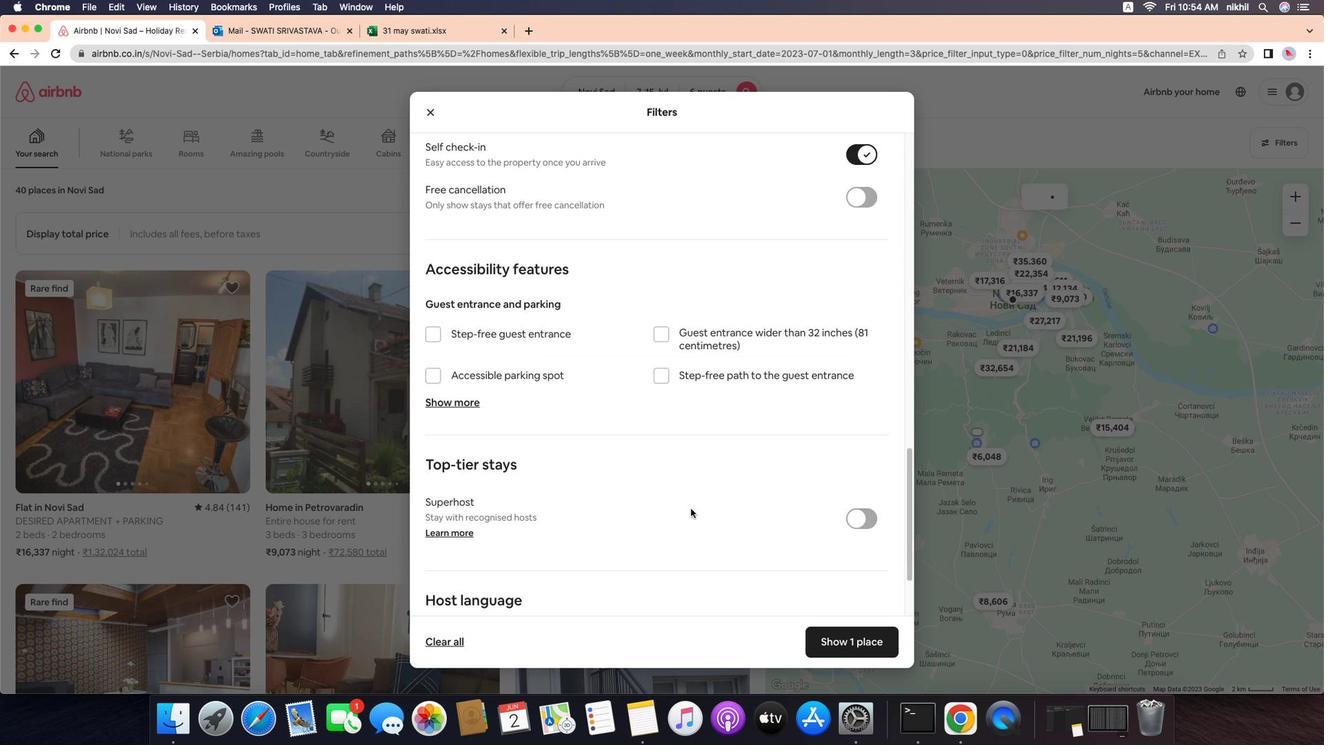 
Action: Mouse moved to (685, 512)
Screenshot: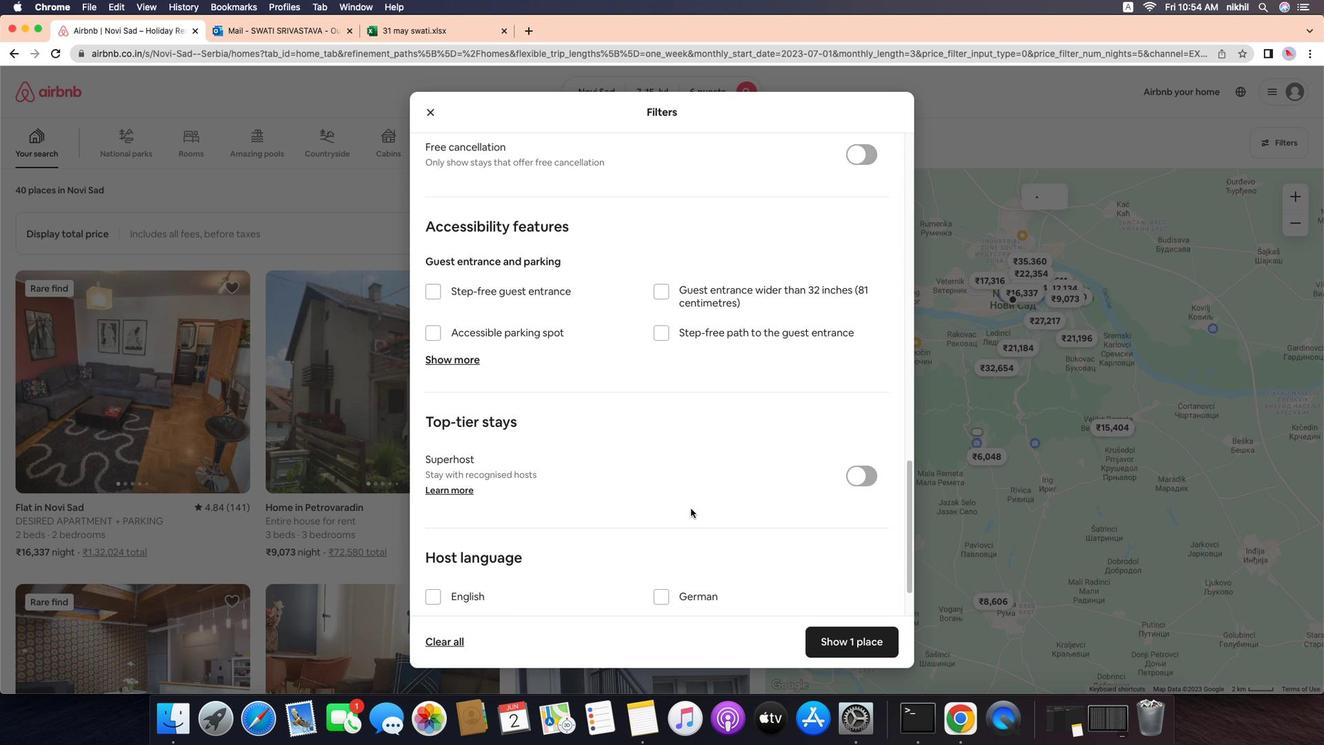 
Action: Mouse scrolled (685, 512) with delta (37, -4)
Screenshot: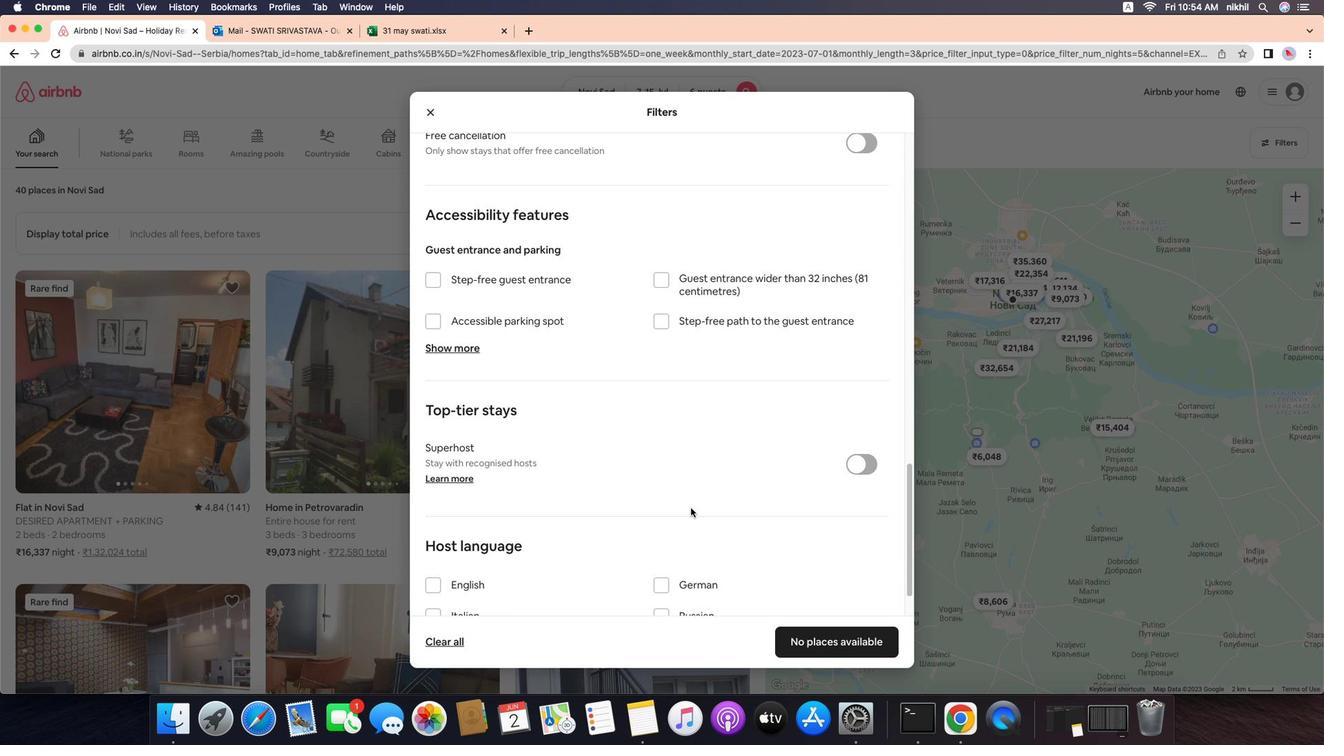 
Action: Mouse scrolled (685, 512) with delta (37, -4)
Screenshot: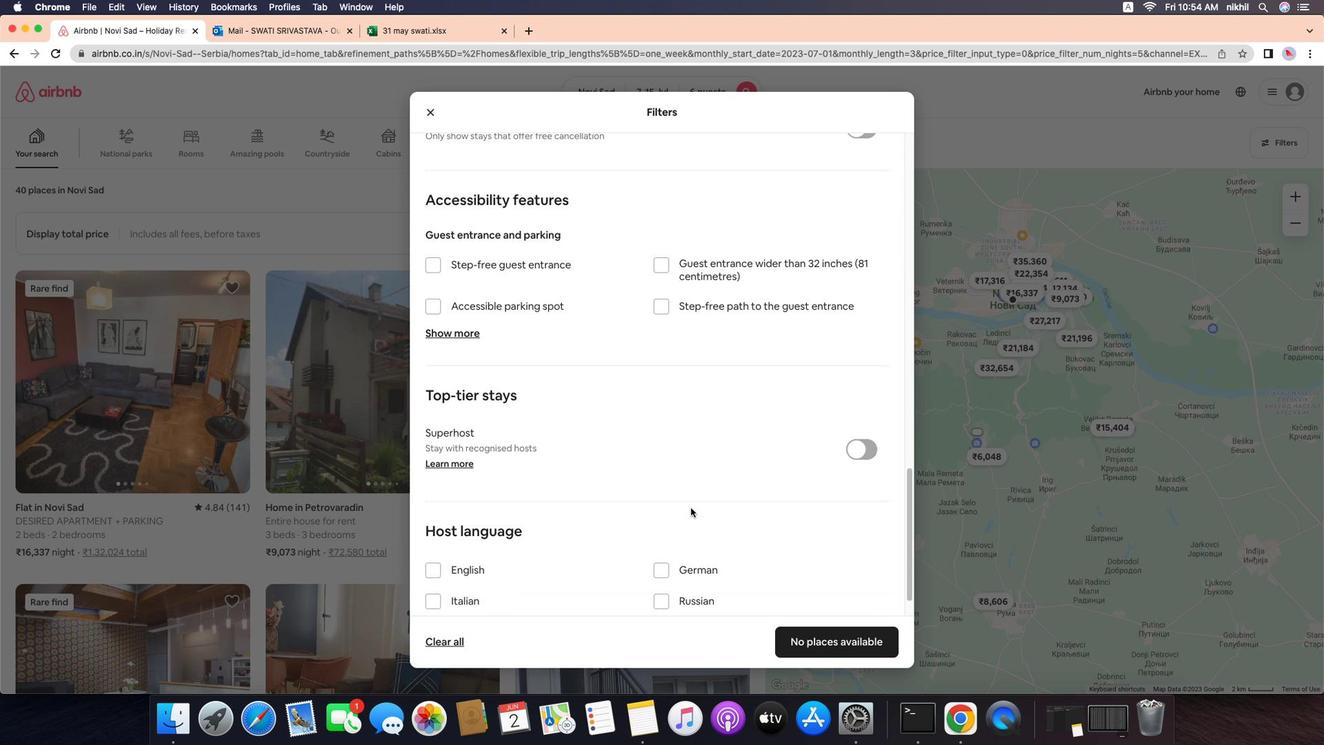 
Action: Mouse scrolled (685, 512) with delta (37, -6)
Screenshot: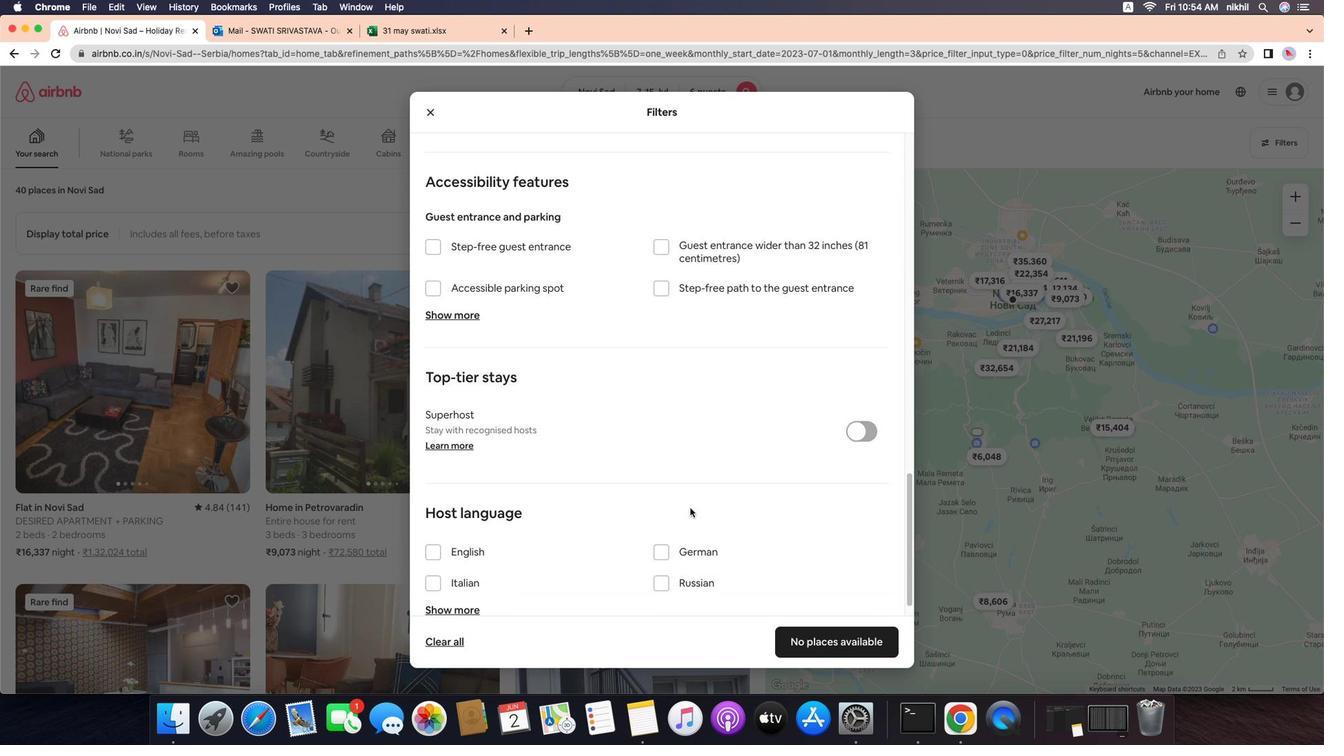 
Action: Mouse scrolled (685, 512) with delta (37, -7)
Screenshot: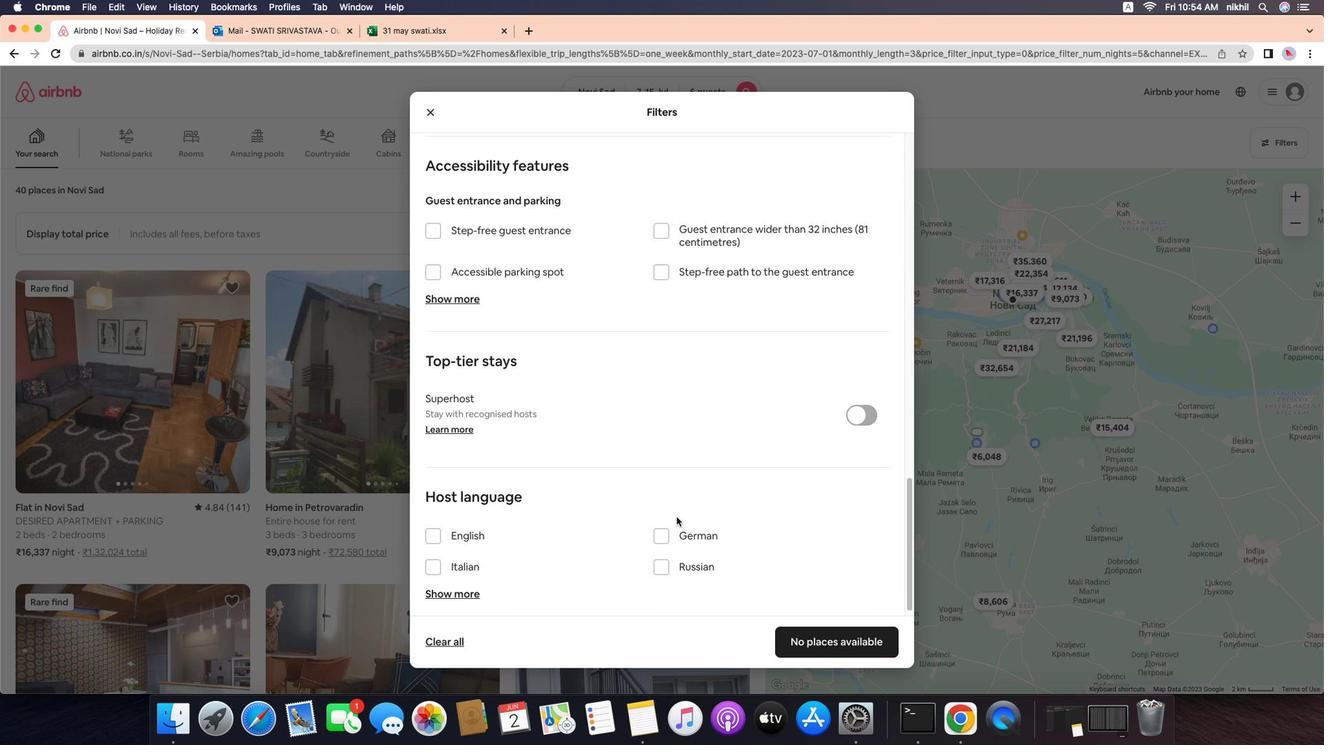 
Action: Mouse moved to (449, 523)
Screenshot: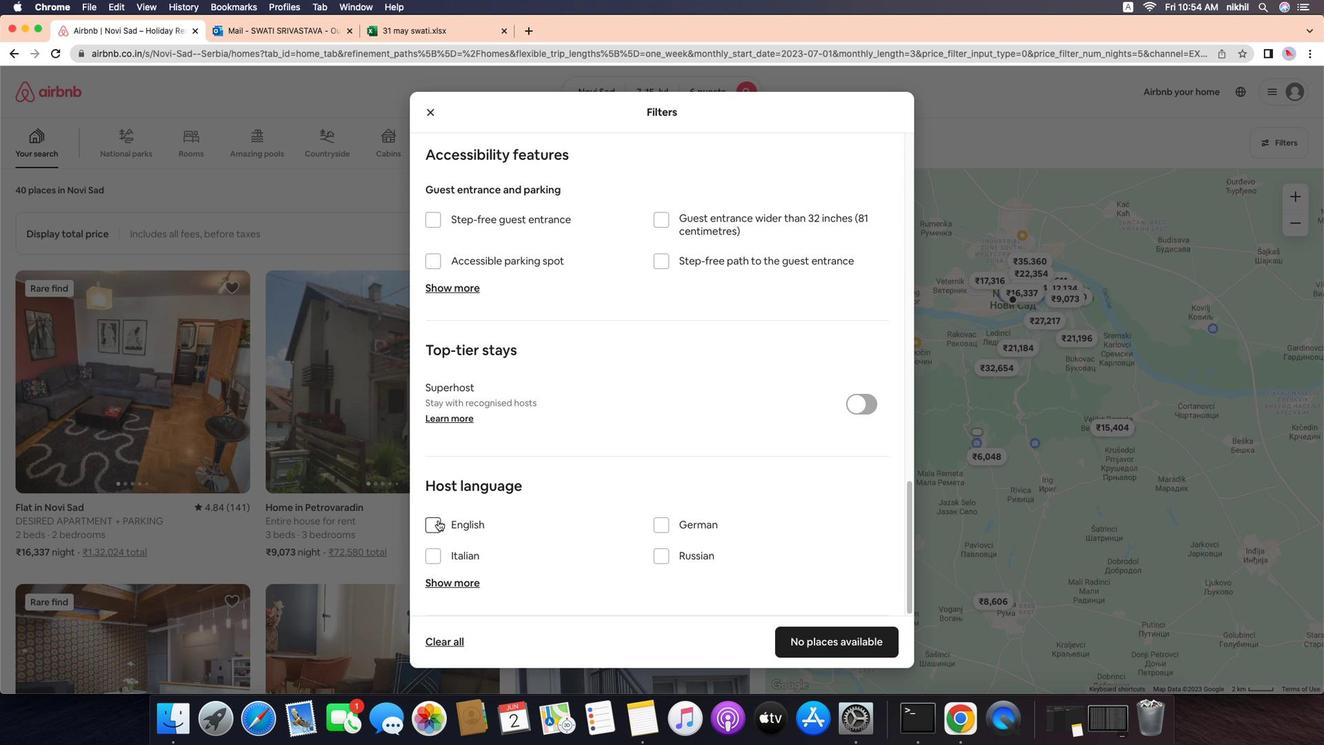 
Action: Mouse pressed left at (449, 523)
Screenshot: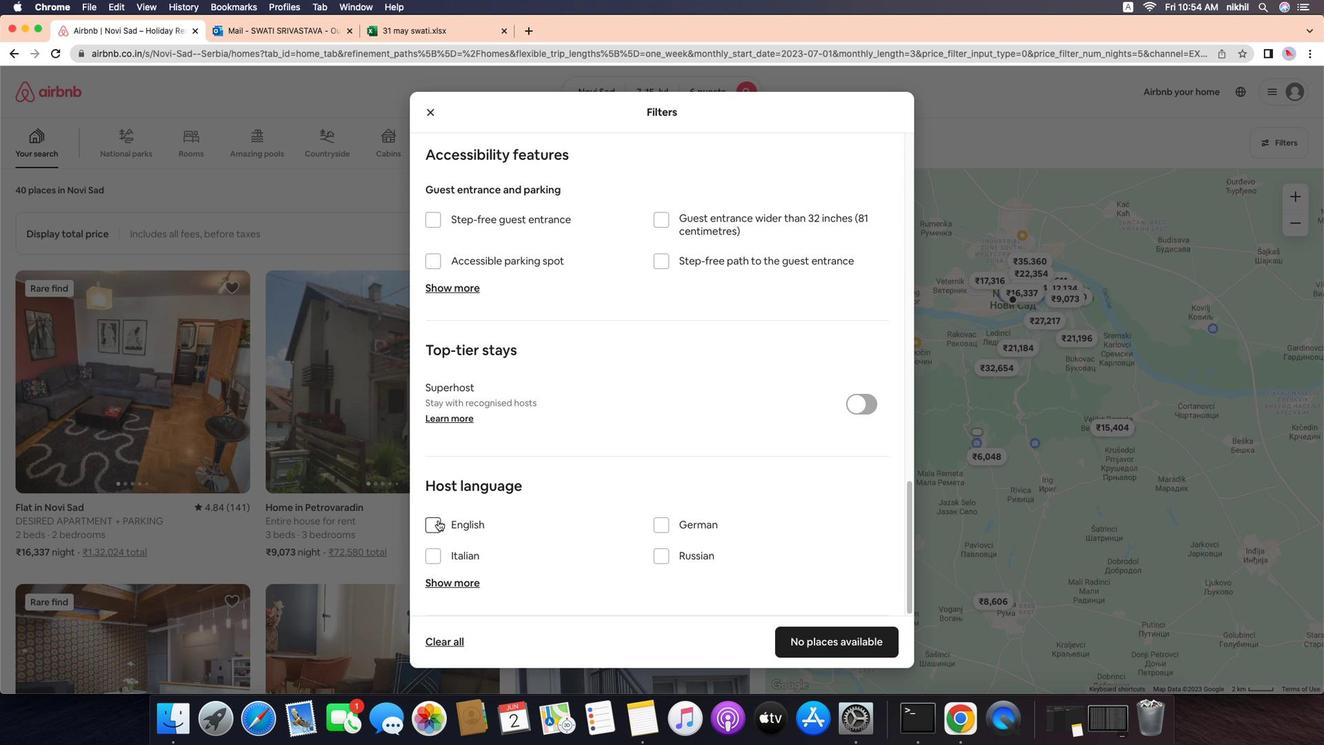 
Action: Mouse moved to (813, 641)
Screenshot: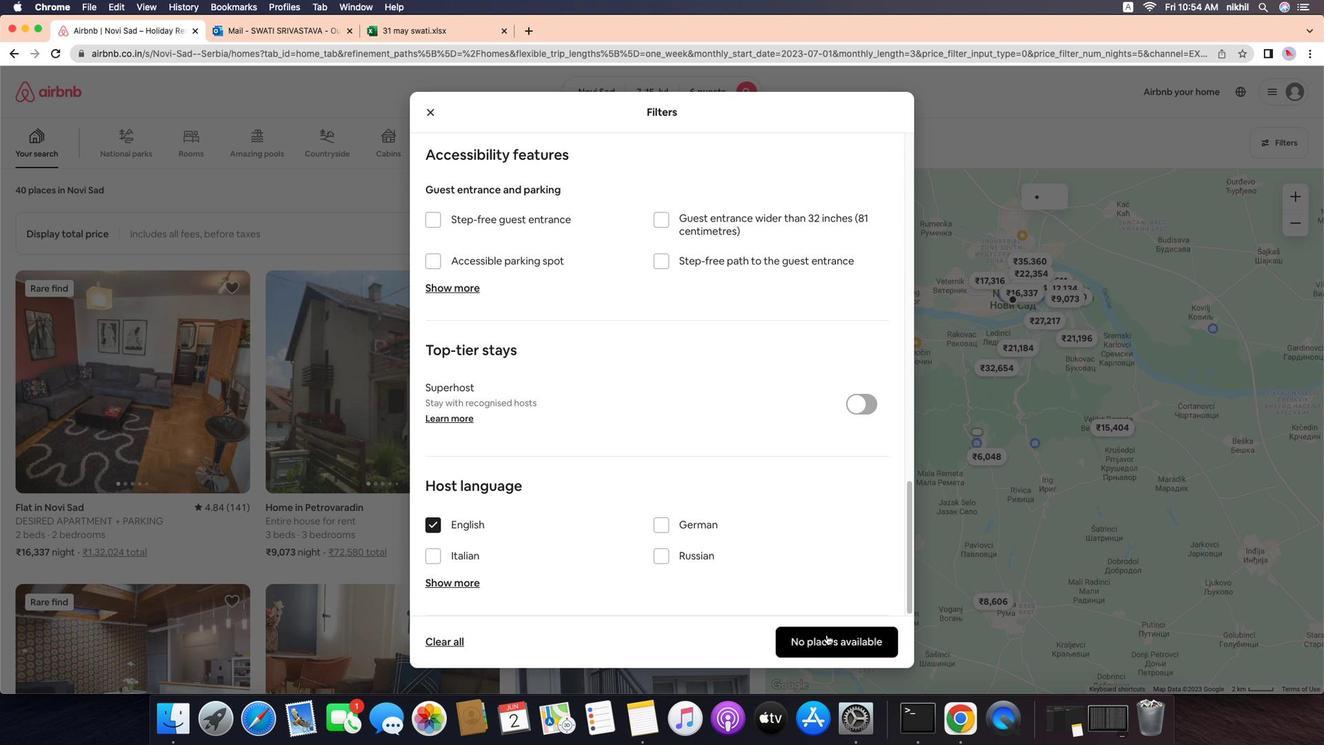
Action: Mouse pressed left at (813, 641)
Screenshot: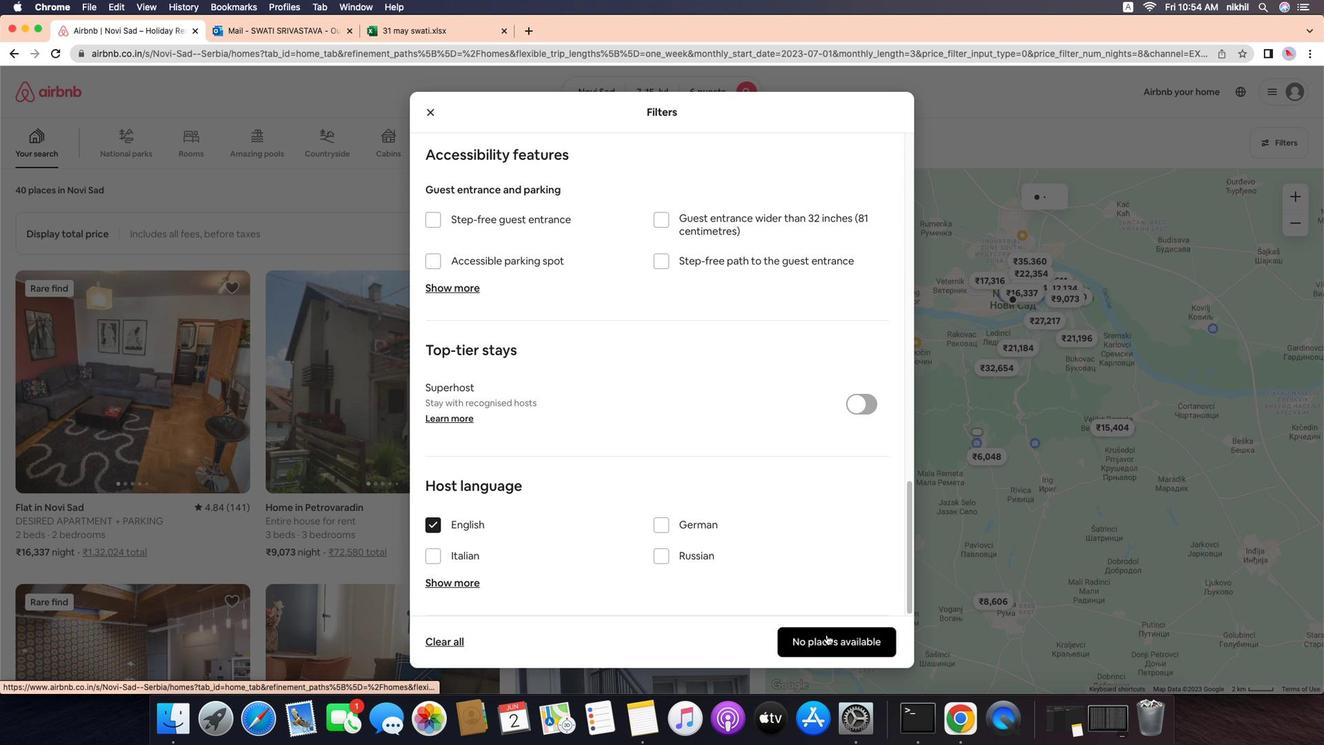 
Action: Mouse moved to (541, 184)
Screenshot: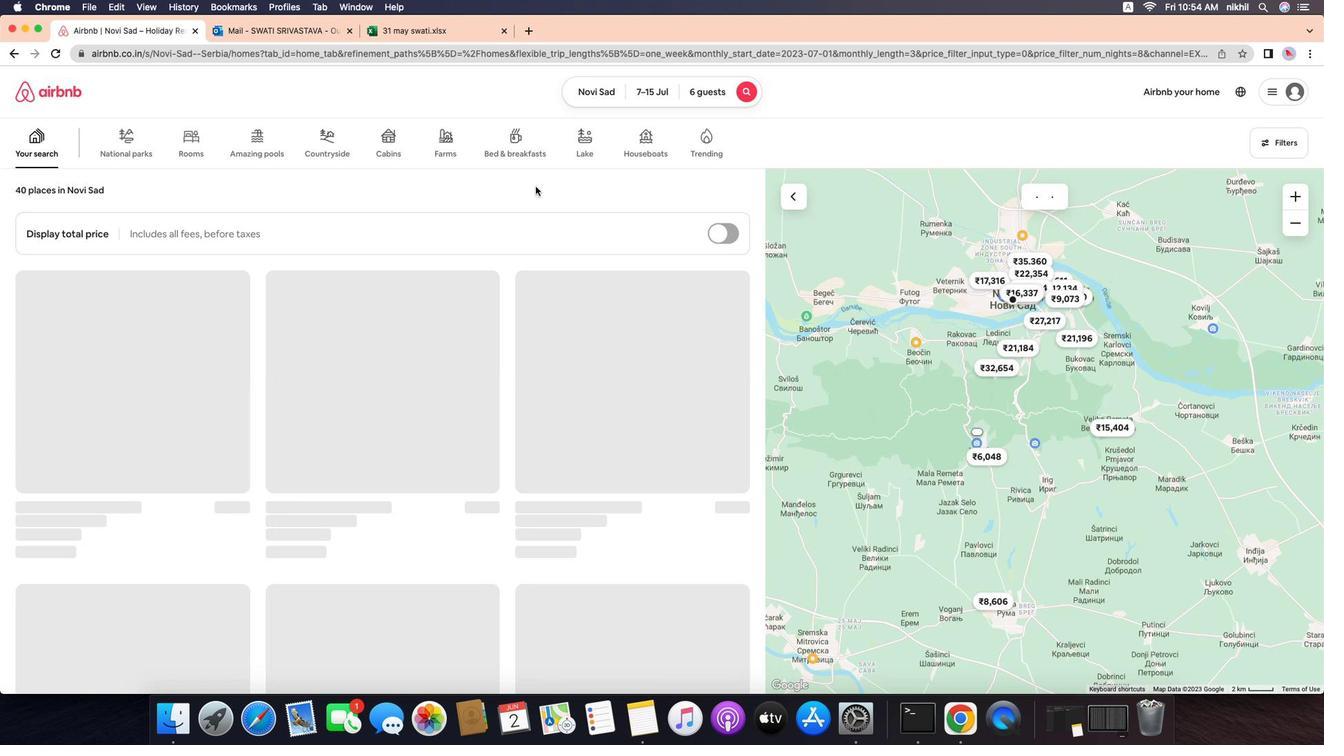 
